 Task: Create a detailed and fully articulated model of a famous robot (eg, R2-D2).
Action: Mouse moved to (177, 131)
Screenshot: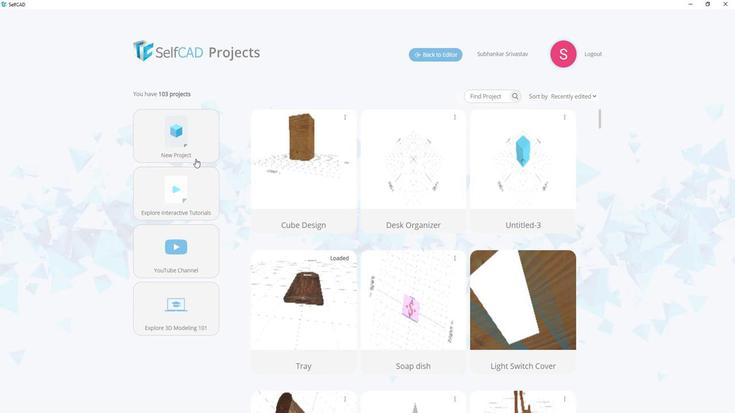 
Action: Mouse pressed left at (177, 131)
Screenshot: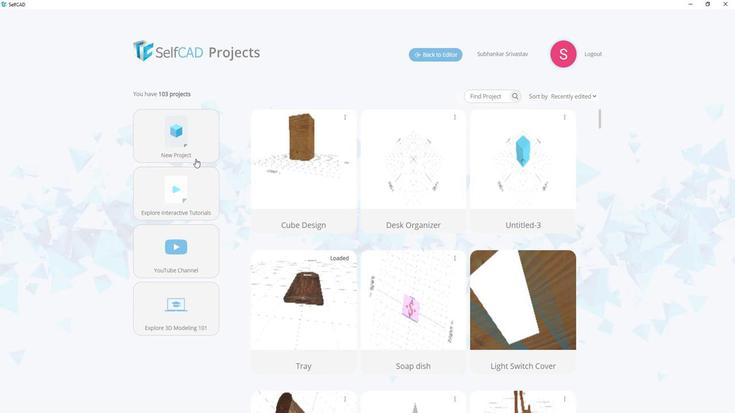 
Action: Mouse moved to (381, 169)
Screenshot: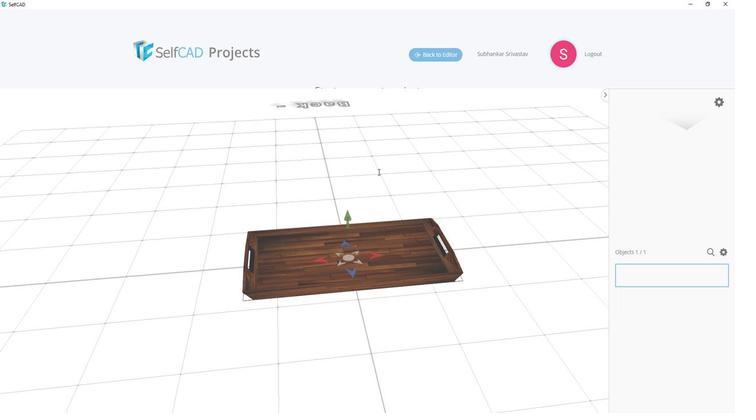 
Action: Mouse pressed left at (381, 169)
Screenshot: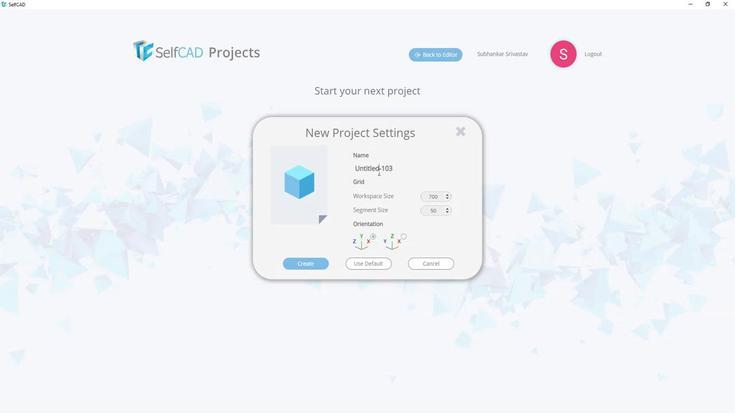 
Action: Mouse pressed left at (381, 169)
Screenshot: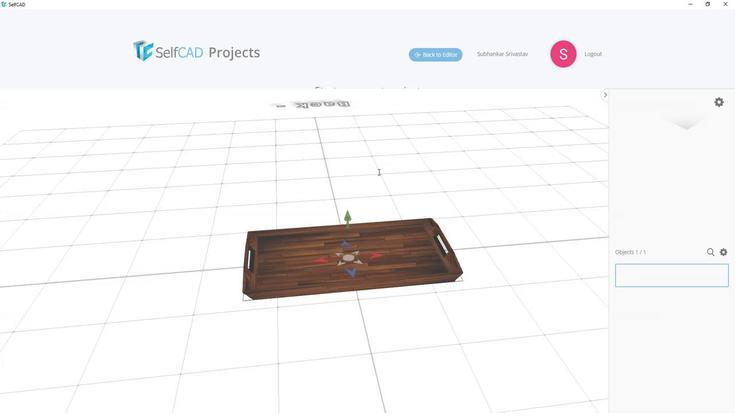 
Action: Key pressed <Key.shift>FAmous<Key.space><Key.shift>Robat
Screenshot: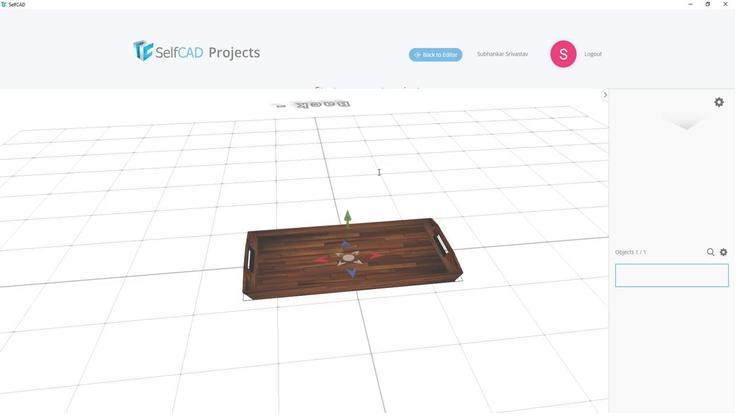 
Action: Mouse moved to (365, 166)
Screenshot: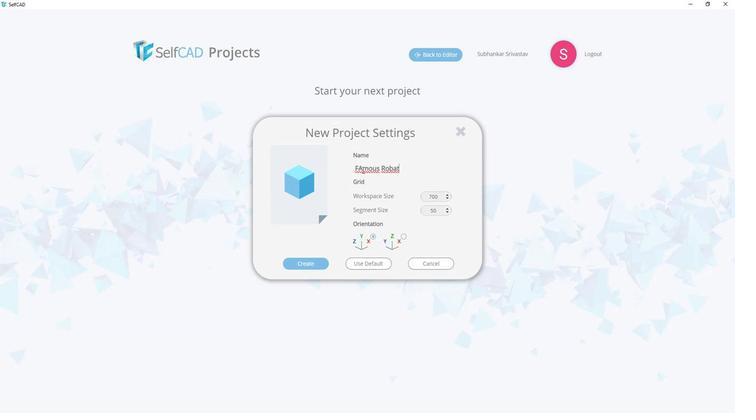 
Action: Mouse pressed left at (365, 166)
Screenshot: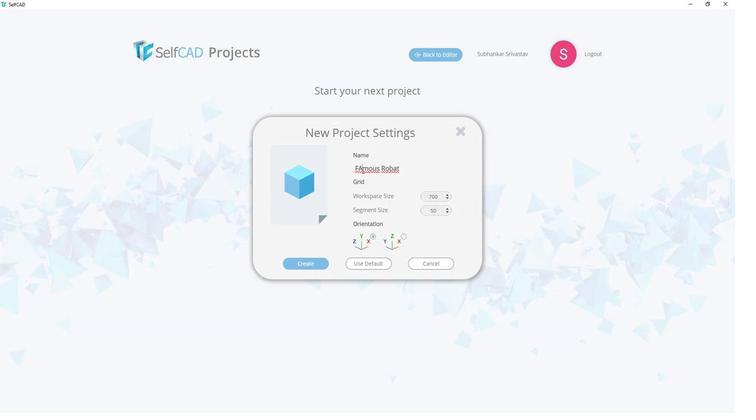 
Action: Mouse moved to (365, 166)
Screenshot: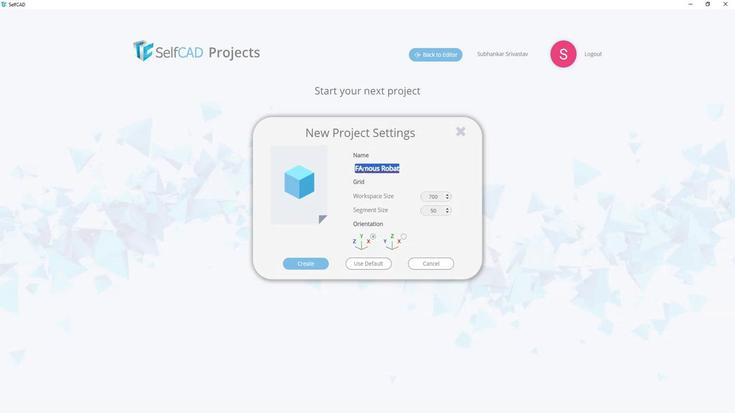 
Action: Mouse pressed left at (365, 166)
Screenshot: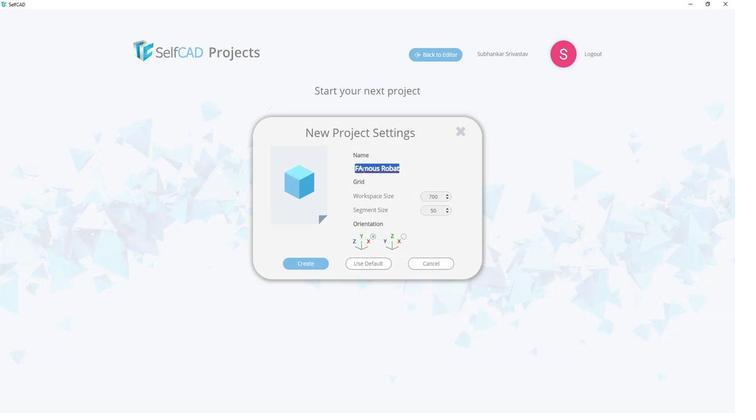 
Action: Key pressed <Key.backspace>a
Screenshot: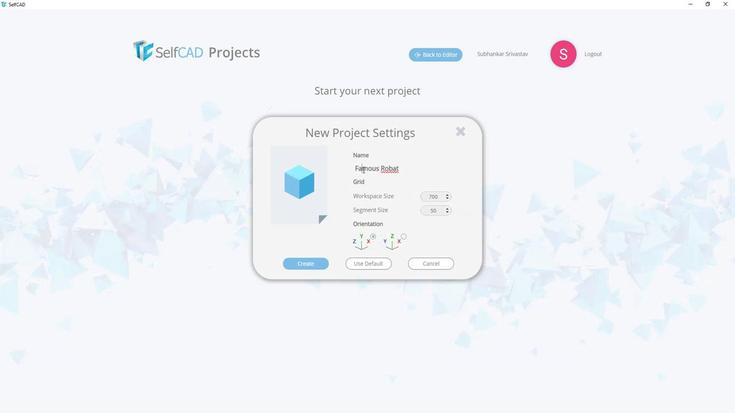 
Action: Mouse moved to (411, 166)
Screenshot: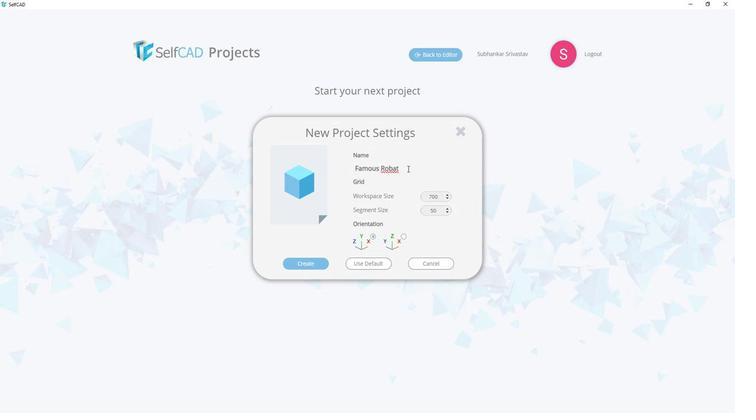 
Action: Mouse pressed left at (411, 166)
Screenshot: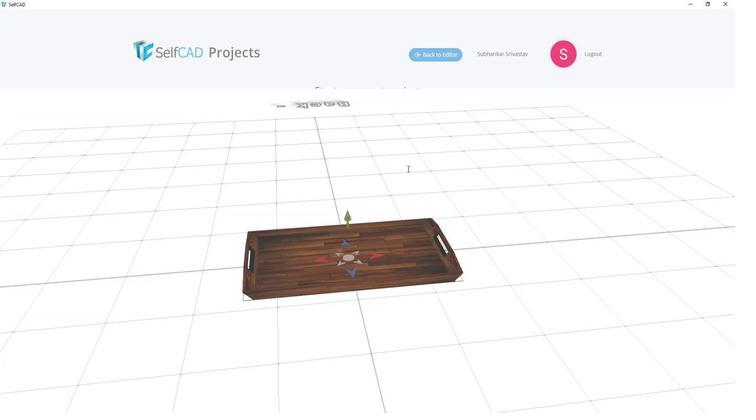 
Action: Mouse pressed left at (411, 166)
Screenshot: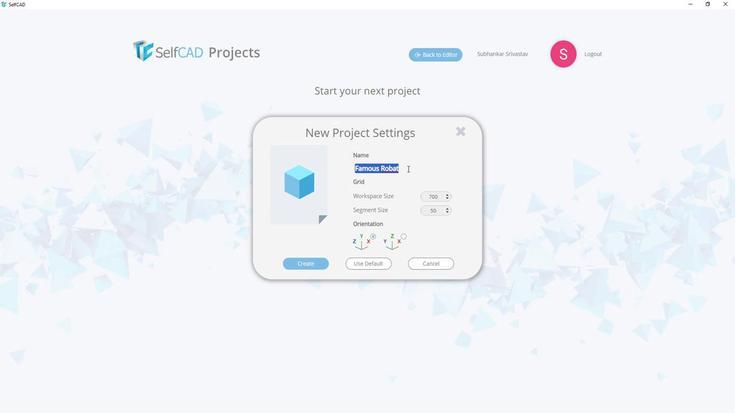 
Action: Key pressed <Key.backspace><Key.backspace>ot
Screenshot: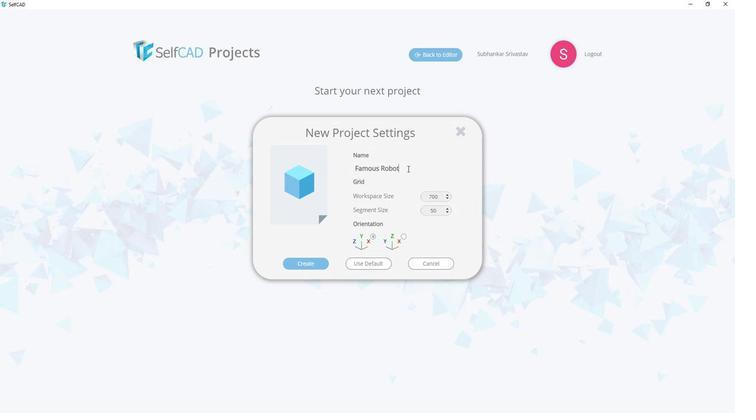 
Action: Mouse moved to (319, 255)
Screenshot: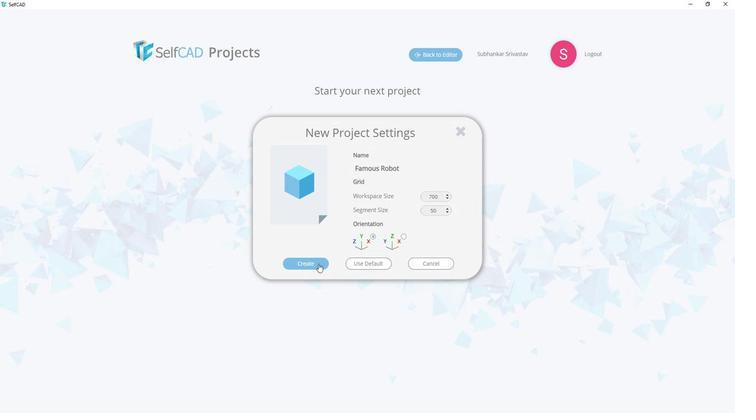 
Action: Mouse pressed left at (319, 255)
Screenshot: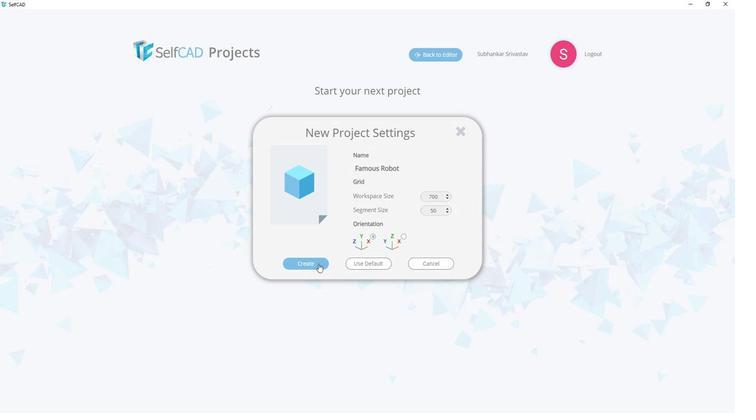 
Action: Mouse moved to (25, 75)
Screenshot: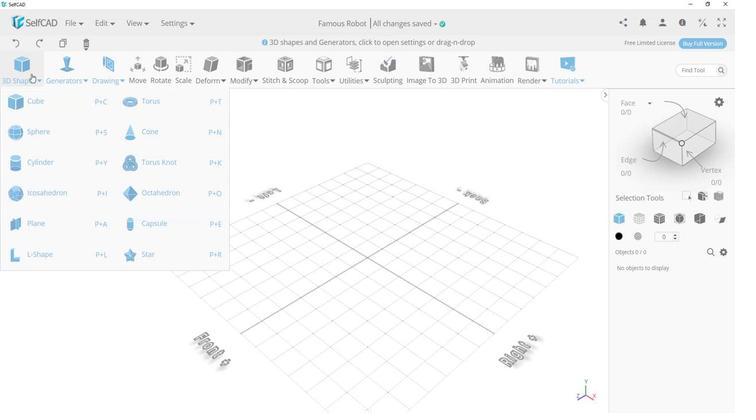 
Action: Mouse pressed left at (25, 75)
Screenshot: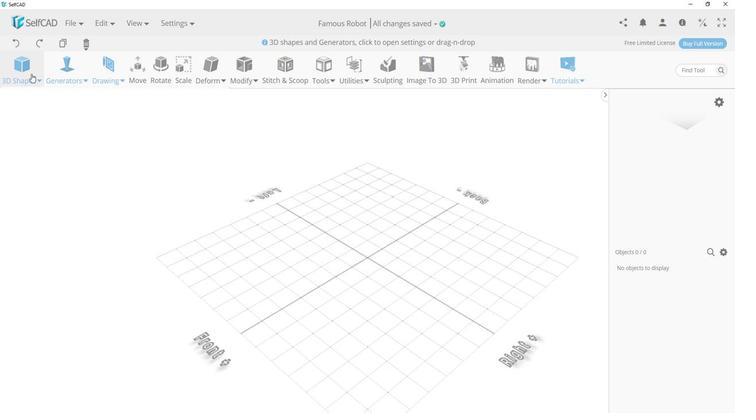 
Action: Mouse moved to (32, 162)
Screenshot: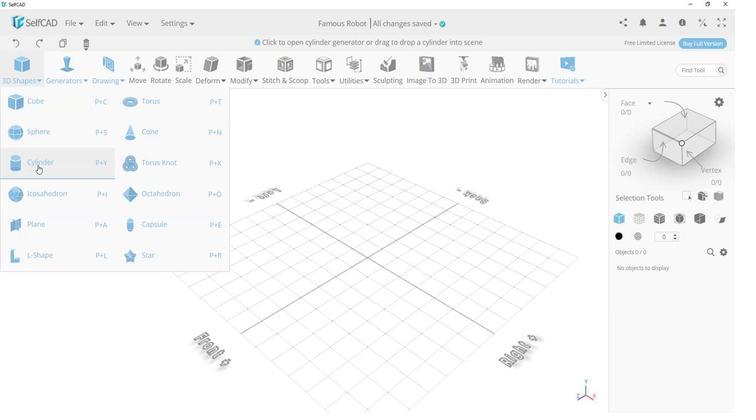 
Action: Mouse pressed left at (32, 162)
Screenshot: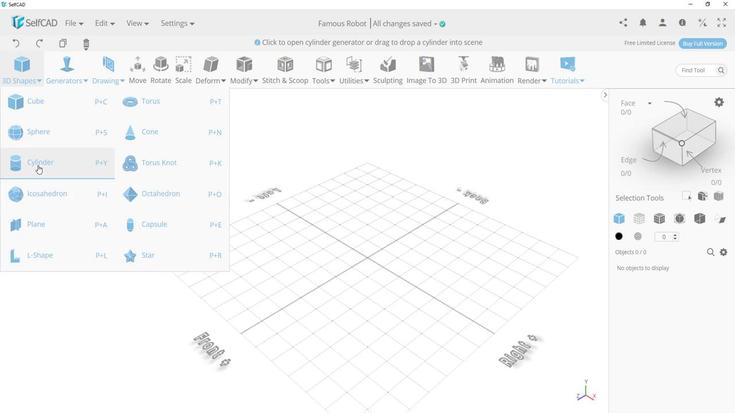 
Action: Mouse moved to (42, 272)
Screenshot: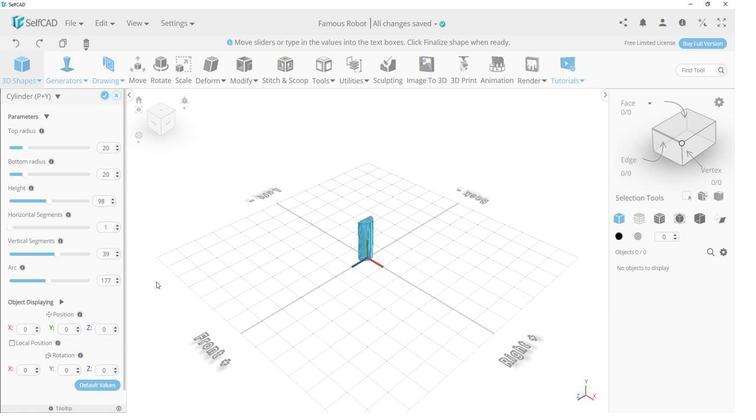 
Action: Mouse pressed left at (42, 272)
Screenshot: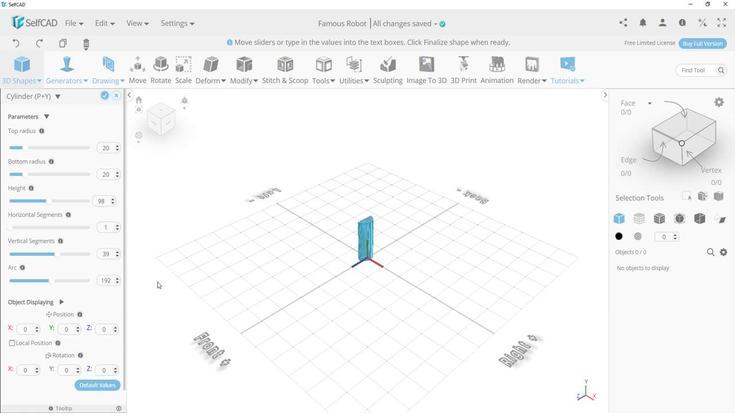 
Action: Mouse moved to (108, 274)
Screenshot: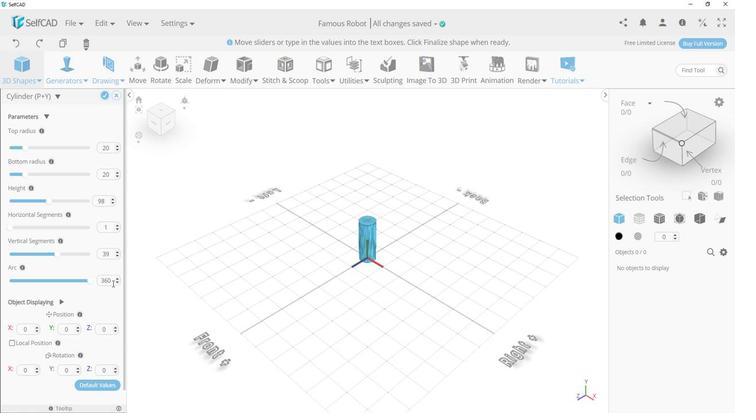
Action: Mouse pressed left at (108, 274)
Screenshot: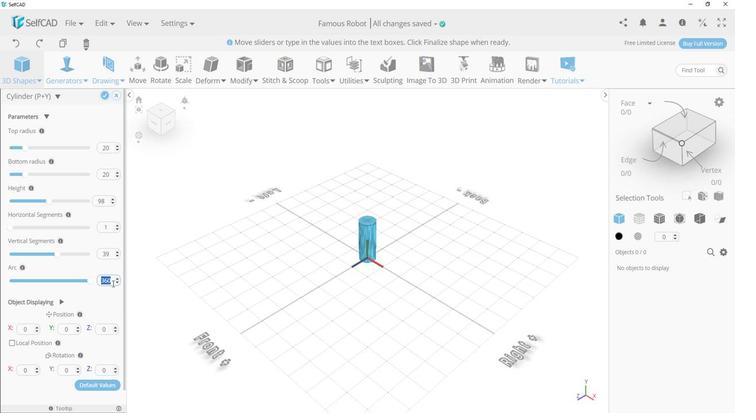 
Action: Mouse moved to (100, 297)
Screenshot: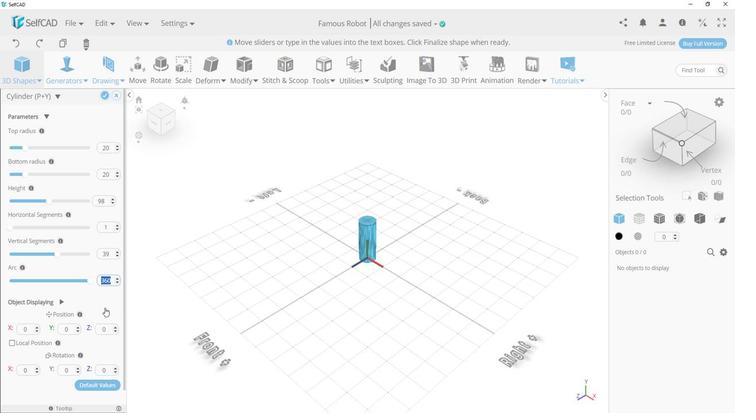 
Action: Mouse pressed left at (100, 297)
Screenshot: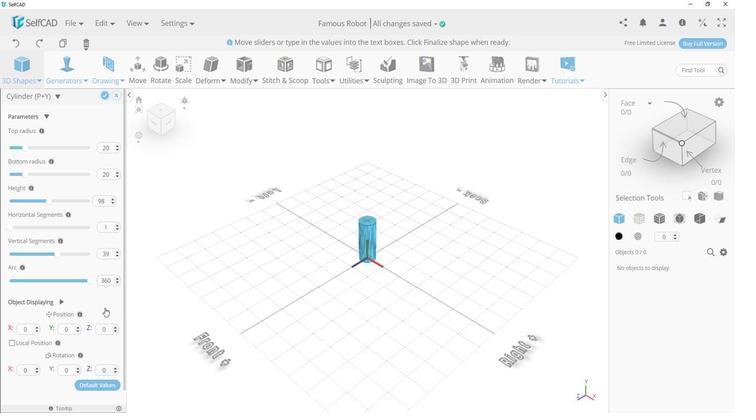 
Action: Mouse moved to (115, 147)
Screenshot: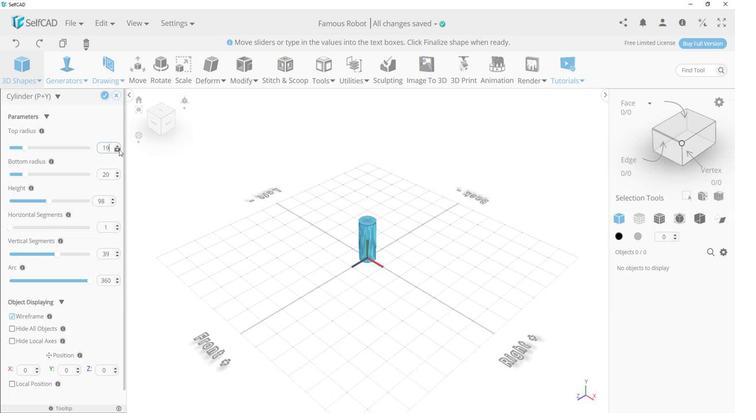 
Action: Mouse pressed left at (115, 147)
Screenshot: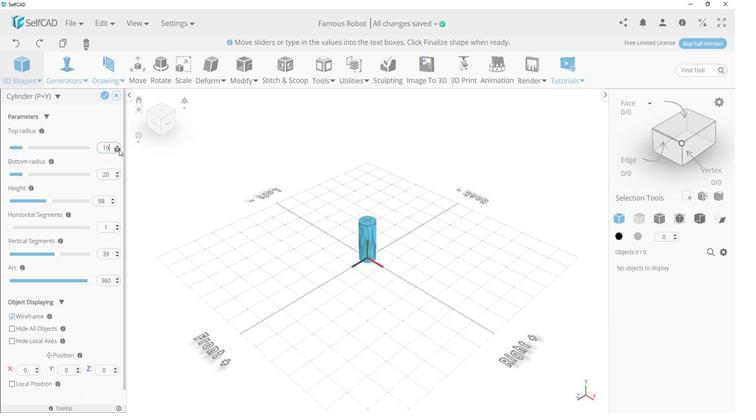 
Action: Mouse pressed left at (115, 147)
Screenshot: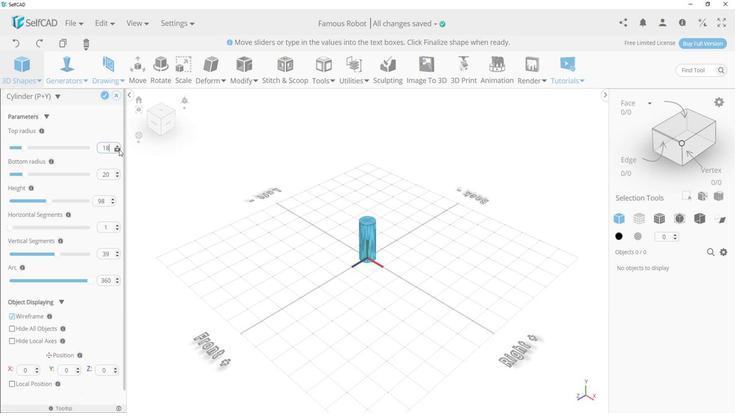 
Action: Mouse pressed left at (115, 147)
Screenshot: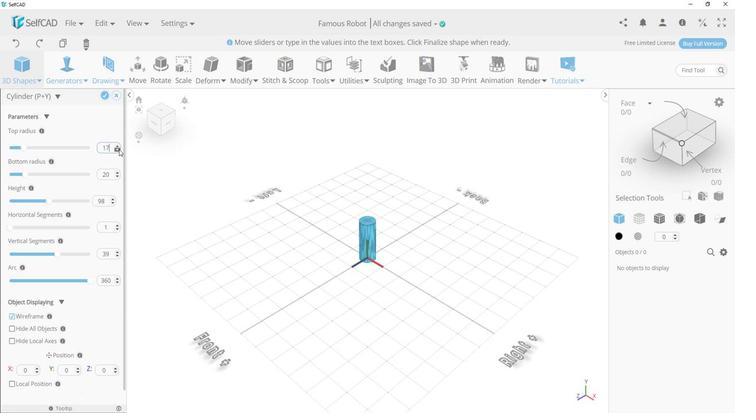 
Action: Mouse pressed left at (115, 147)
Screenshot: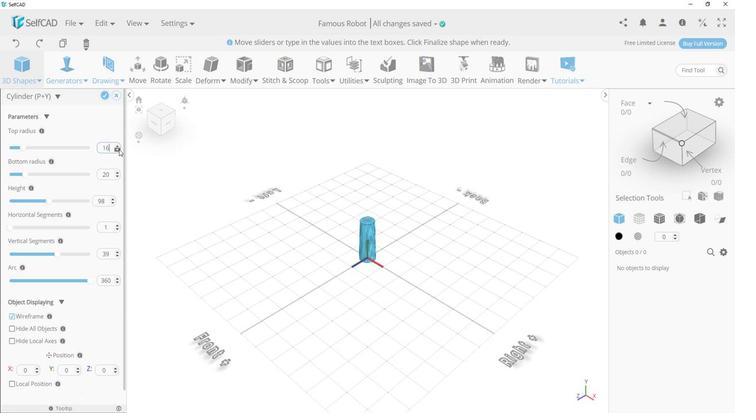 
Action: Mouse moved to (112, 144)
Screenshot: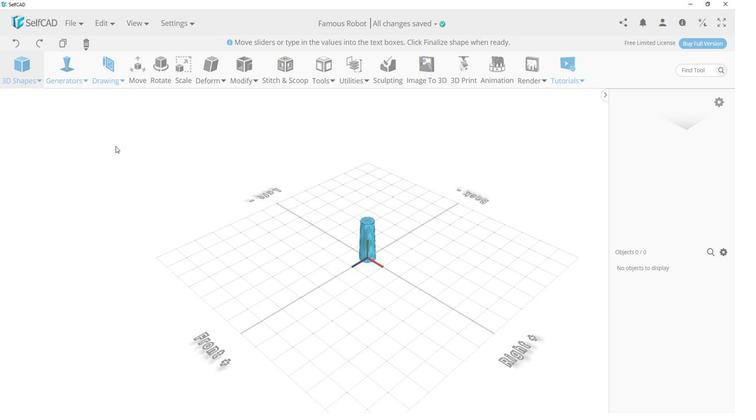 
Action: Mouse pressed left at (112, 144)
Screenshot: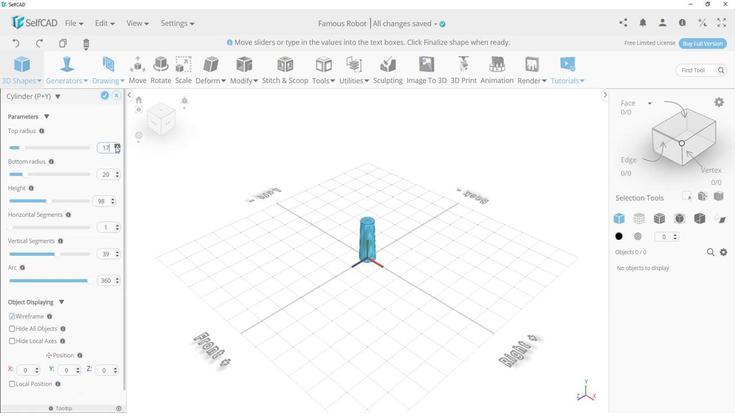 
Action: Mouse moved to (112, 147)
Screenshot: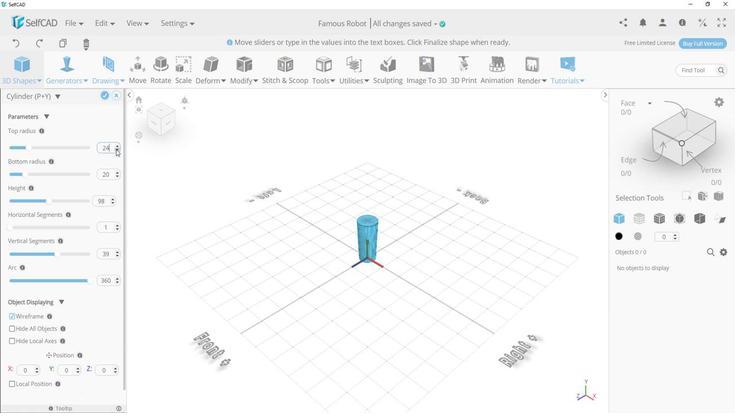 
Action: Mouse pressed left at (112, 147)
Screenshot: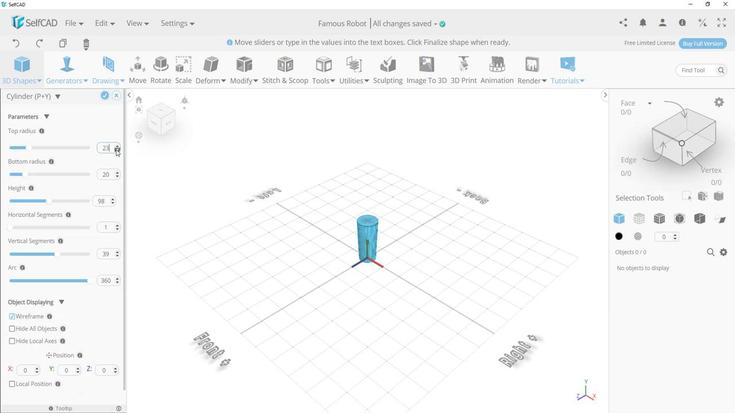 
Action: Mouse moved to (113, 147)
Screenshot: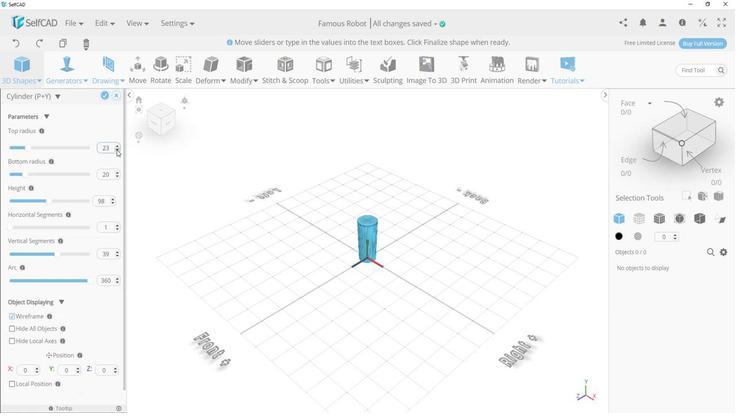 
Action: Mouse pressed left at (113, 147)
Screenshot: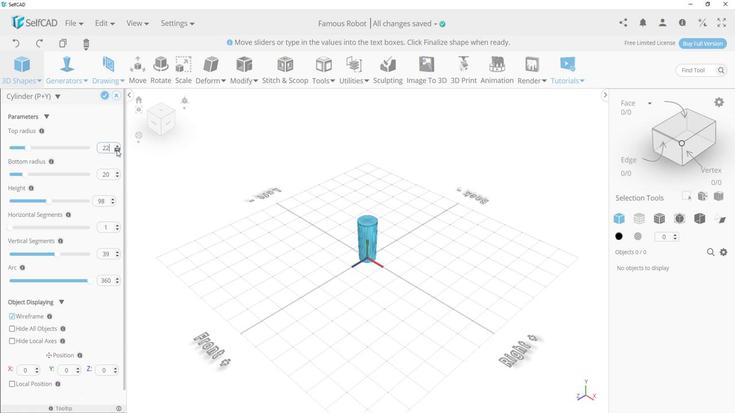 
Action: Mouse pressed left at (113, 147)
Screenshot: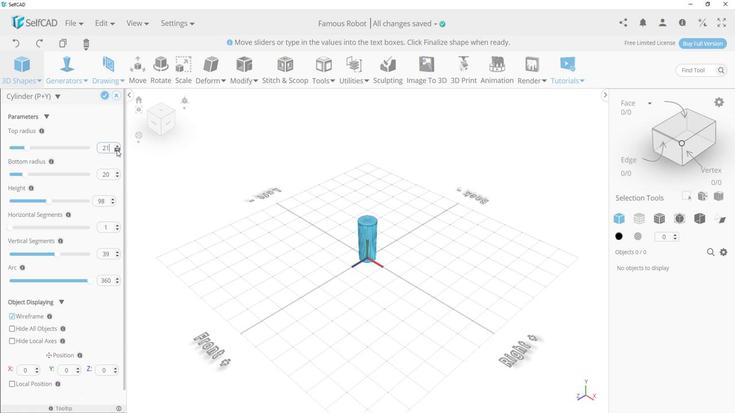 
Action: Mouse pressed left at (113, 147)
Screenshot: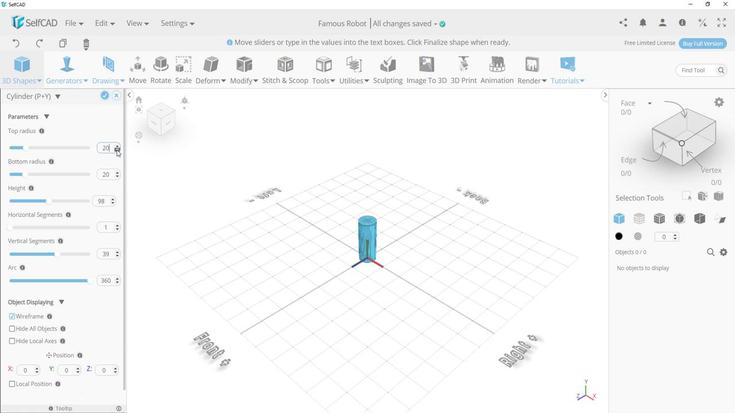 
Action: Mouse moved to (41, 197)
Screenshot: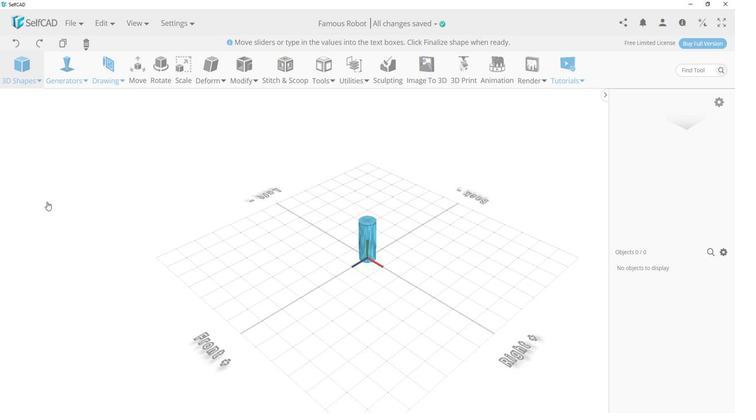 
Action: Mouse pressed left at (41, 197)
Screenshot: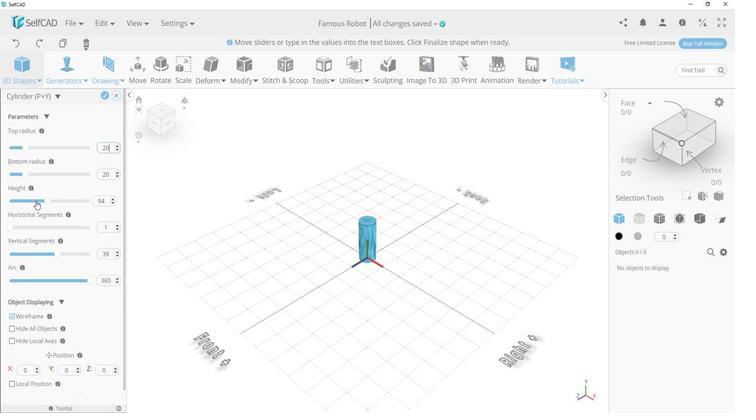 
Action: Mouse moved to (108, 198)
Screenshot: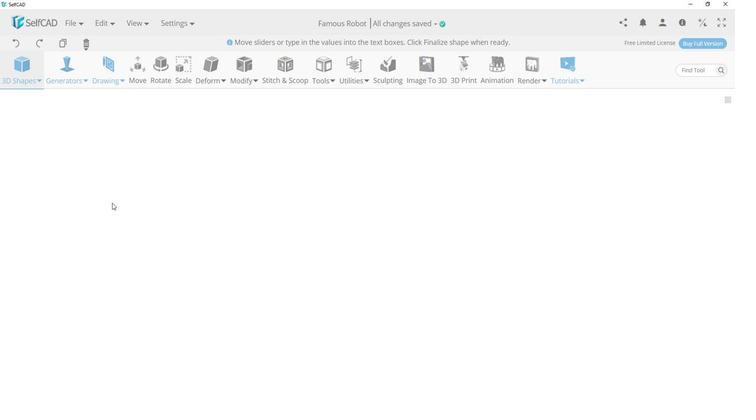 
Action: Mouse pressed left at (108, 198)
Screenshot: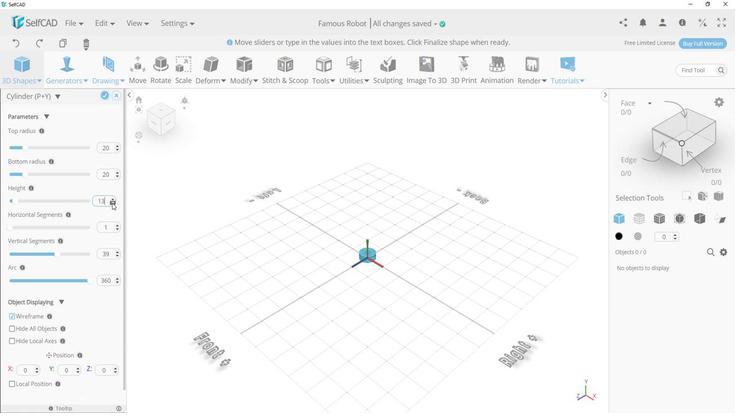 
Action: Mouse pressed left at (108, 198)
Screenshot: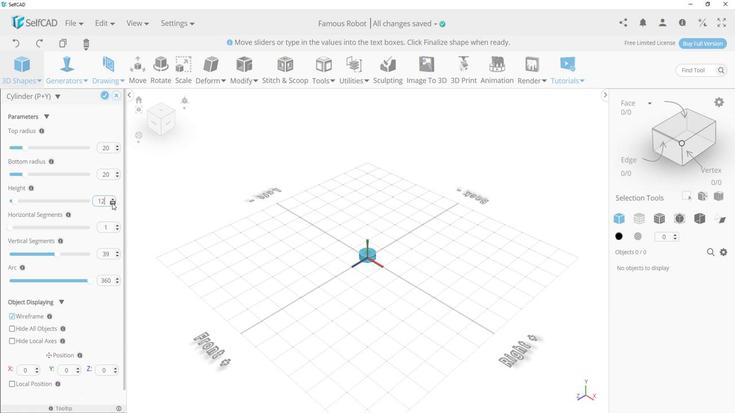 
Action: Mouse pressed left at (108, 198)
Screenshot: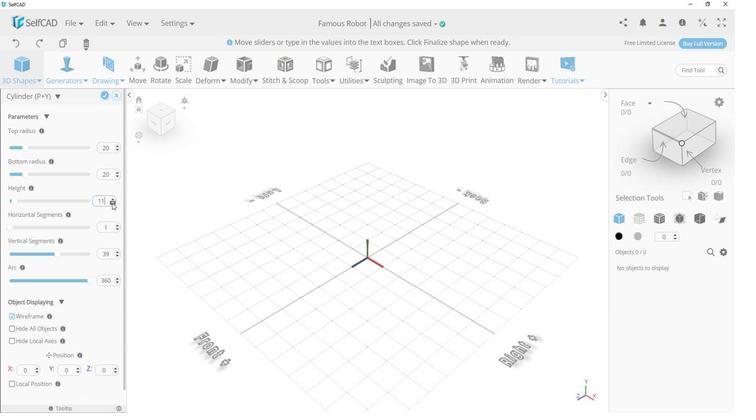 
Action: Mouse pressed left at (108, 198)
Screenshot: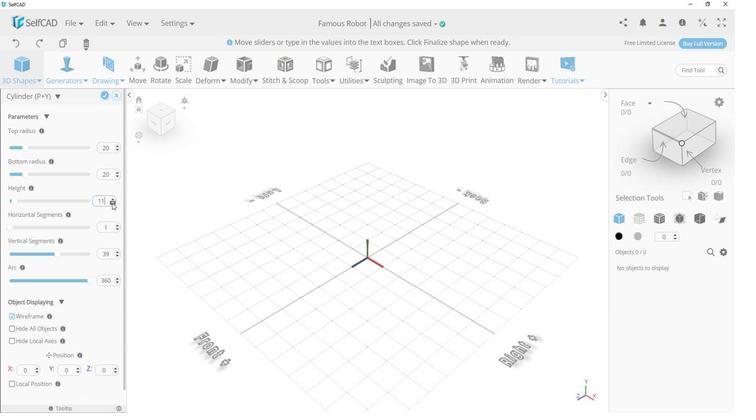 
Action: Mouse pressed left at (108, 198)
Screenshot: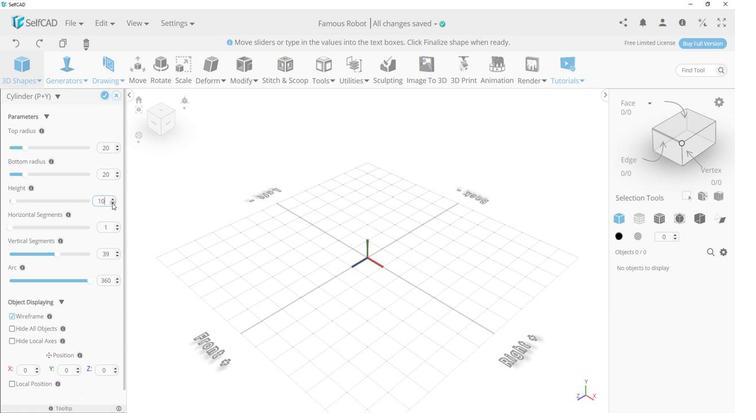 
Action: Mouse pressed left at (108, 198)
Screenshot: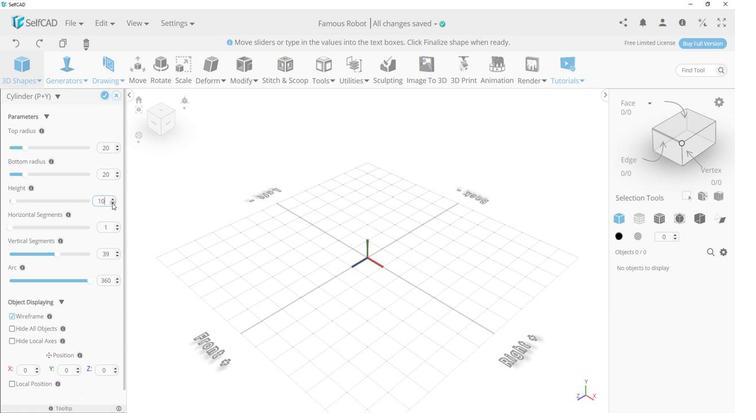
Action: Mouse pressed left at (108, 198)
Screenshot: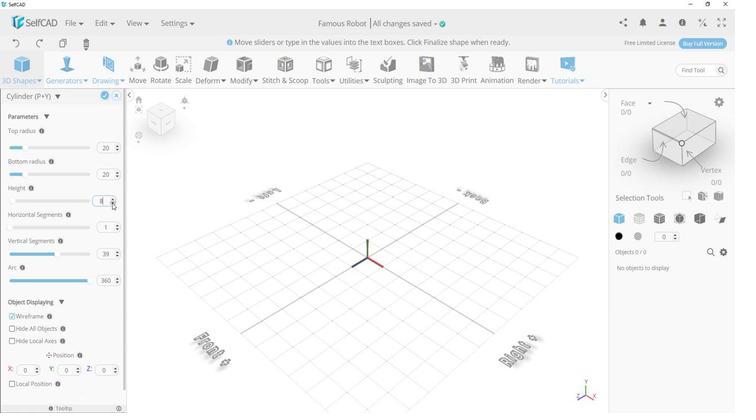 
Action: Mouse pressed left at (108, 198)
Screenshot: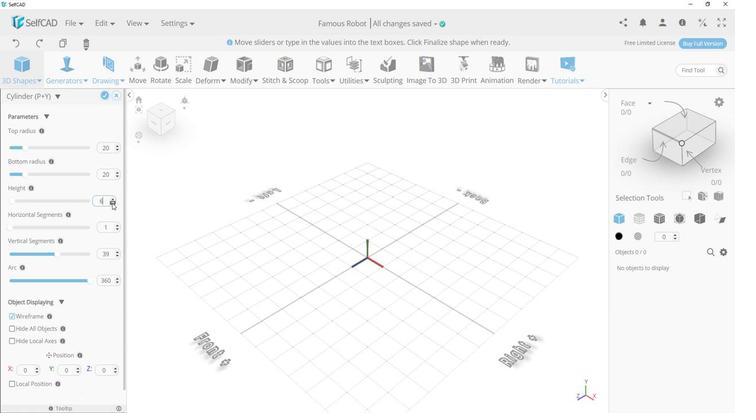 
Action: Mouse pressed left at (108, 198)
Screenshot: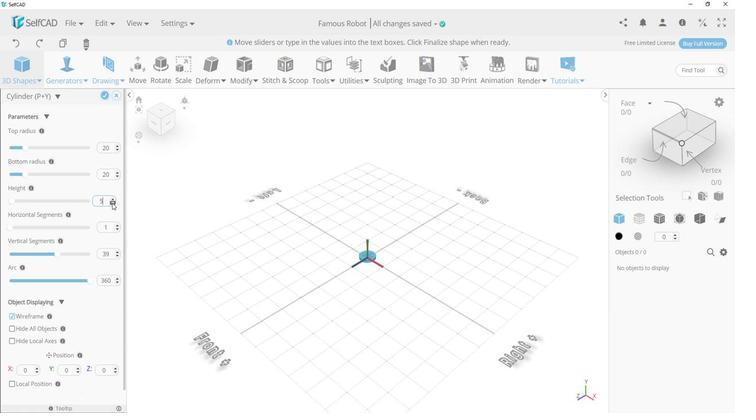 
Action: Mouse moved to (293, 251)
Screenshot: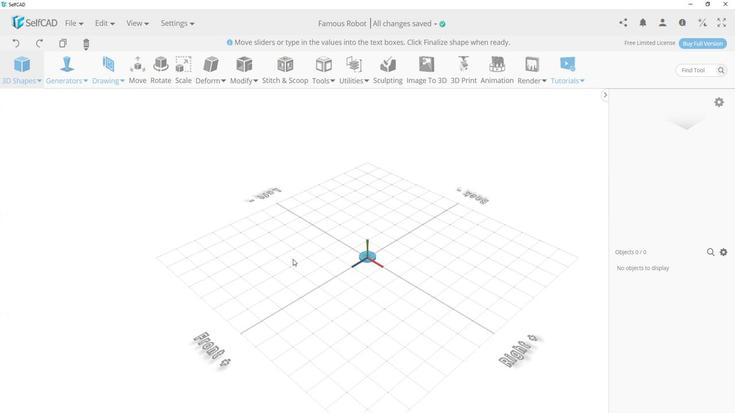
Action: Mouse scrolled (293, 251) with delta (0, 0)
Screenshot: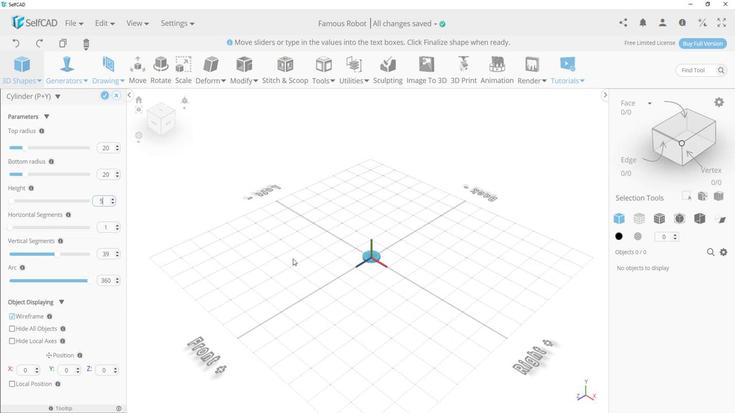 
Action: Mouse moved to (293, 250)
Screenshot: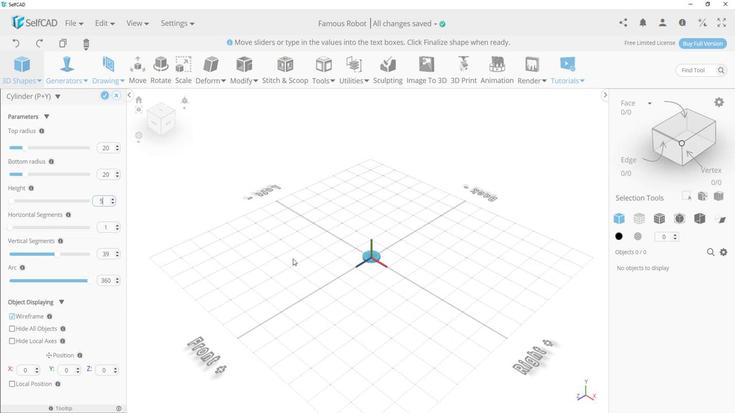 
Action: Mouse scrolled (293, 251) with delta (0, 0)
Screenshot: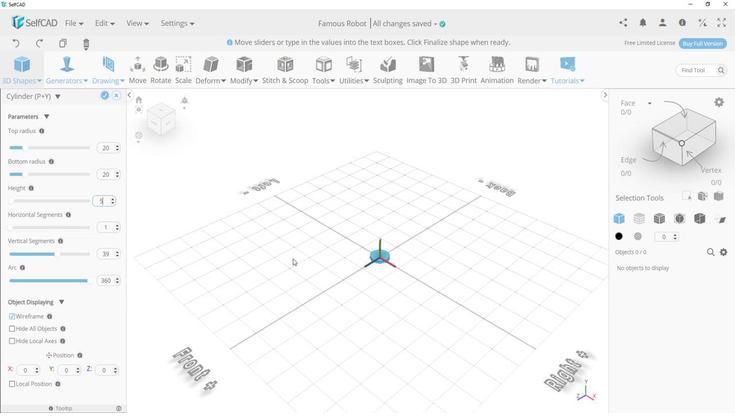 
Action: Mouse scrolled (293, 251) with delta (0, 0)
Screenshot: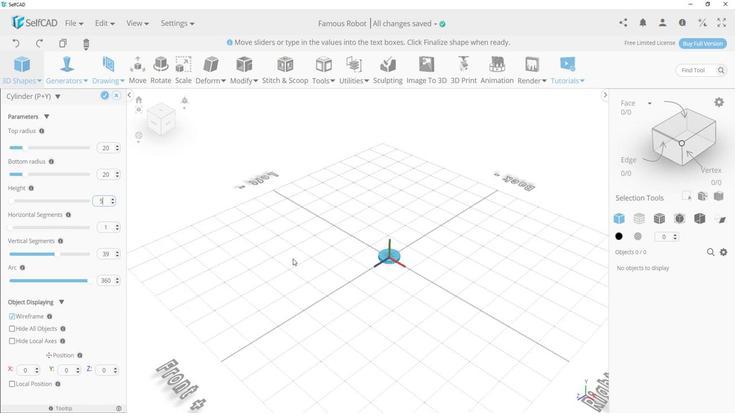 
Action: Mouse scrolled (293, 251) with delta (0, 0)
Screenshot: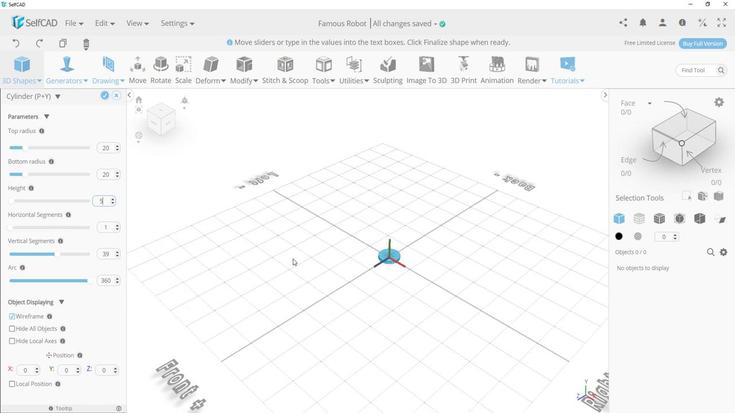 
Action: Mouse scrolled (293, 251) with delta (0, 0)
Screenshot: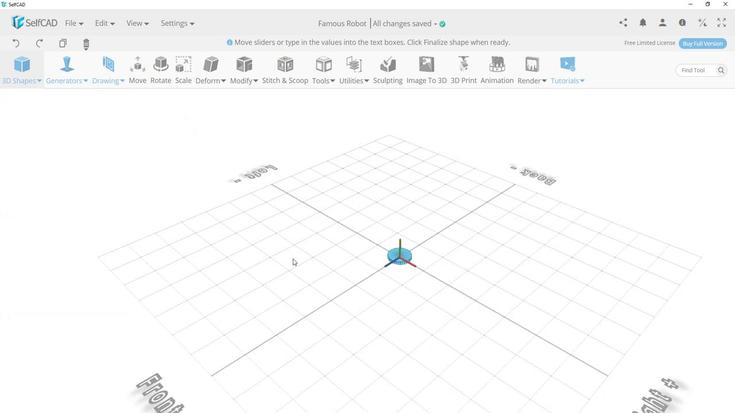
Action: Mouse scrolled (293, 251) with delta (0, 0)
Screenshot: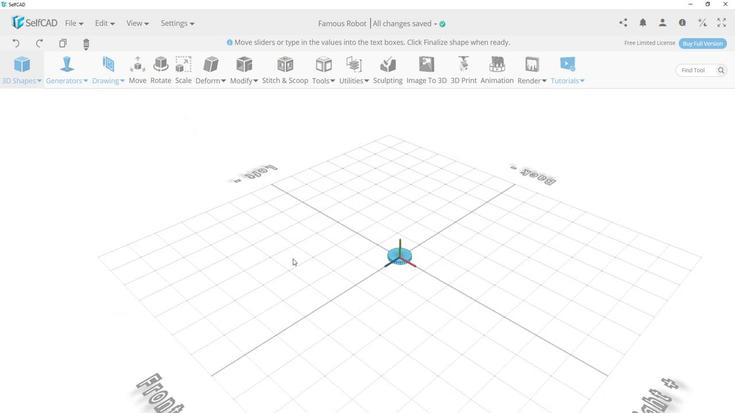 
Action: Mouse scrolled (293, 251) with delta (0, 0)
Screenshot: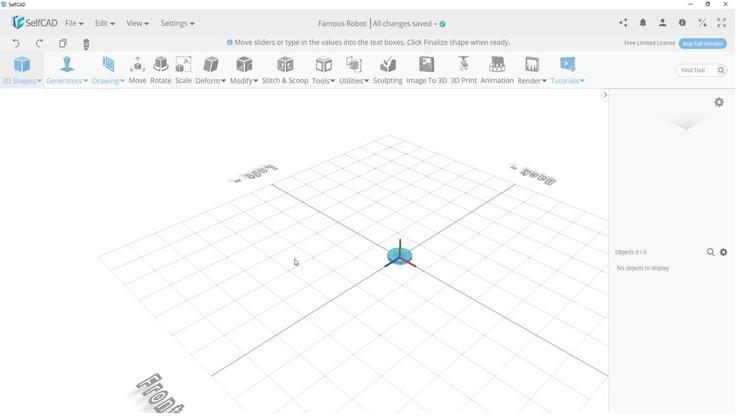 
Action: Mouse moved to (315, 260)
Screenshot: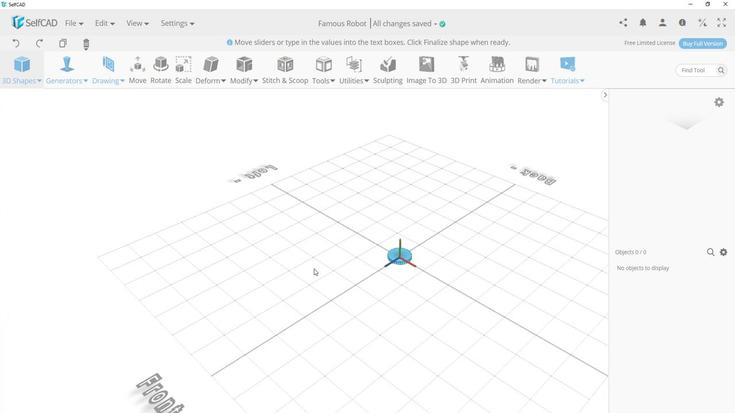 
Action: Mouse scrolled (315, 260) with delta (0, 0)
Screenshot: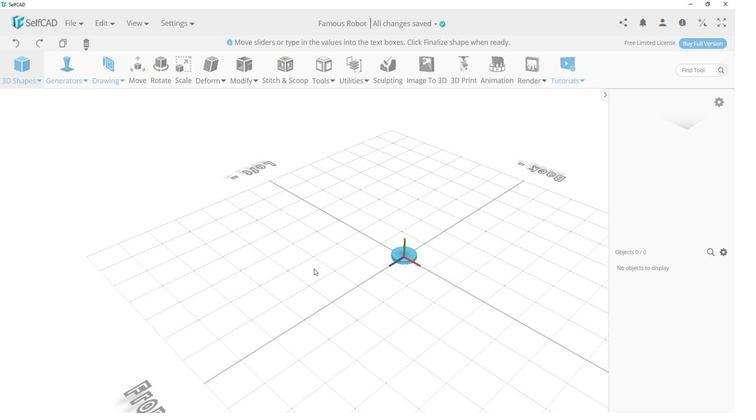 
Action: Mouse scrolled (315, 260) with delta (0, 0)
Screenshot: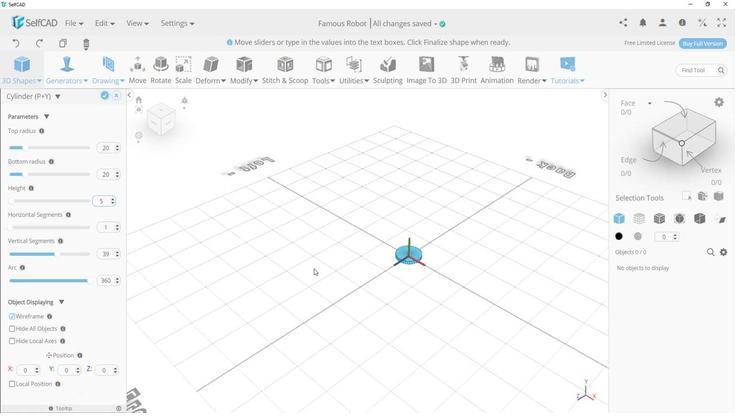 
Action: Mouse scrolled (315, 260) with delta (0, 0)
Screenshot: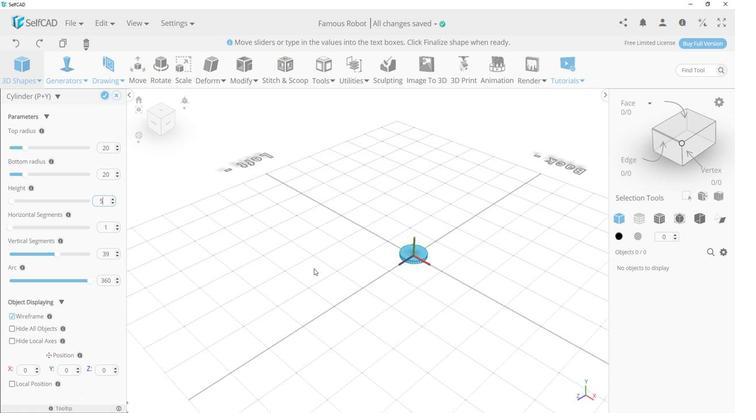 
Action: Mouse moved to (51, 245)
Screenshot: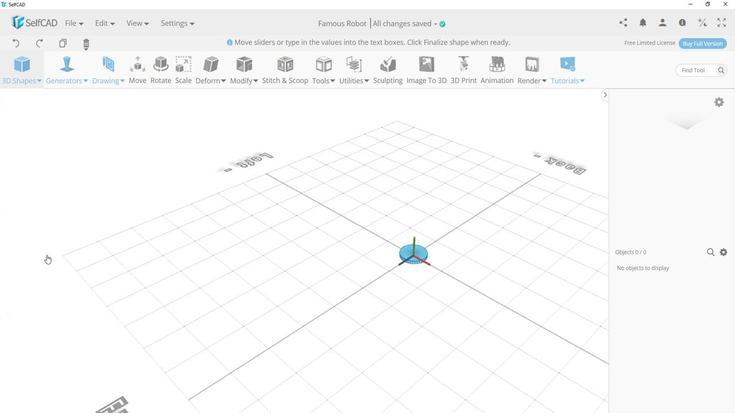 
Action: Mouse pressed left at (51, 245)
Screenshot: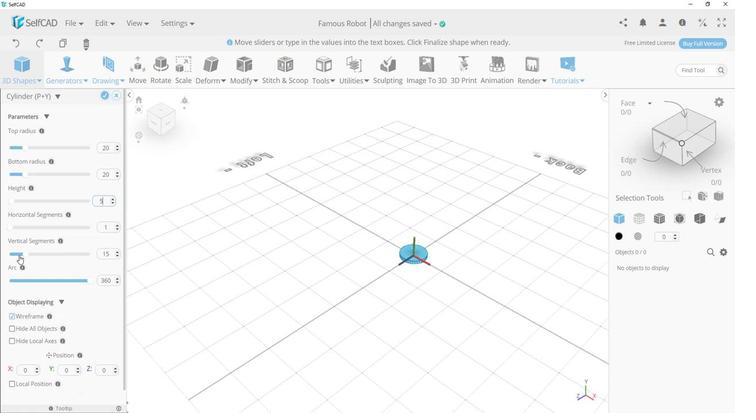 
Action: Mouse moved to (100, 96)
Screenshot: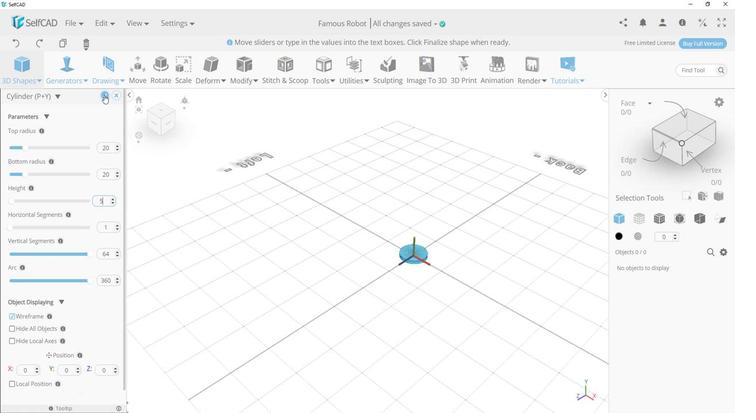 
Action: Mouse pressed left at (100, 96)
Screenshot: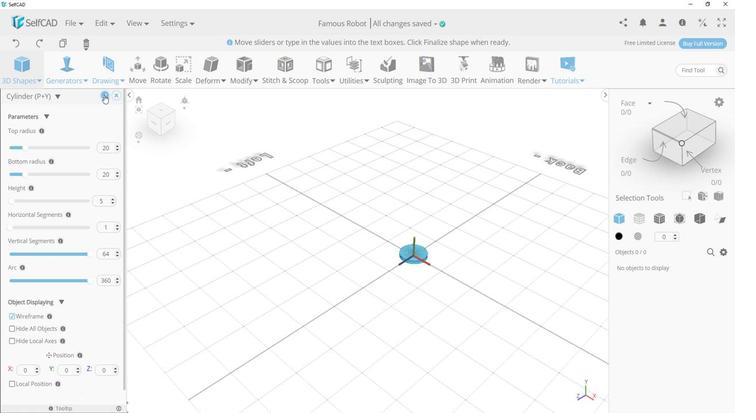 
Action: Mouse moved to (669, 214)
Screenshot: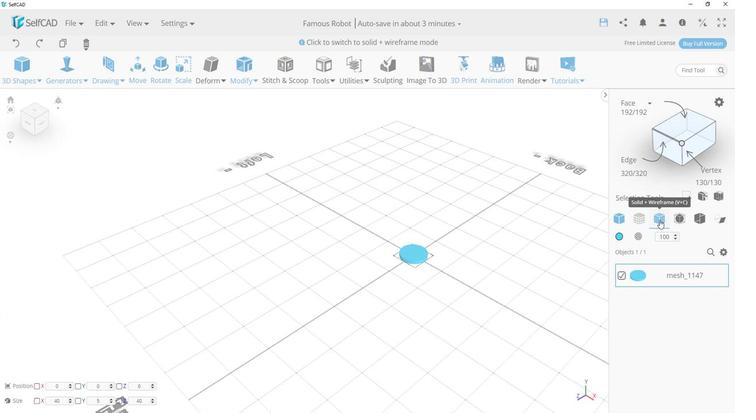 
Action: Mouse pressed left at (669, 214)
Screenshot: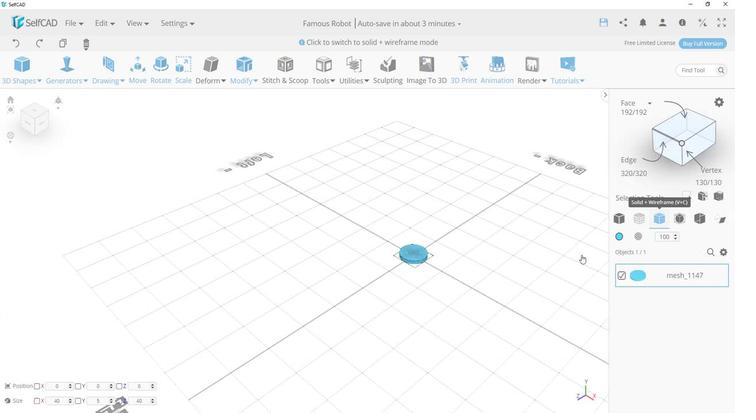 
Action: Mouse moved to (369, 280)
Screenshot: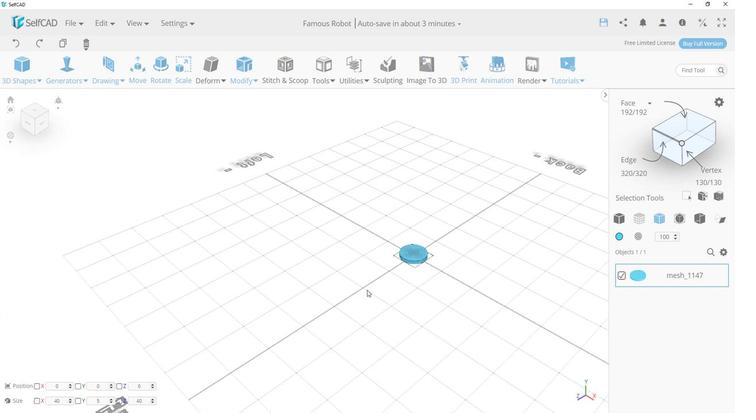 
Action: Mouse scrolled (369, 281) with delta (0, 0)
Screenshot: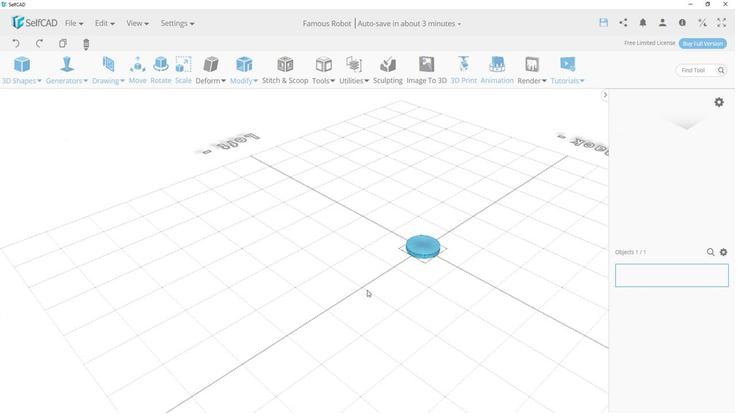 
Action: Mouse scrolled (369, 281) with delta (0, 0)
Screenshot: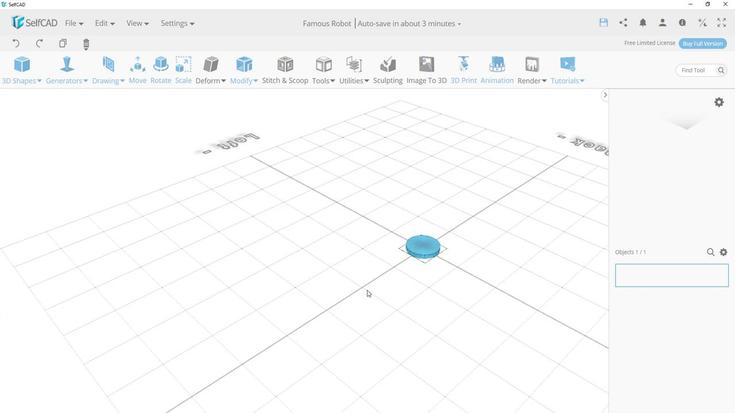 
Action: Mouse scrolled (369, 281) with delta (0, 0)
Screenshot: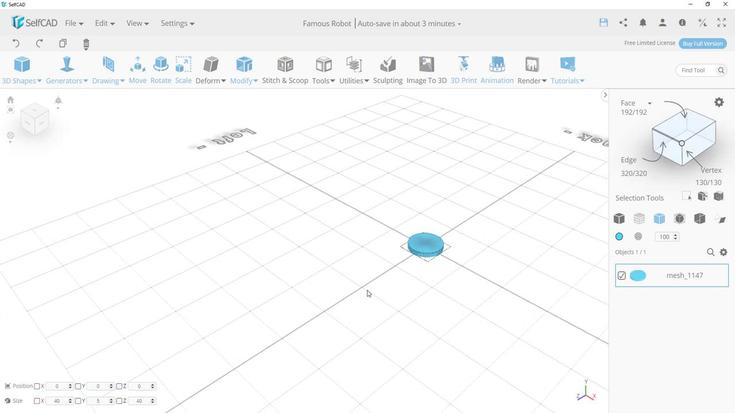 
Action: Mouse scrolled (369, 281) with delta (0, 0)
Screenshot: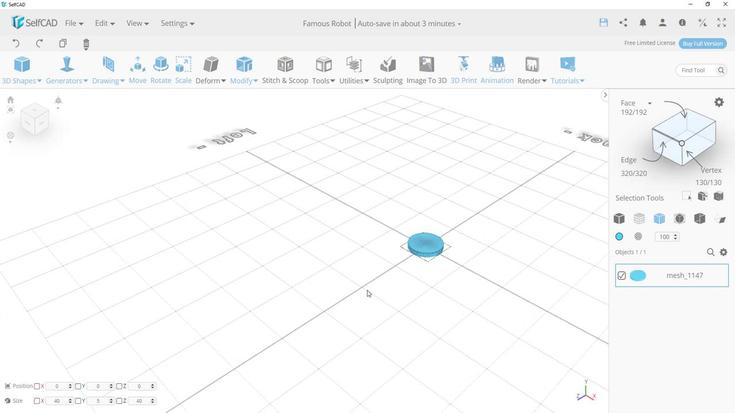 
Action: Mouse scrolled (369, 281) with delta (0, 0)
Screenshot: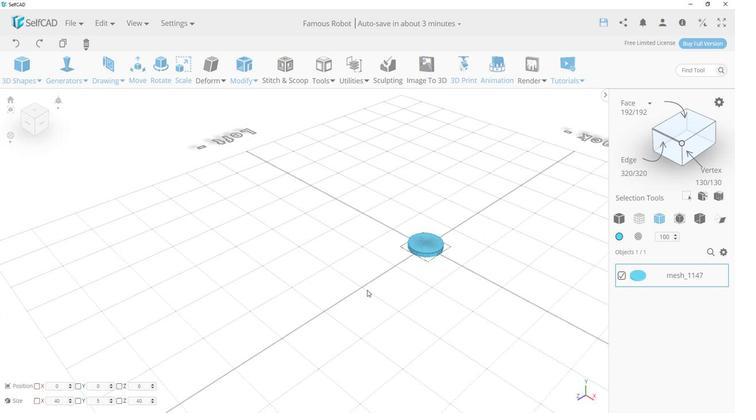 
Action: Mouse moved to (381, 278)
Screenshot: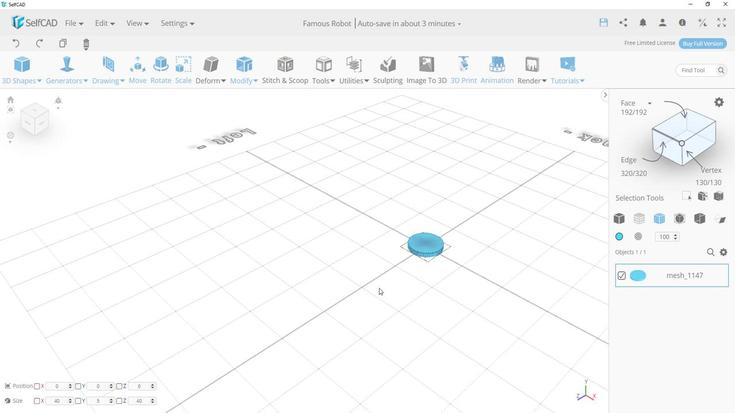 
Action: Mouse scrolled (381, 278) with delta (0, 0)
Screenshot: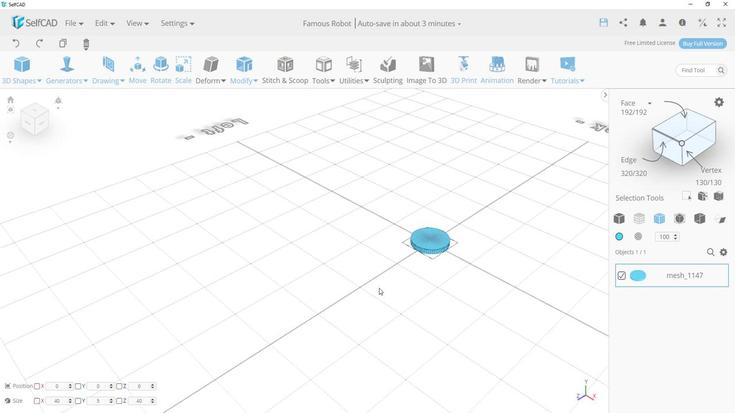 
Action: Mouse scrolled (381, 278) with delta (0, 0)
Screenshot: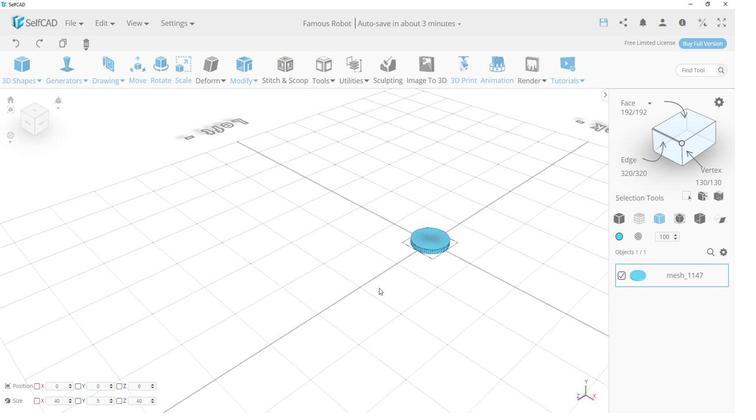 
Action: Mouse scrolled (381, 278) with delta (0, 0)
Screenshot: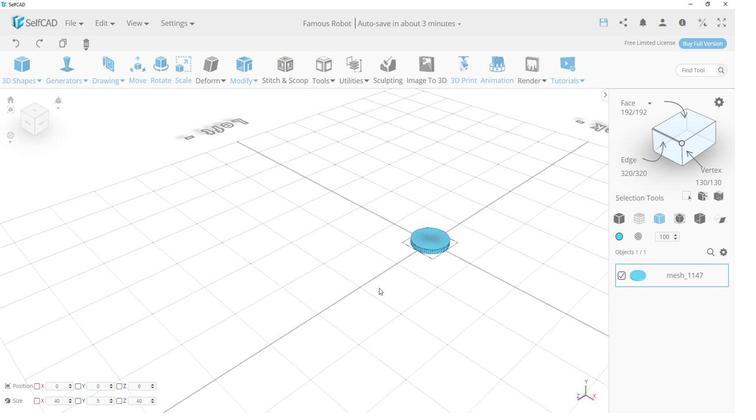 
Action: Mouse scrolled (381, 278) with delta (0, 0)
Screenshot: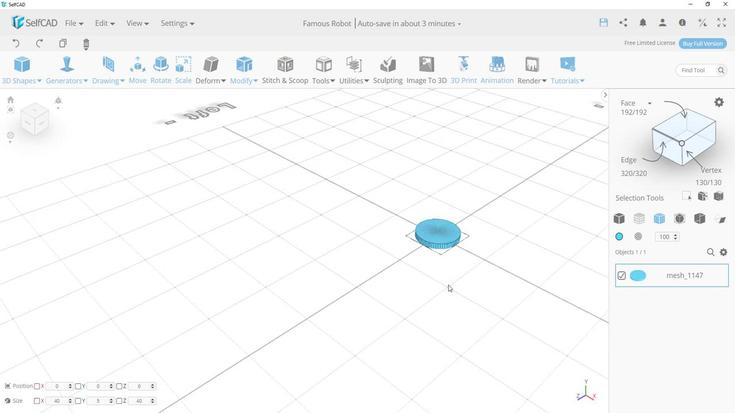 
Action: Mouse scrolled (381, 278) with delta (0, 0)
Screenshot: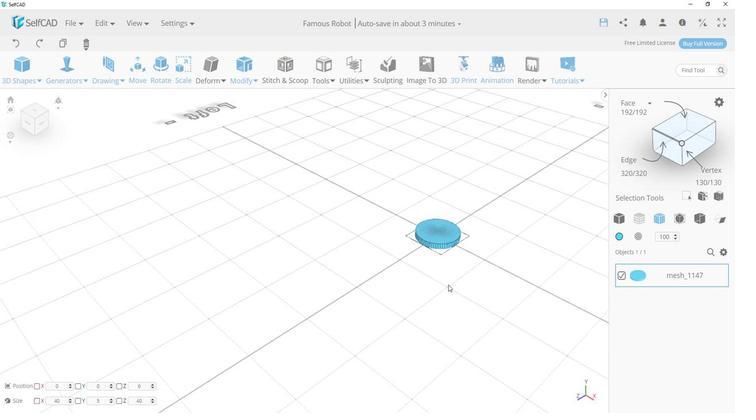 
Action: Mouse moved to (469, 276)
Screenshot: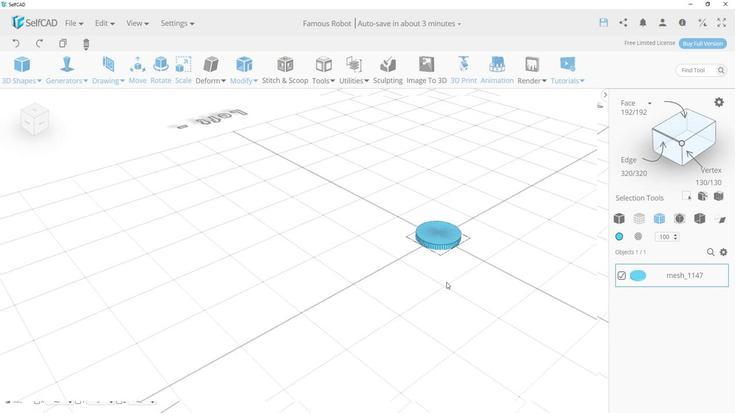 
Action: Mouse pressed left at (469, 276)
Screenshot: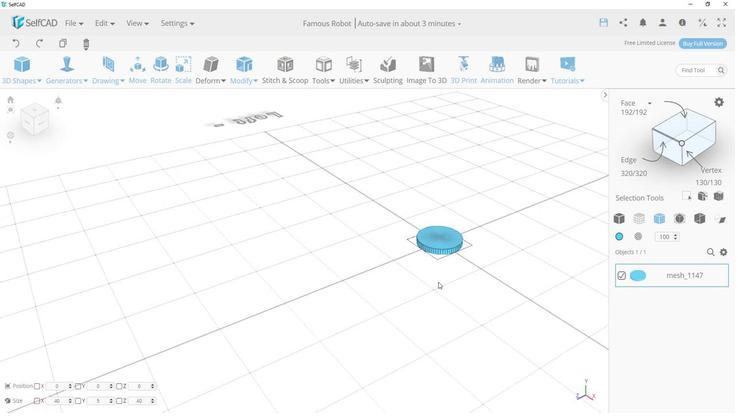 
Action: Mouse moved to (457, 277)
Screenshot: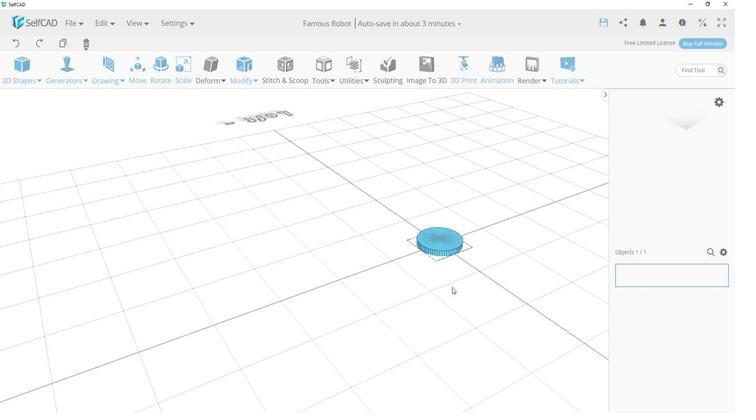 
Action: Mouse scrolled (457, 278) with delta (0, 0)
Screenshot: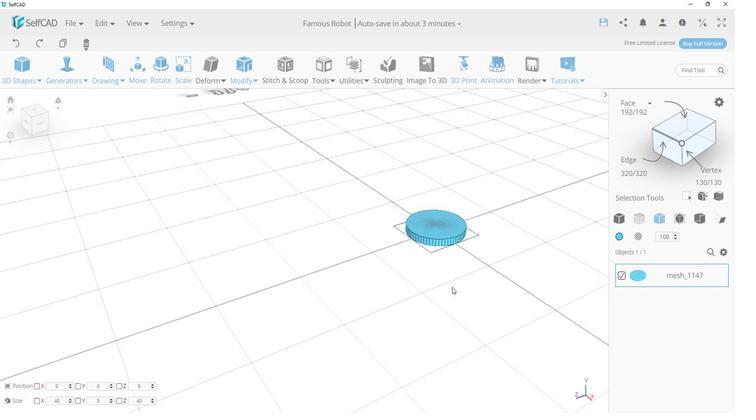 
Action: Mouse scrolled (457, 278) with delta (0, 0)
Screenshot: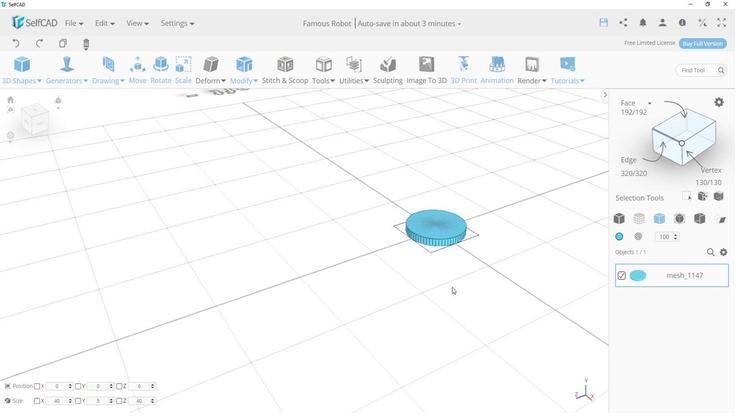 
Action: Mouse scrolled (457, 278) with delta (0, 0)
Screenshot: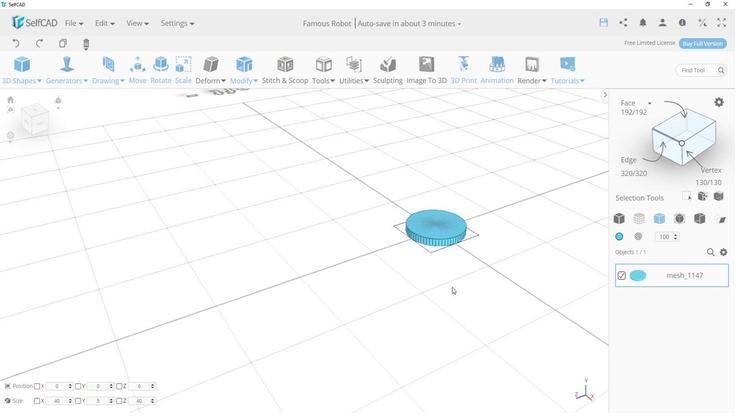 
Action: Mouse scrolled (457, 278) with delta (0, 0)
Screenshot: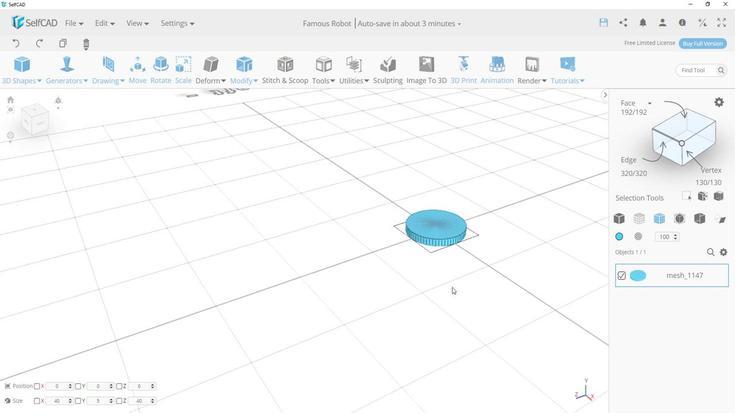 
Action: Mouse scrolled (457, 278) with delta (0, 0)
Screenshot: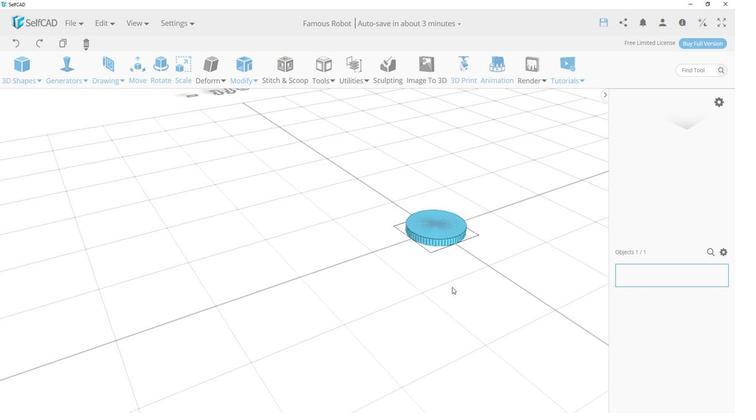 
Action: Mouse scrolled (457, 278) with delta (0, 0)
Screenshot: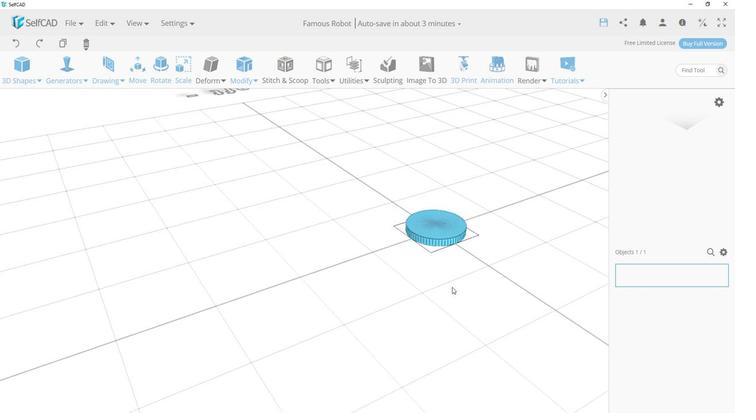 
Action: Mouse scrolled (457, 278) with delta (0, 0)
Screenshot: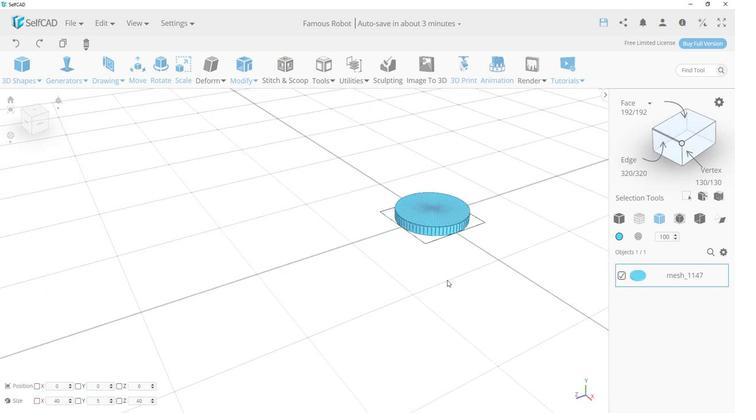 
Action: Mouse scrolled (457, 278) with delta (0, 0)
Screenshot: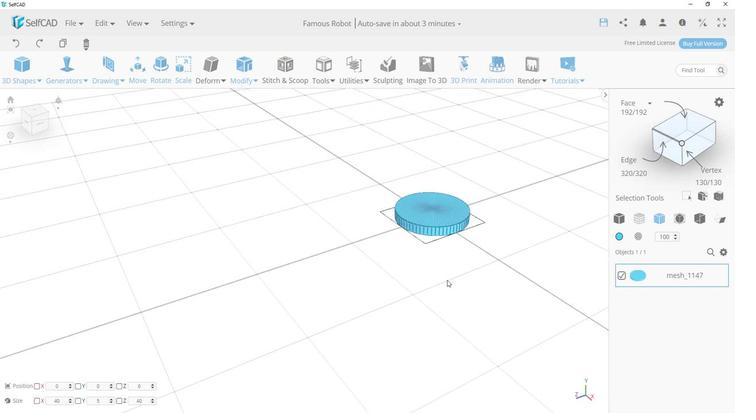 
Action: Mouse scrolled (457, 278) with delta (0, 0)
Screenshot: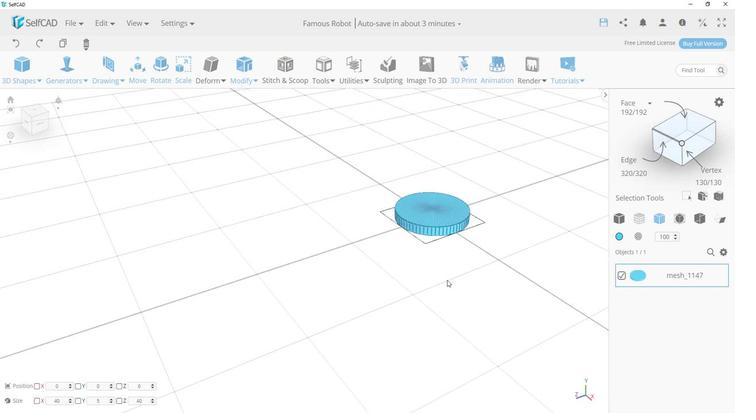 
Action: Mouse scrolled (457, 278) with delta (0, 0)
Screenshot: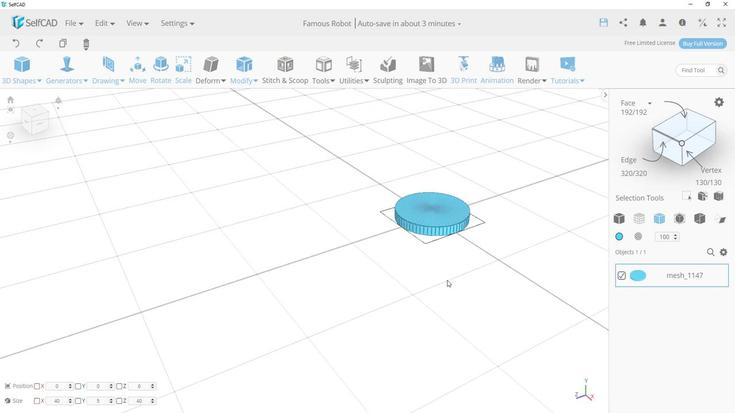 
Action: Mouse scrolled (457, 278) with delta (0, 0)
Screenshot: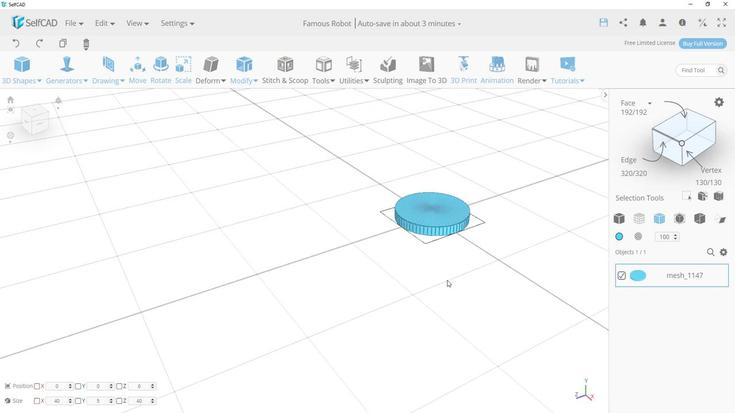 
Action: Mouse moved to (700, 125)
Screenshot: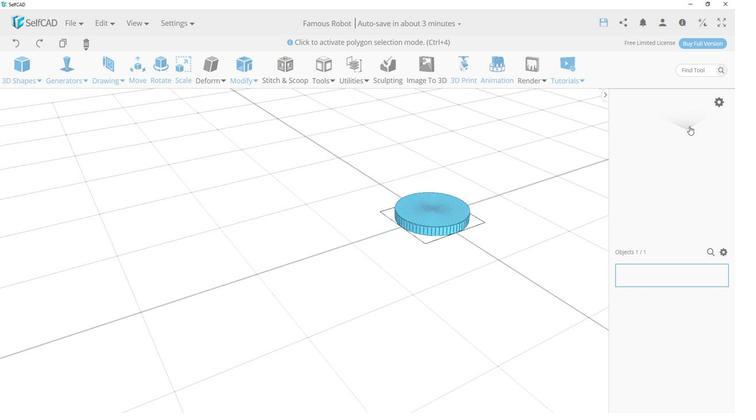 
Action: Mouse pressed left at (700, 125)
Screenshot: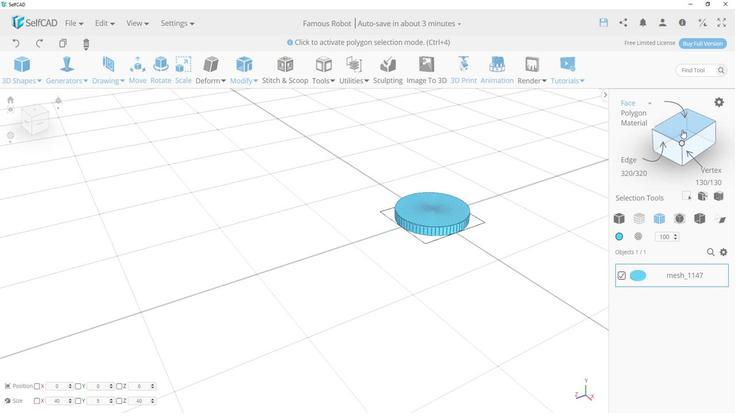 
Action: Mouse moved to (648, 112)
Screenshot: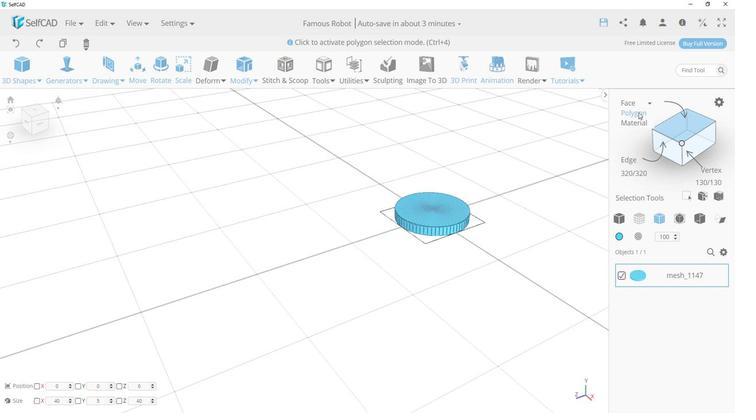 
Action: Mouse pressed left at (648, 112)
Screenshot: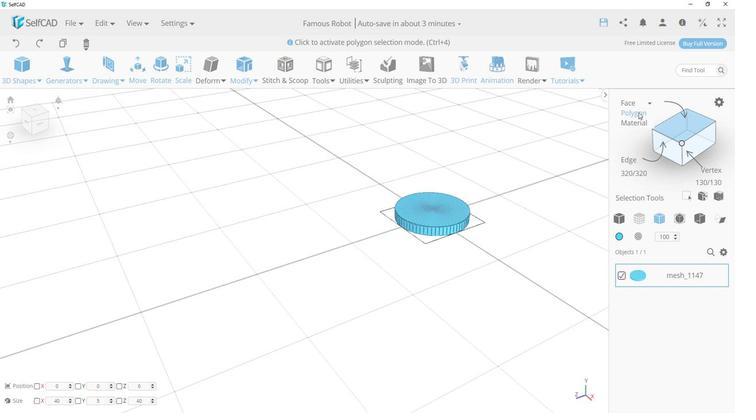 
Action: Mouse moved to (447, 205)
Screenshot: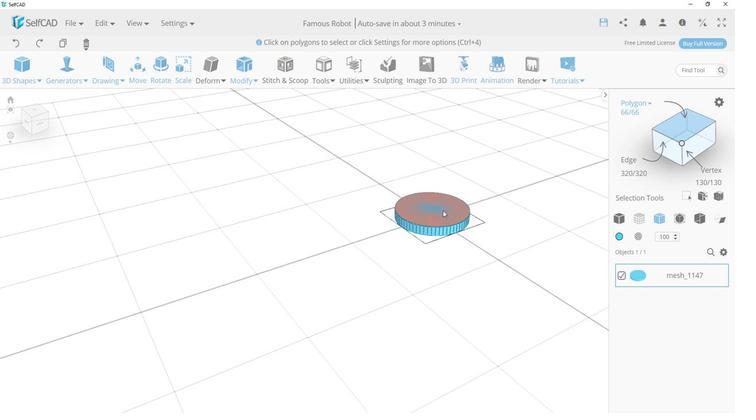 
Action: Mouse pressed left at (447, 205)
Screenshot: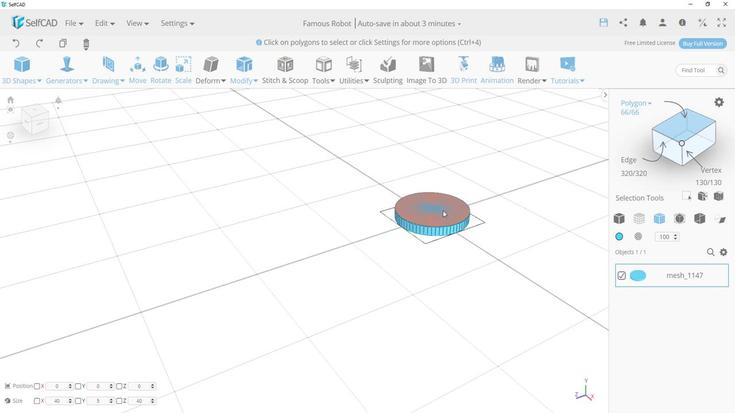 
Action: Mouse moved to (250, 104)
Screenshot: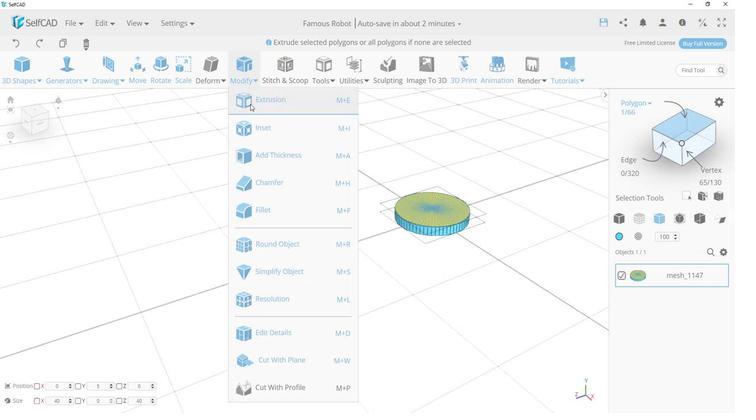 
Action: Mouse pressed left at (250, 104)
Screenshot: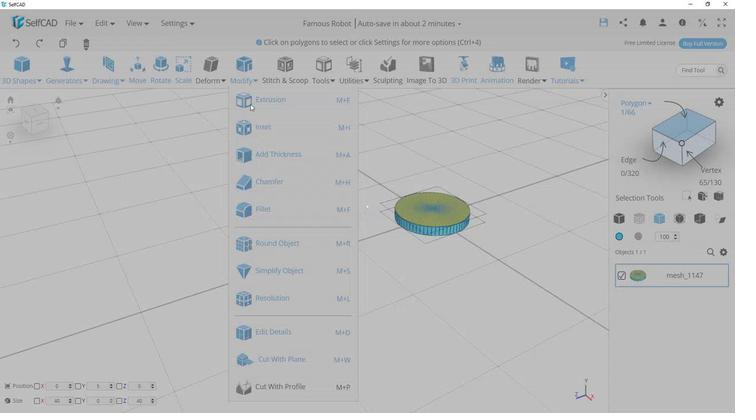 
Action: Mouse moved to (439, 185)
Screenshot: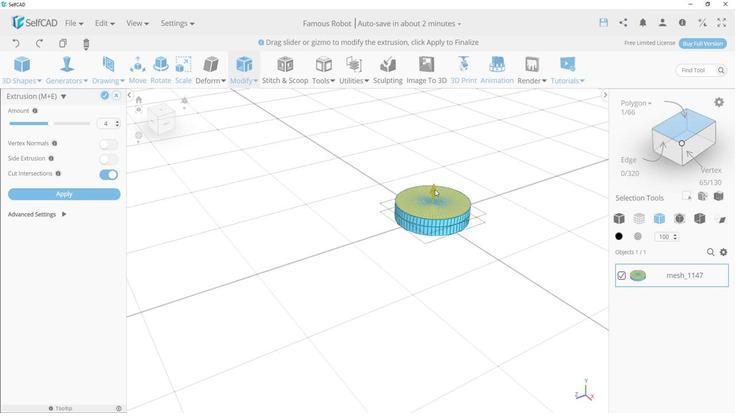 
Action: Mouse pressed left at (439, 185)
Screenshot: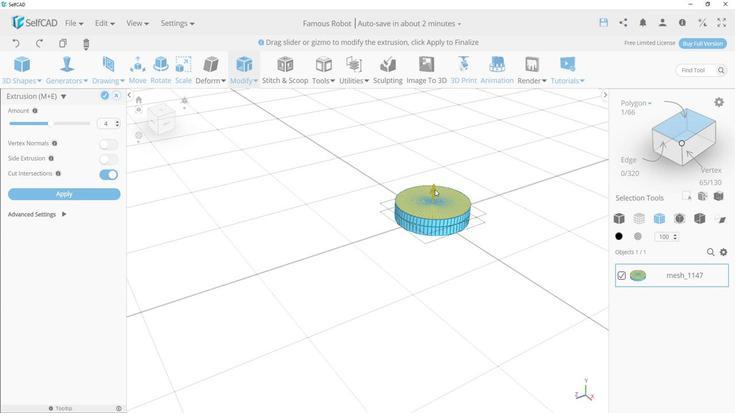 
Action: Mouse moved to (114, 124)
Screenshot: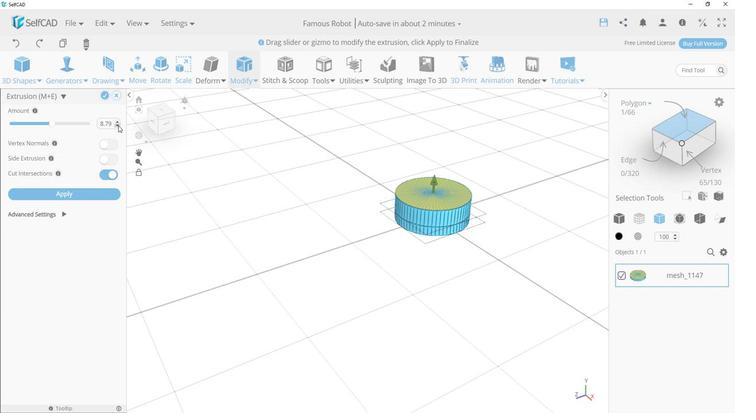
Action: Mouse pressed left at (114, 124)
Screenshot: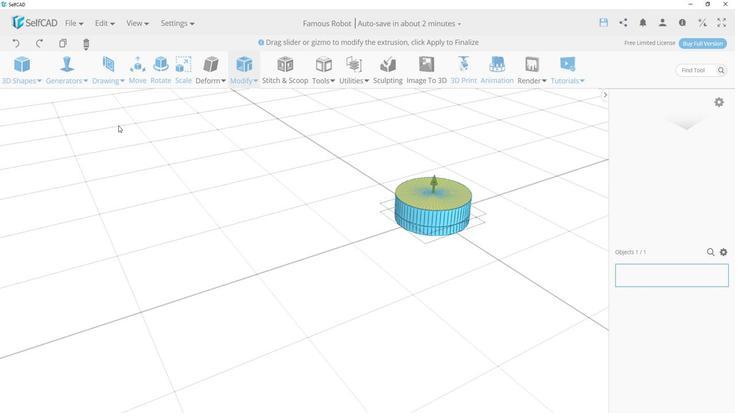 
Action: Mouse moved to (99, 97)
Screenshot: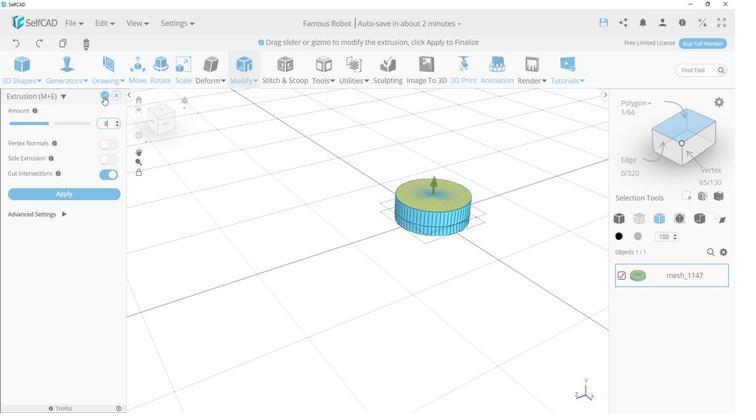 
Action: Mouse pressed left at (99, 97)
Screenshot: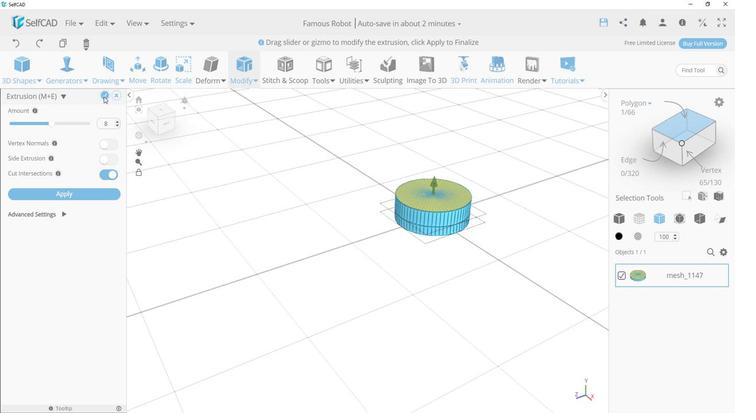 
Action: Mouse moved to (8, 385)
Screenshot: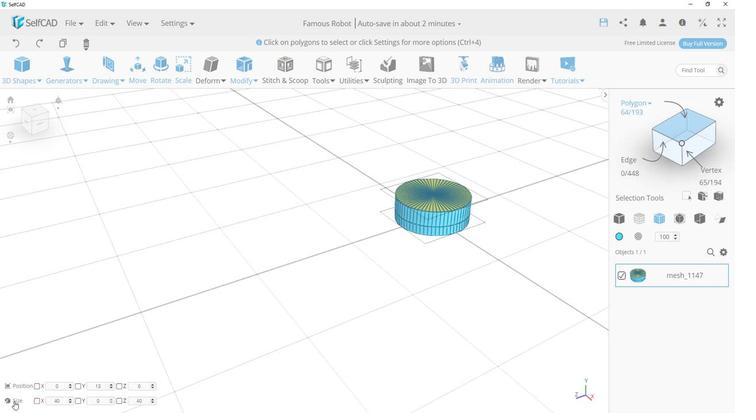 
Action: Mouse pressed left at (8, 385)
Screenshot: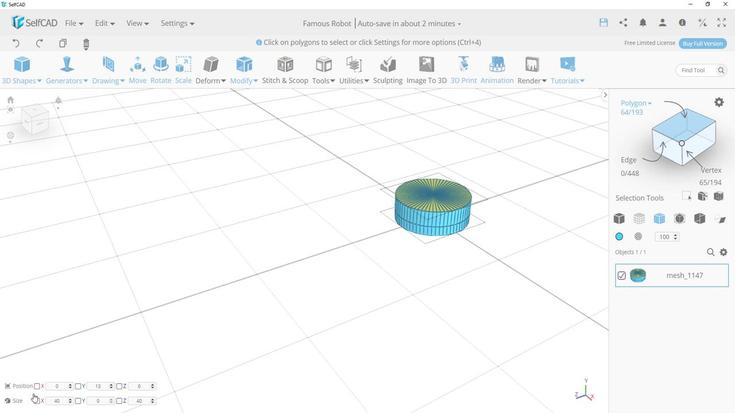 
Action: Mouse moved to (438, 187)
Screenshot: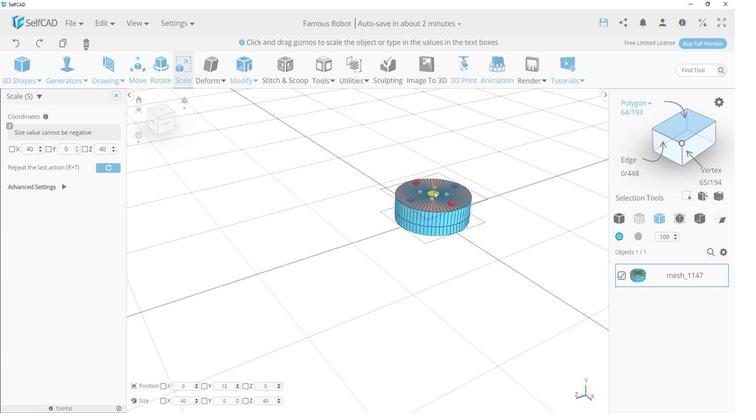 
Action: Mouse pressed left at (438, 187)
Screenshot: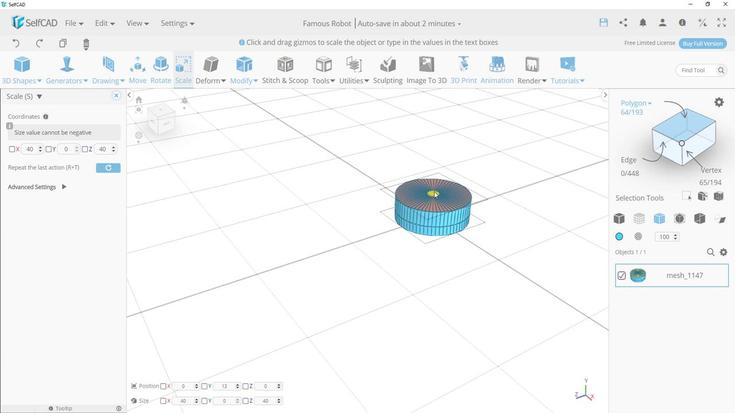
Action: Mouse moved to (416, 243)
Screenshot: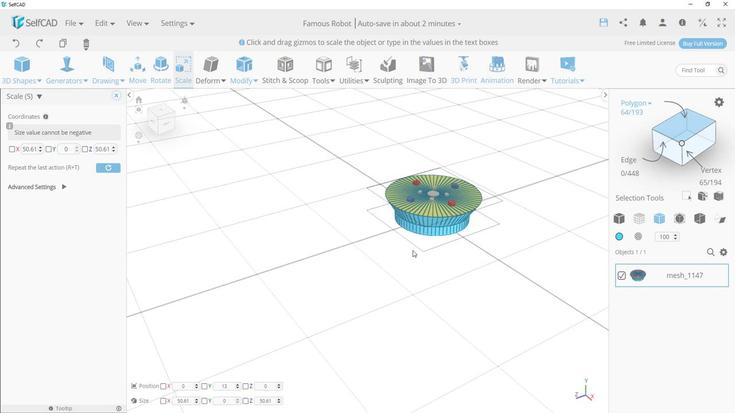 
Action: Mouse pressed left at (416, 243)
Screenshot: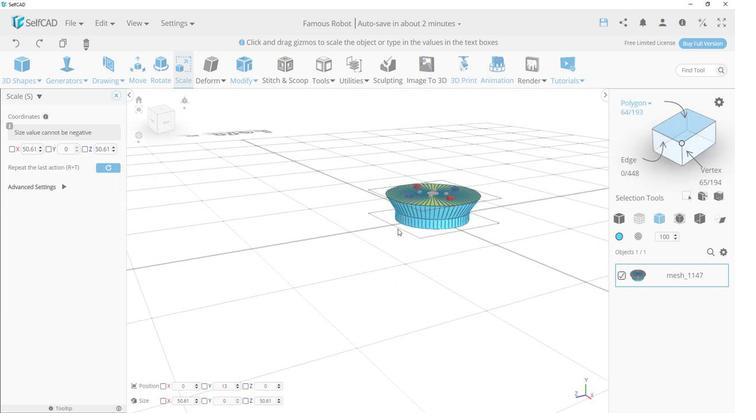 
Action: Mouse moved to (158, 120)
Screenshot: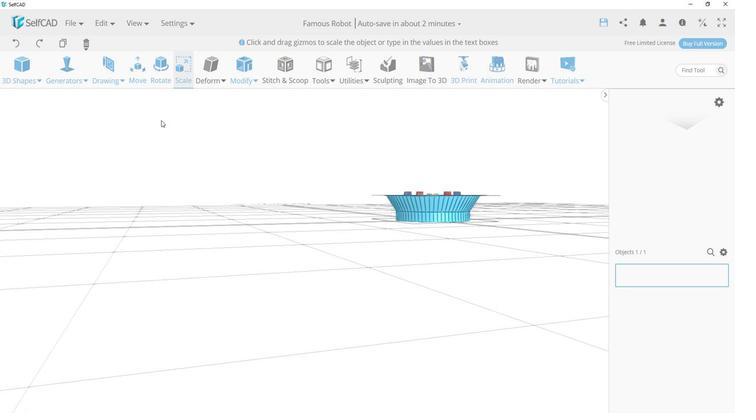 
Action: Mouse pressed left at (158, 120)
Screenshot: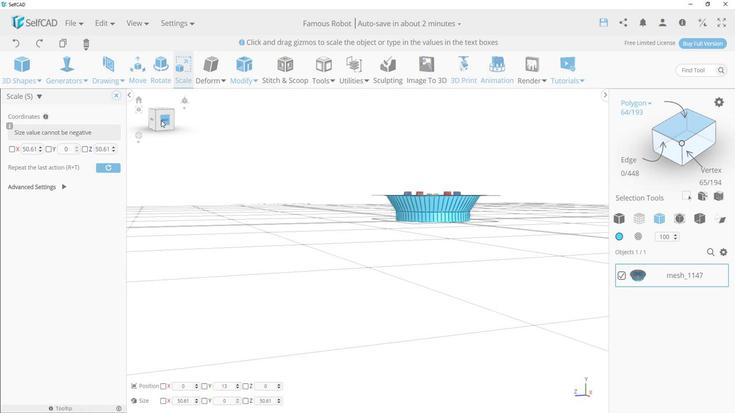 
Action: Mouse moved to (135, 78)
Screenshot: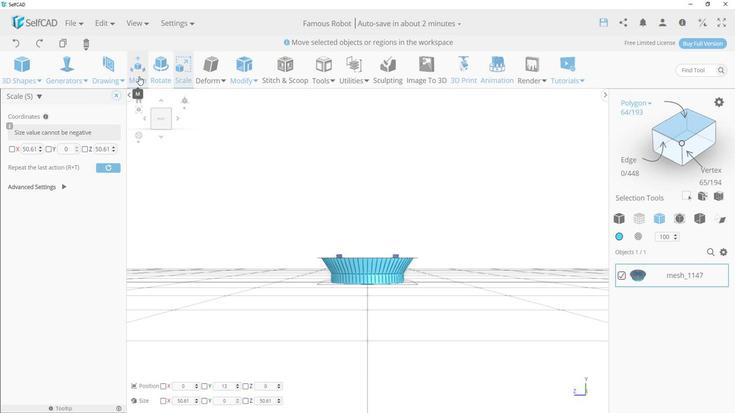 
Action: Mouse pressed left at (135, 78)
Screenshot: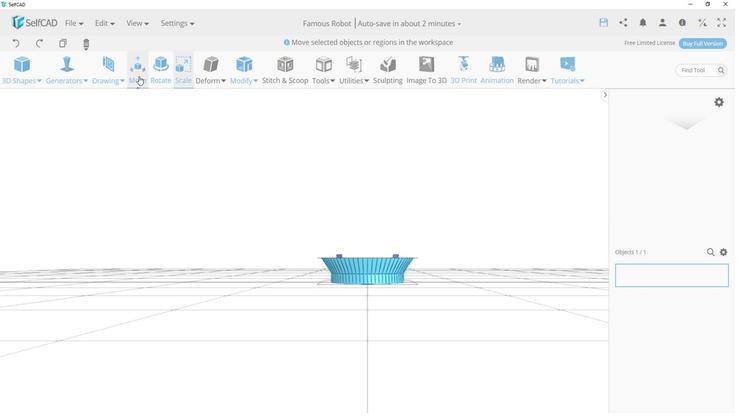 
Action: Mouse moved to (243, 77)
Screenshot: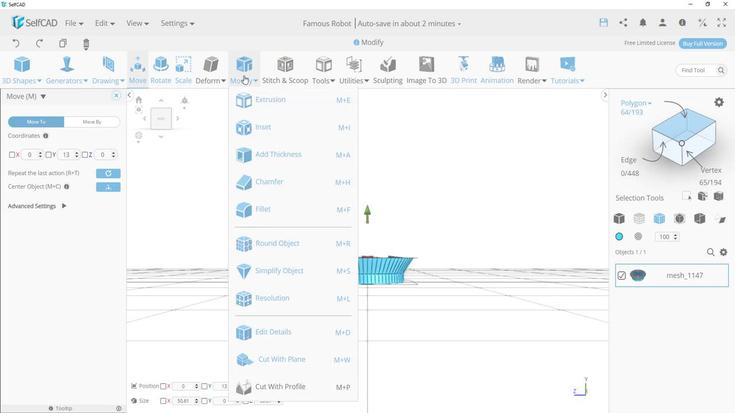 
Action: Mouse pressed left at (243, 77)
Screenshot: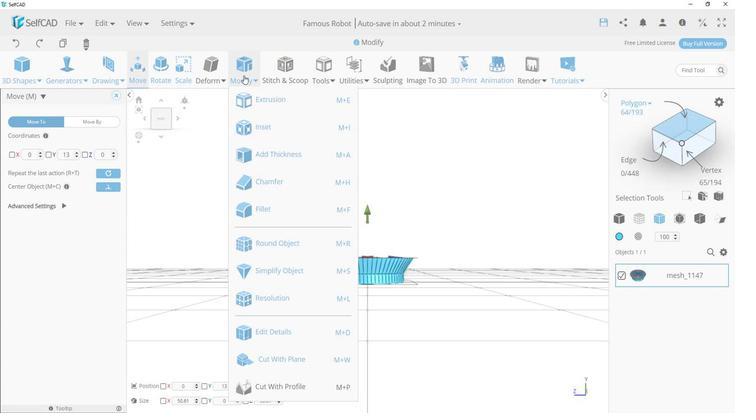 
Action: Mouse moved to (250, 97)
Screenshot: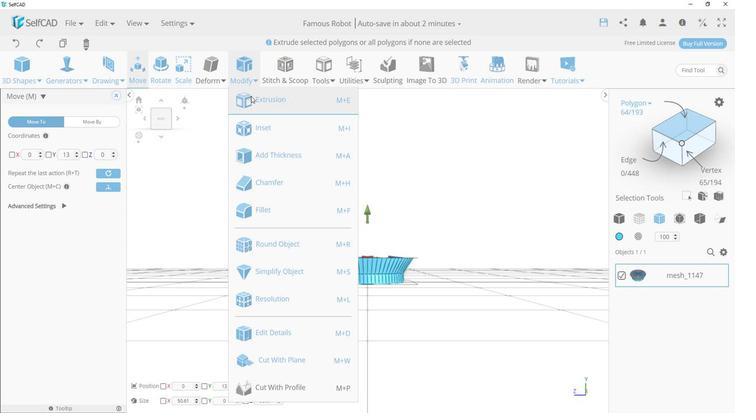 
Action: Mouse pressed left at (250, 97)
Screenshot: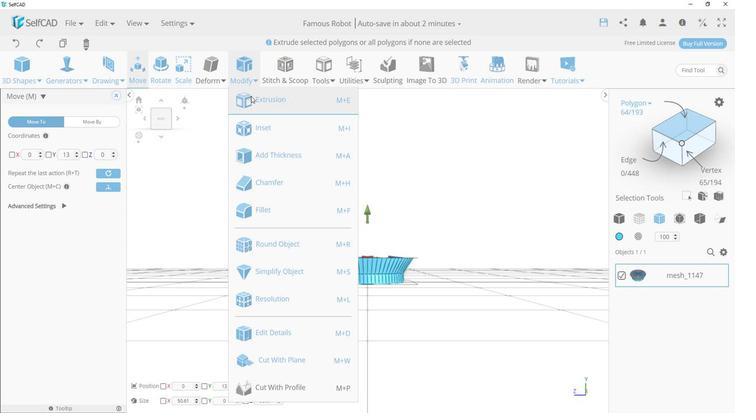 
Action: Mouse moved to (113, 121)
Screenshot: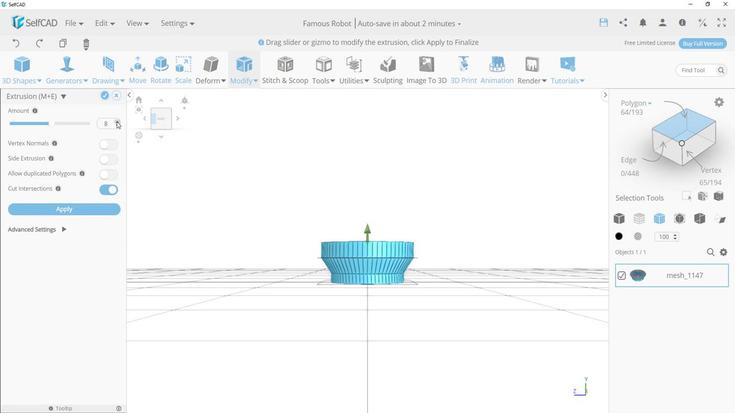 
Action: Mouse pressed left at (113, 121)
Screenshot: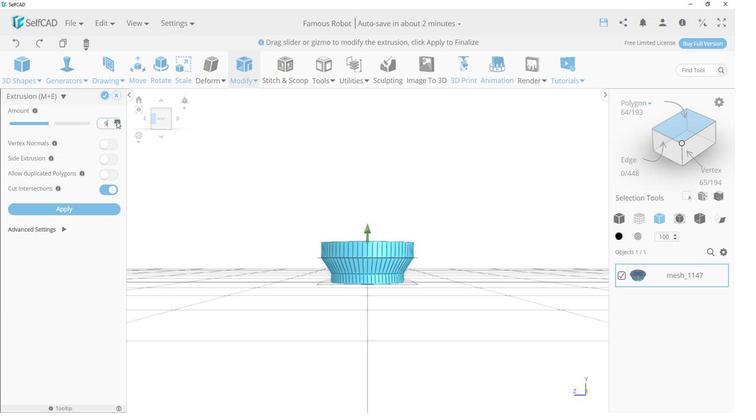 
Action: Mouse pressed left at (113, 121)
Screenshot: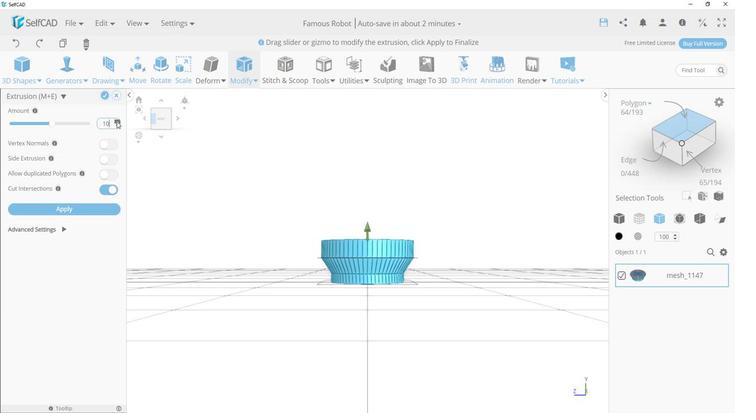 
Action: Mouse pressed left at (113, 121)
Screenshot: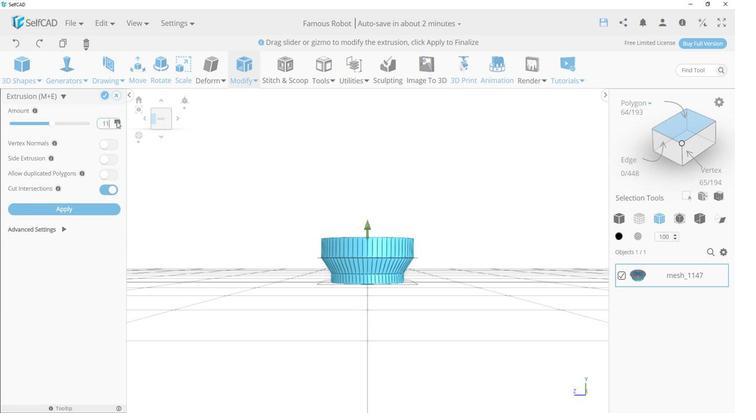 
Action: Mouse pressed left at (113, 121)
Screenshot: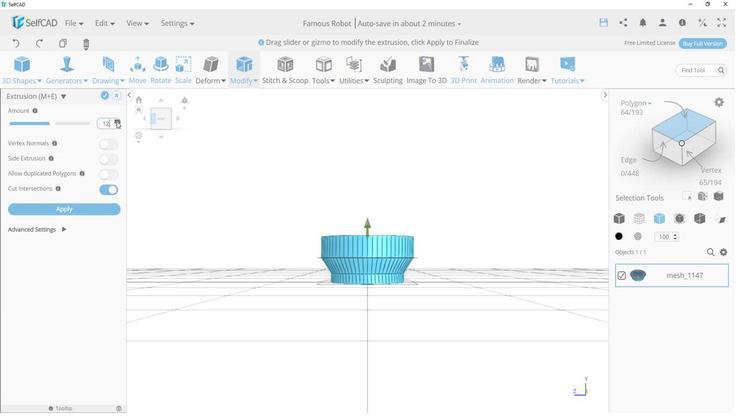 
Action: Mouse pressed left at (113, 121)
Screenshot: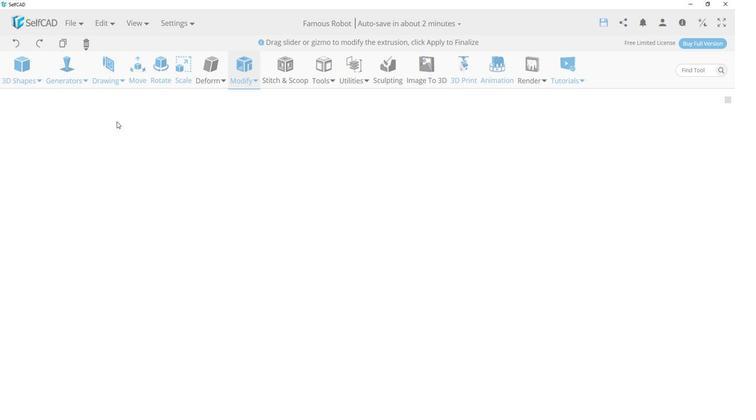 
Action: Mouse pressed left at (113, 121)
Screenshot: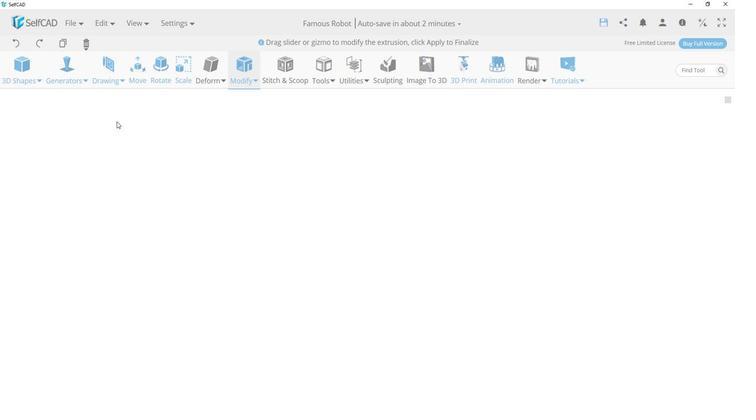 
Action: Mouse pressed left at (113, 121)
Screenshot: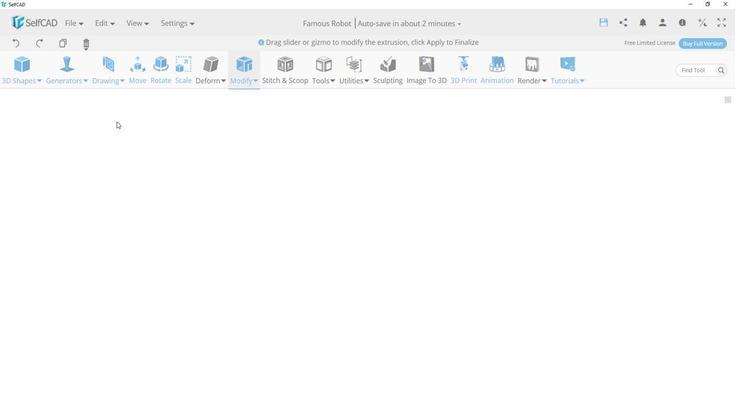 
Action: Mouse pressed left at (113, 121)
Screenshot: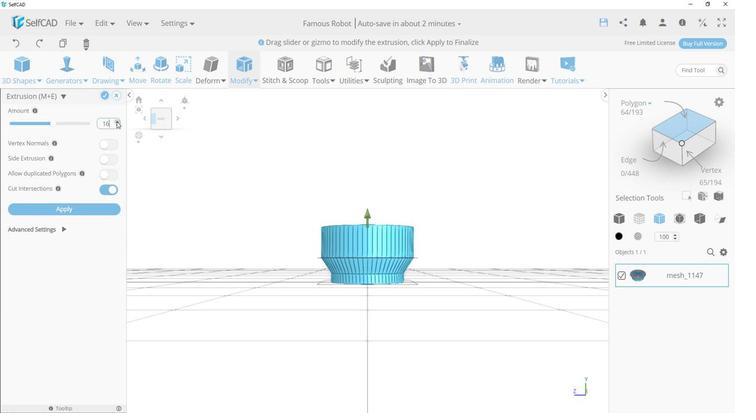 
Action: Mouse pressed left at (113, 121)
Screenshot: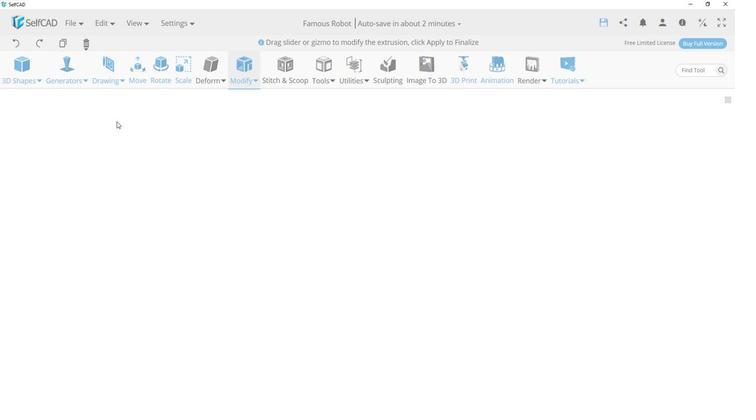
Action: Mouse pressed left at (113, 121)
Screenshot: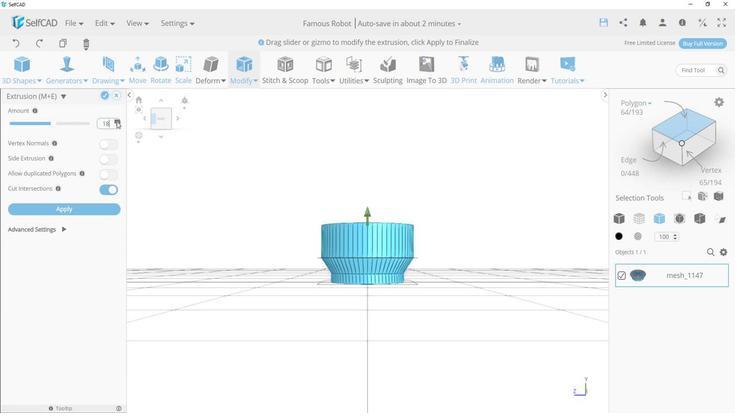 
Action: Mouse pressed left at (113, 121)
Screenshot: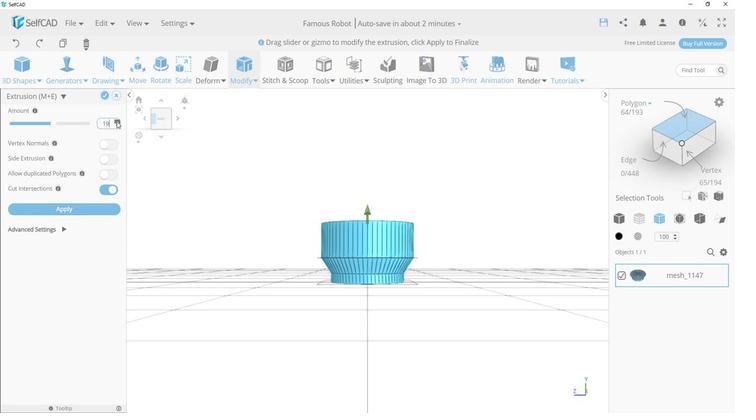 
Action: Mouse pressed left at (113, 121)
Screenshot: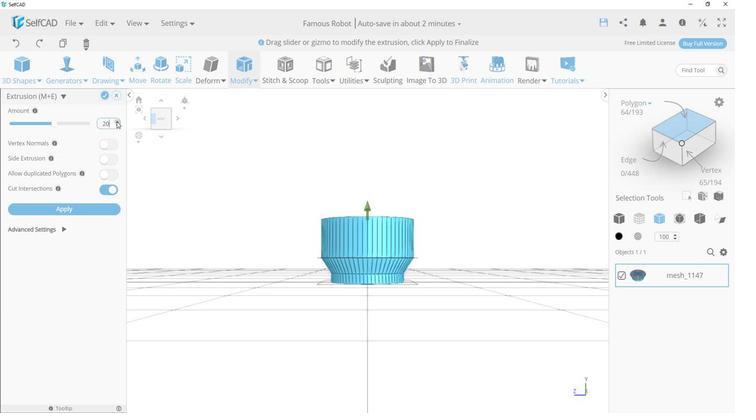 
Action: Mouse pressed left at (113, 121)
Screenshot: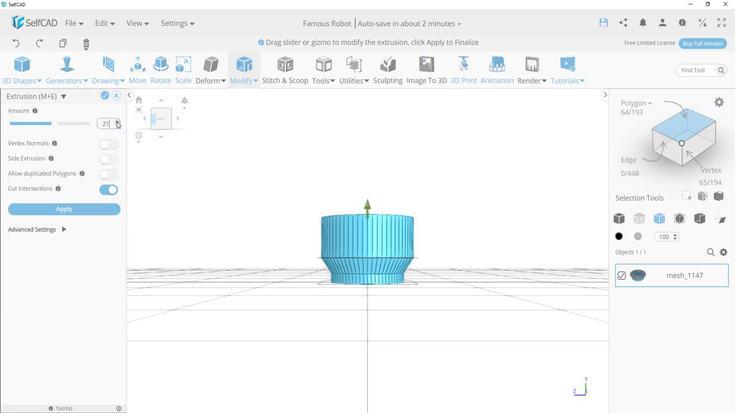 
Action: Mouse pressed left at (113, 121)
Screenshot: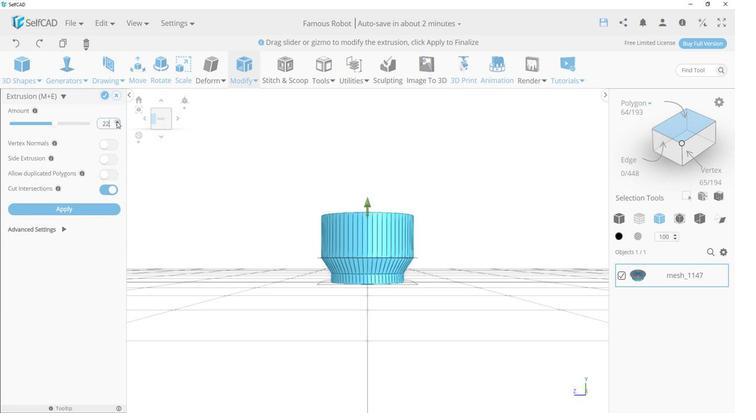 
Action: Mouse pressed left at (113, 121)
Screenshot: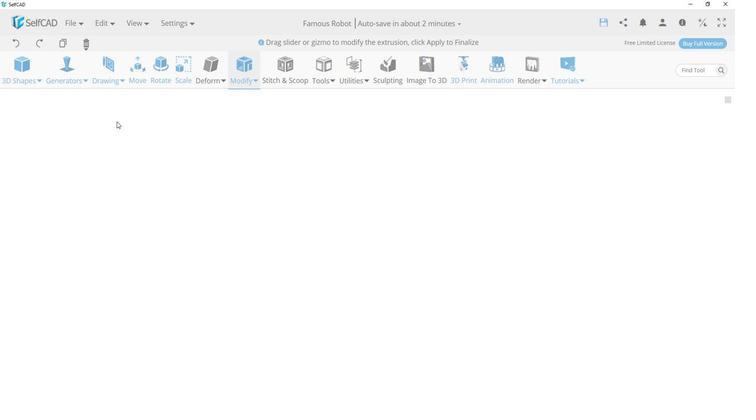 
Action: Mouse pressed left at (113, 121)
Screenshot: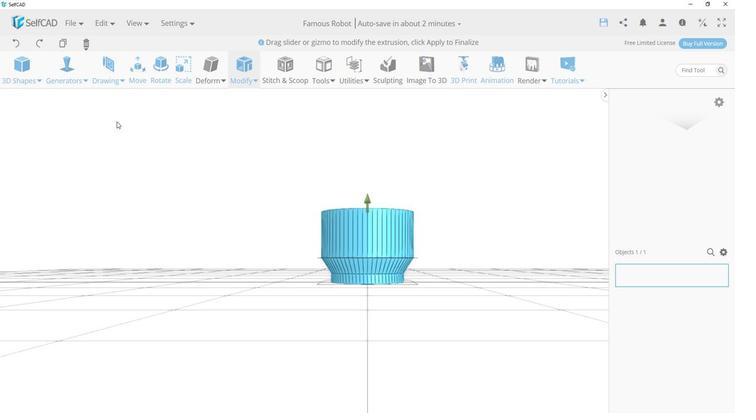 
Action: Mouse pressed left at (113, 121)
Screenshot: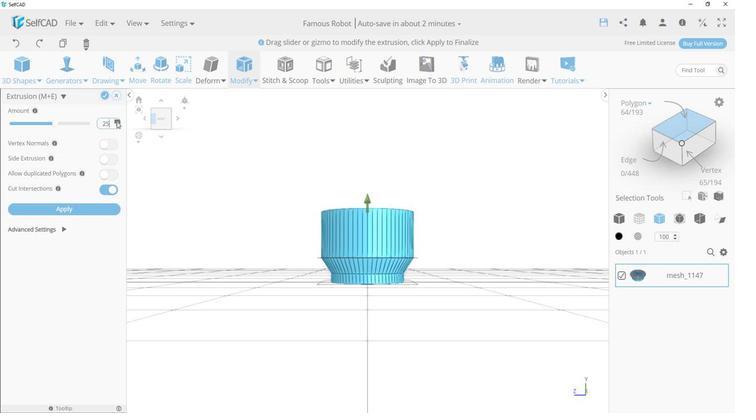 
Action: Mouse pressed left at (113, 121)
Screenshot: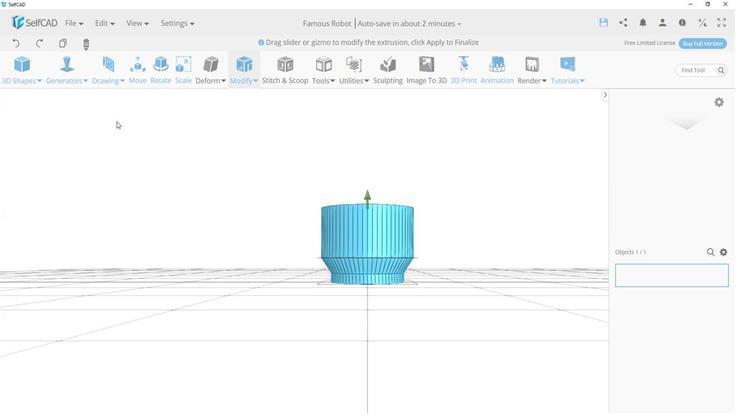 
Action: Mouse pressed left at (113, 121)
Screenshot: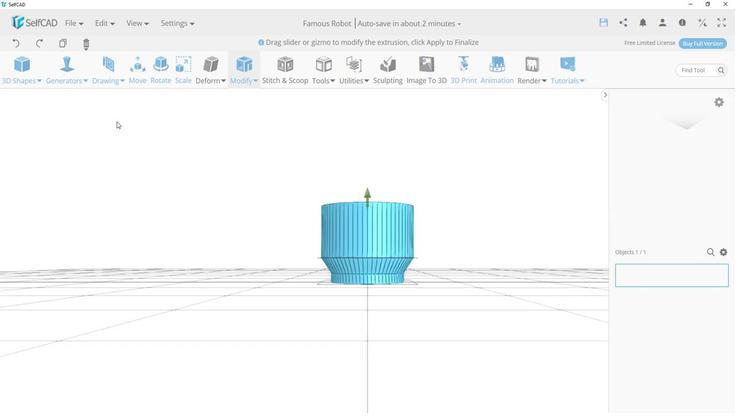 
Action: Mouse pressed left at (113, 121)
Screenshot: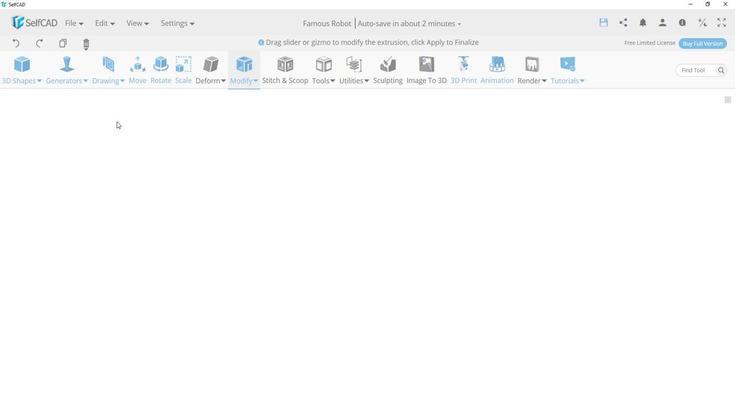 
Action: Mouse pressed left at (113, 121)
Screenshot: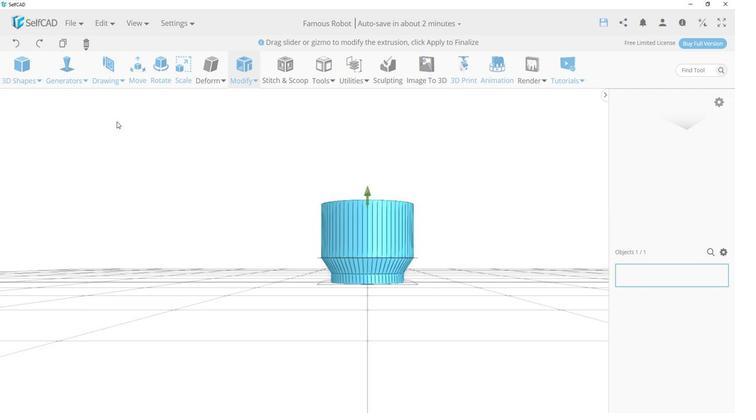 
Action: Mouse pressed left at (113, 121)
Screenshot: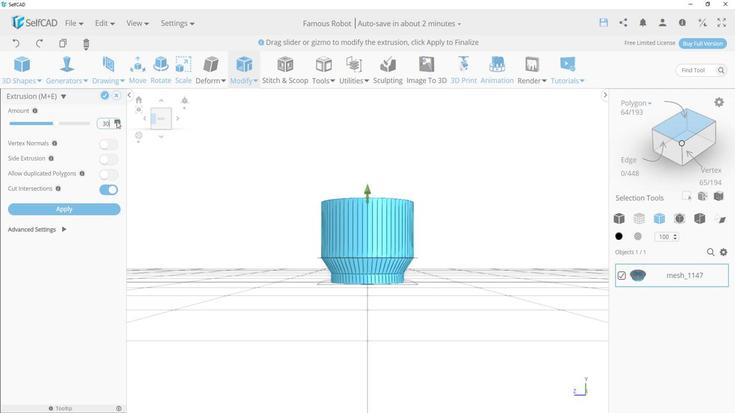 
Action: Mouse pressed left at (113, 121)
Screenshot: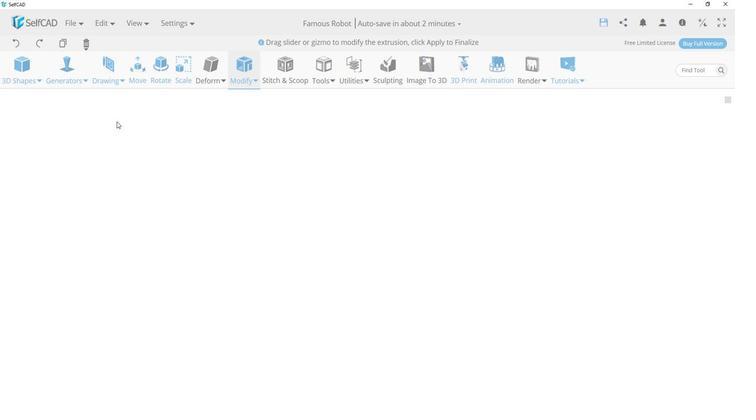 
Action: Mouse pressed left at (113, 121)
Screenshot: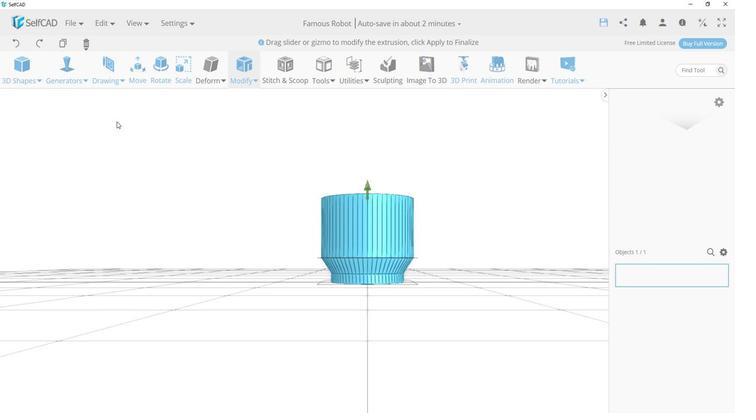 
Action: Mouse pressed left at (113, 121)
Screenshot: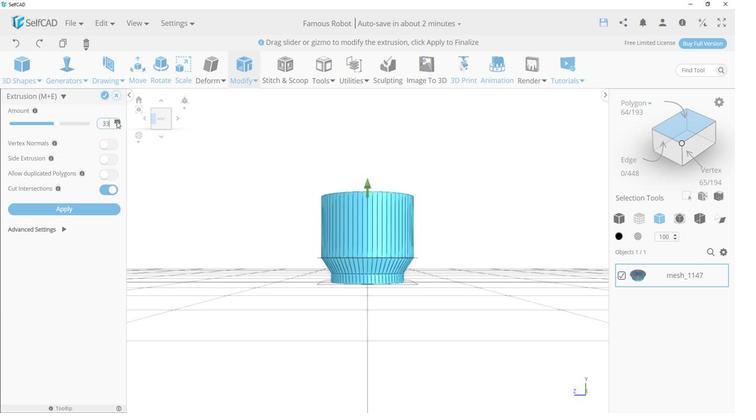 
Action: Mouse pressed left at (113, 121)
Screenshot: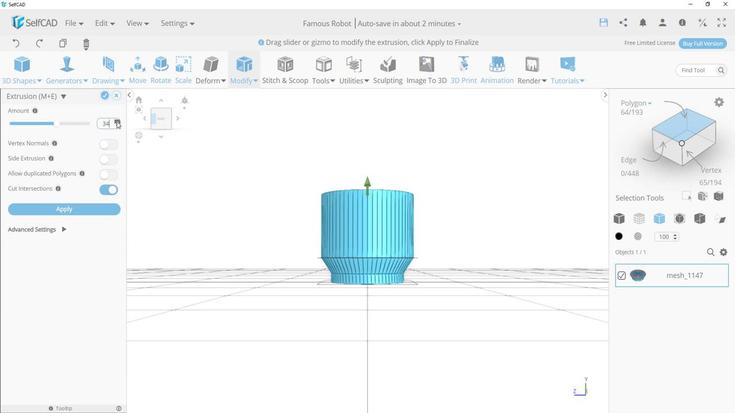 
Action: Mouse pressed left at (113, 121)
Screenshot: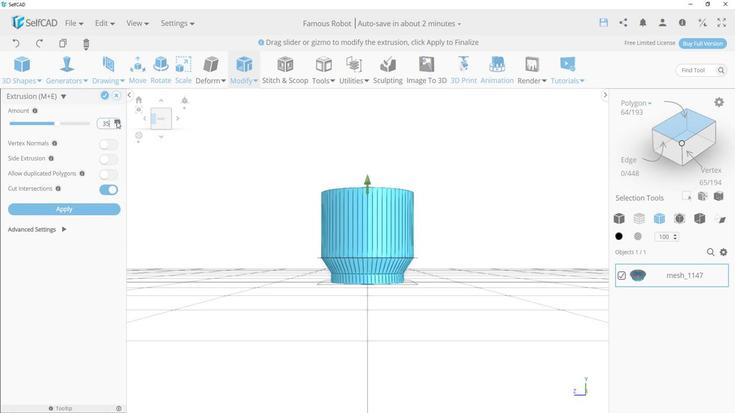 
Action: Mouse pressed left at (113, 121)
Screenshot: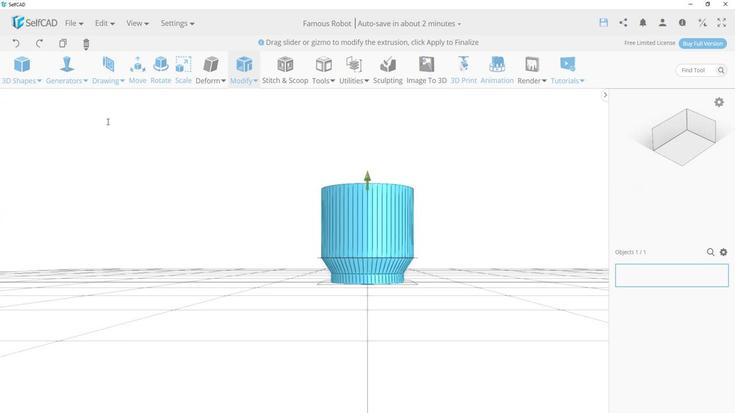 
Action: Mouse moved to (51, 122)
Screenshot: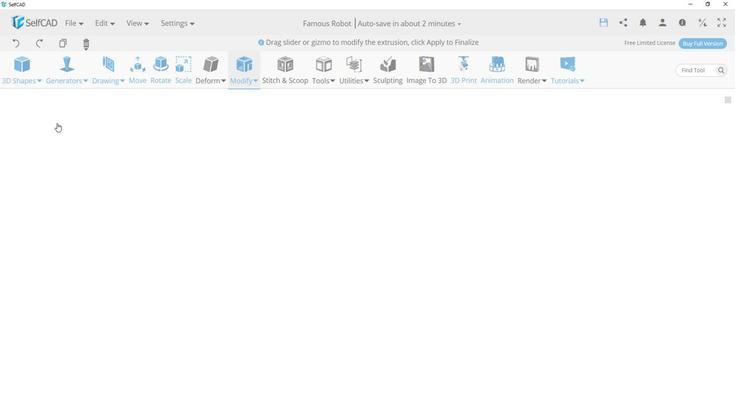 
Action: Mouse pressed left at (51, 122)
Screenshot: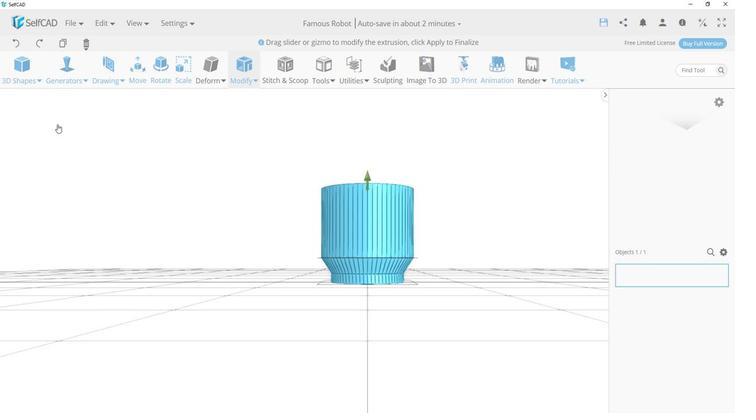 
Action: Mouse moved to (216, 134)
Screenshot: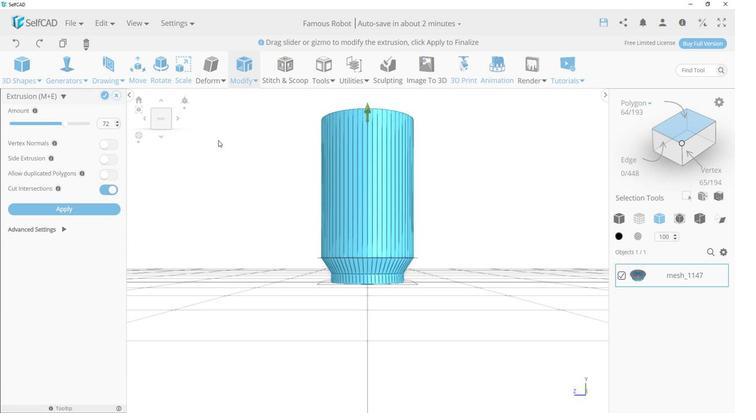
Action: Mouse pressed left at (216, 134)
Screenshot: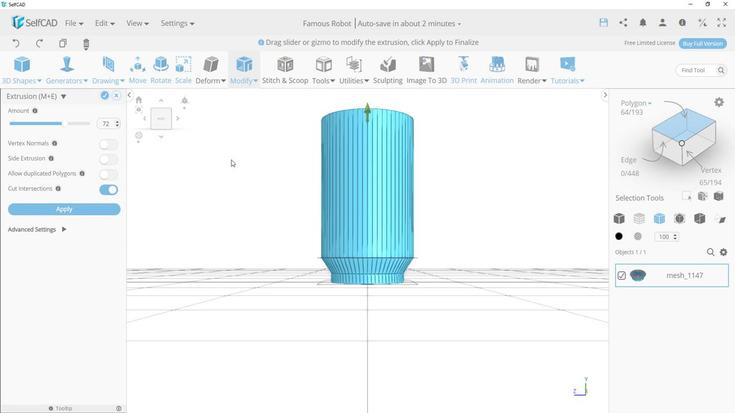 
Action: Mouse moved to (371, 104)
Screenshot: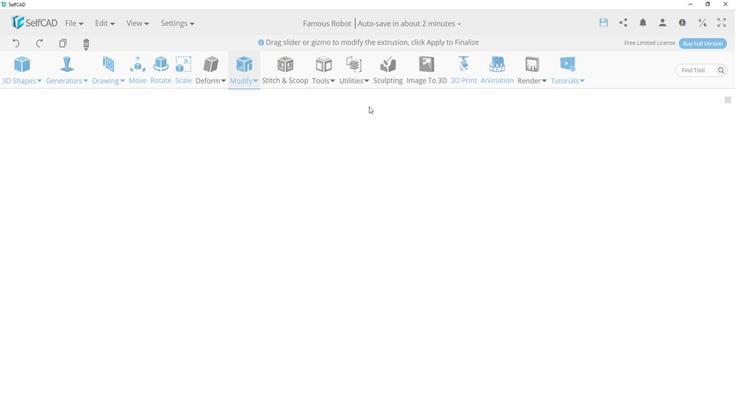 
Action: Mouse pressed left at (371, 104)
Screenshot: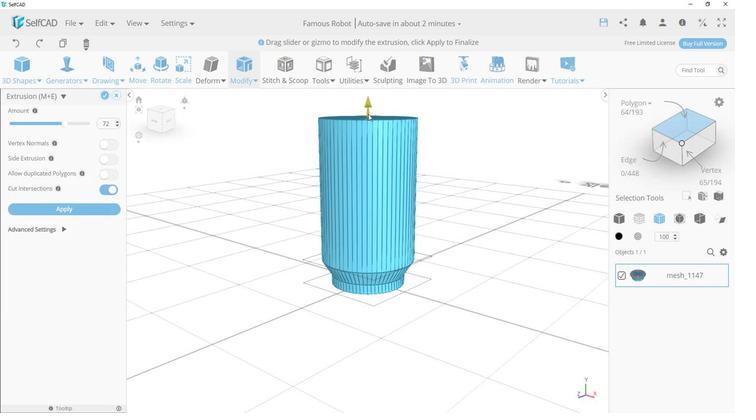 
Action: Mouse moved to (371, 125)
Screenshot: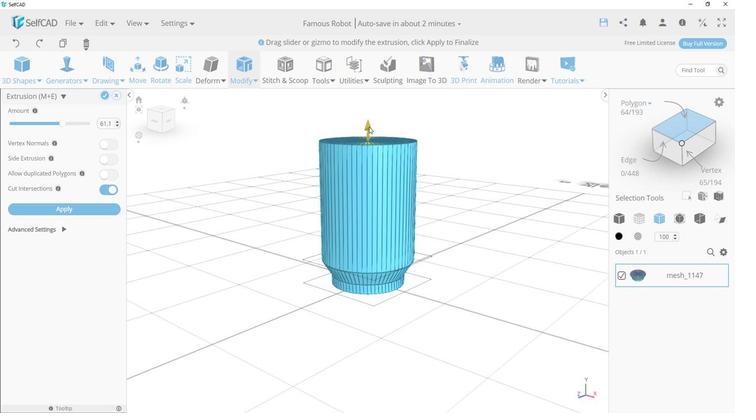 
Action: Mouse pressed left at (371, 125)
Screenshot: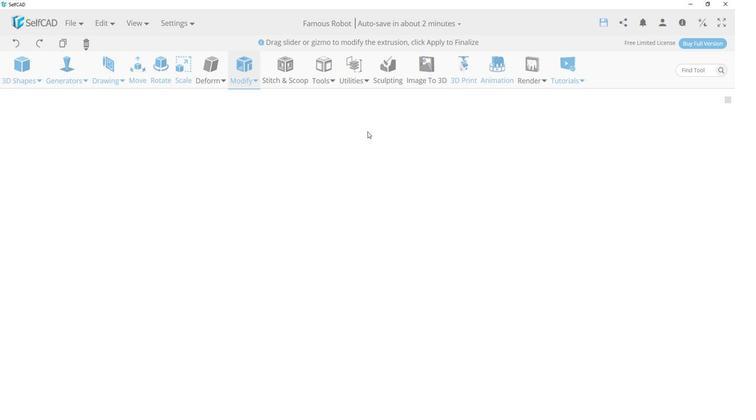 
Action: Mouse moved to (114, 122)
Screenshot: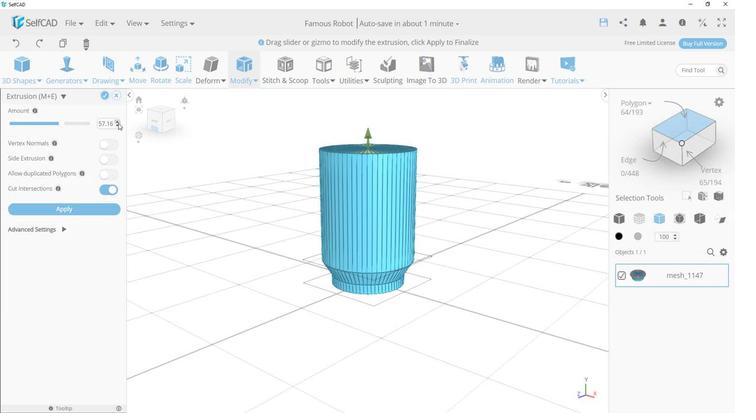 
Action: Mouse pressed left at (114, 122)
Screenshot: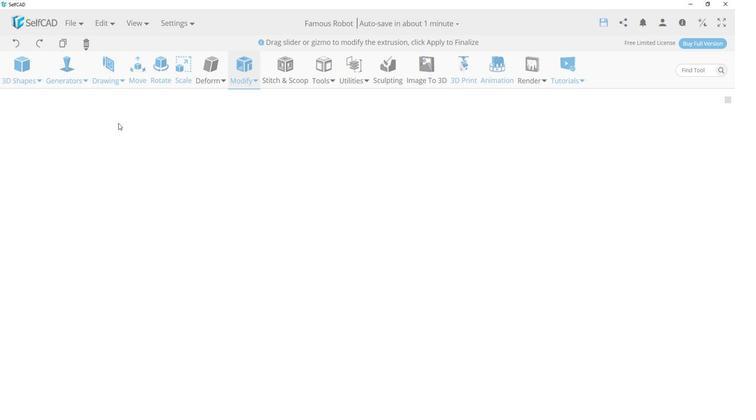 
Action: Mouse moved to (114, 123)
Screenshot: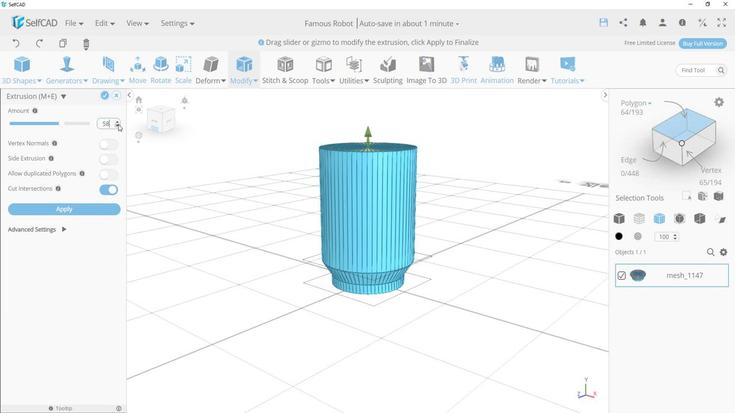 
Action: Mouse pressed left at (114, 123)
Screenshot: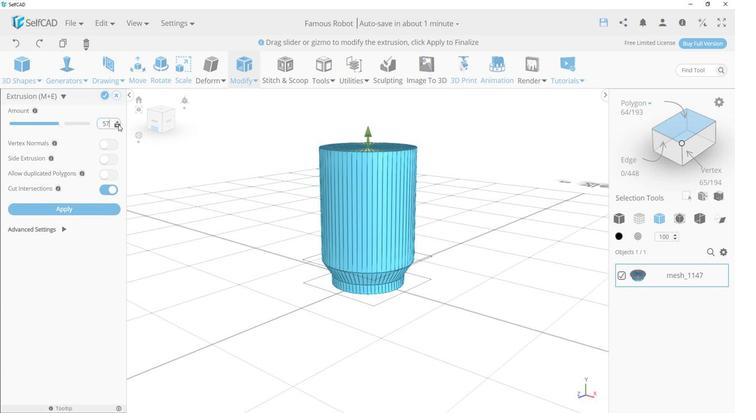 
Action: Mouse pressed left at (114, 123)
Screenshot: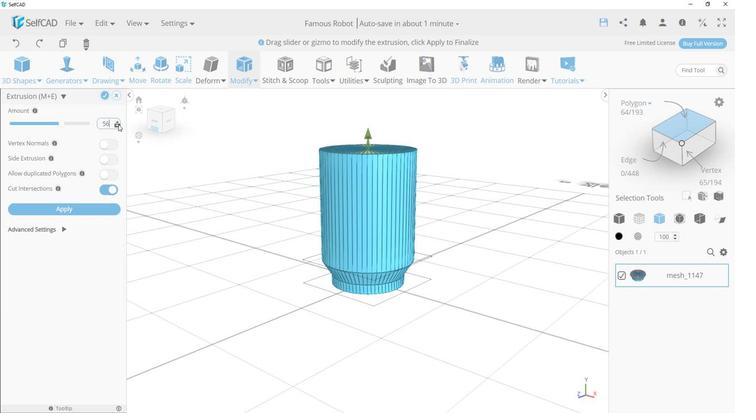 
Action: Mouse pressed left at (114, 123)
Screenshot: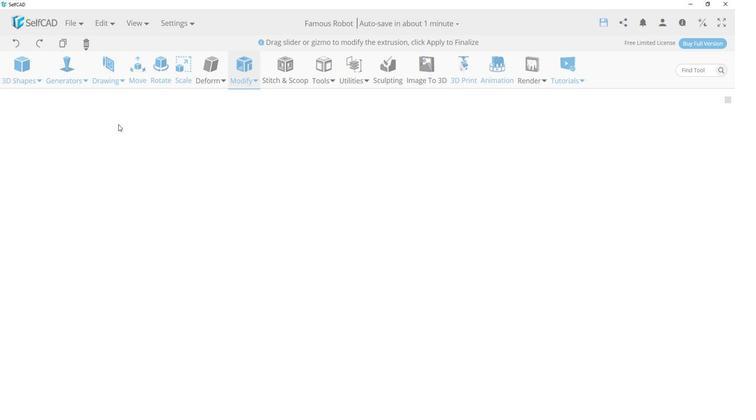 
Action: Mouse moved to (190, 146)
Screenshot: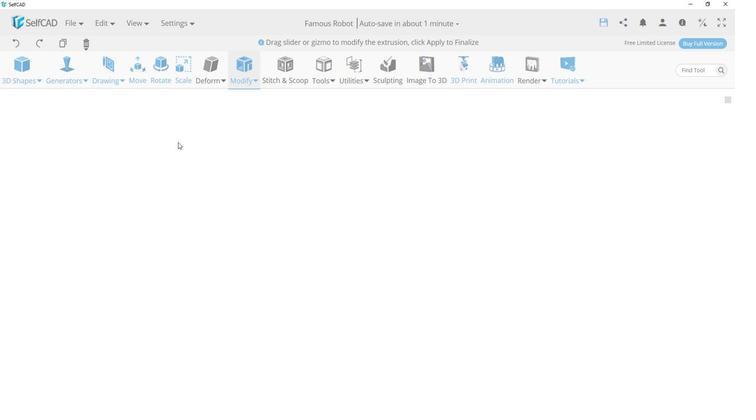 
Action: Mouse pressed left at (190, 146)
Screenshot: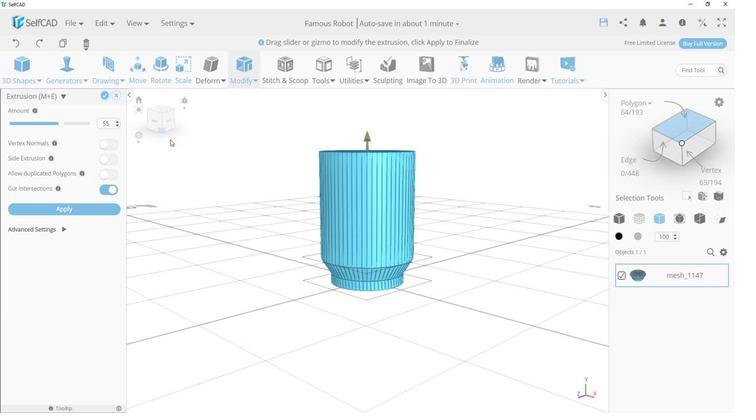 
Action: Mouse moved to (112, 121)
Screenshot: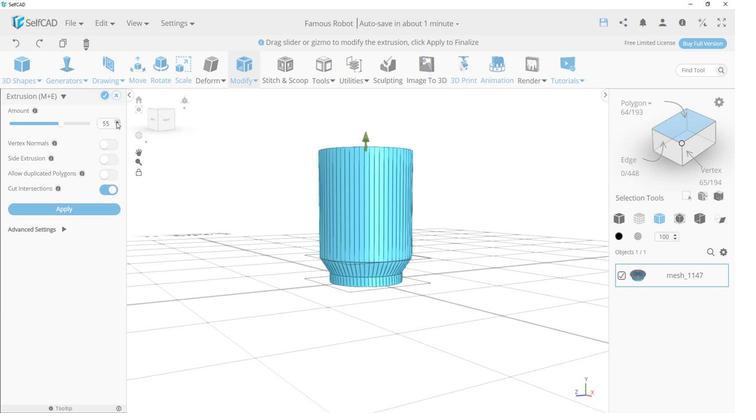 
Action: Mouse pressed left at (112, 121)
Screenshot: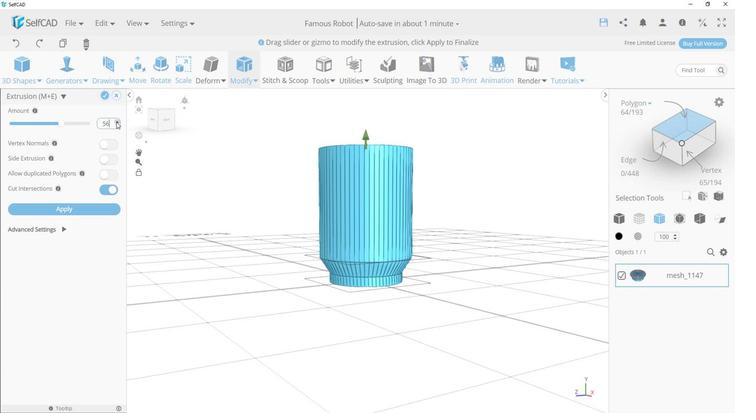 
Action: Mouse pressed left at (112, 121)
Screenshot: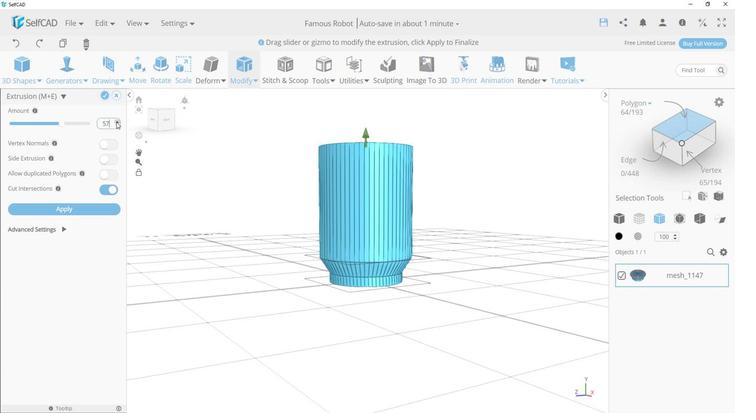 
Action: Mouse pressed left at (112, 121)
Screenshot: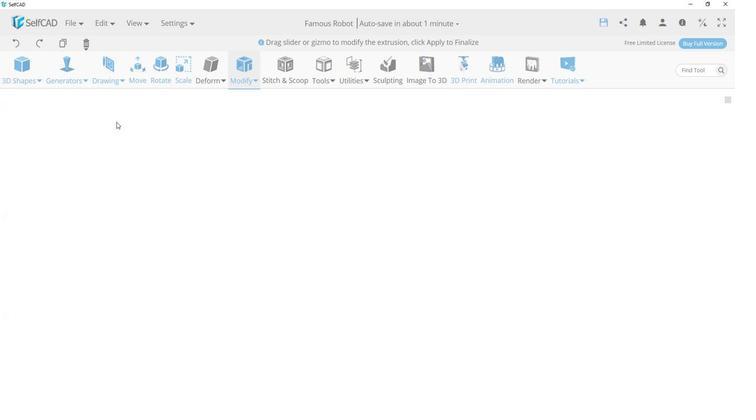 
Action: Mouse pressed left at (112, 121)
Screenshot: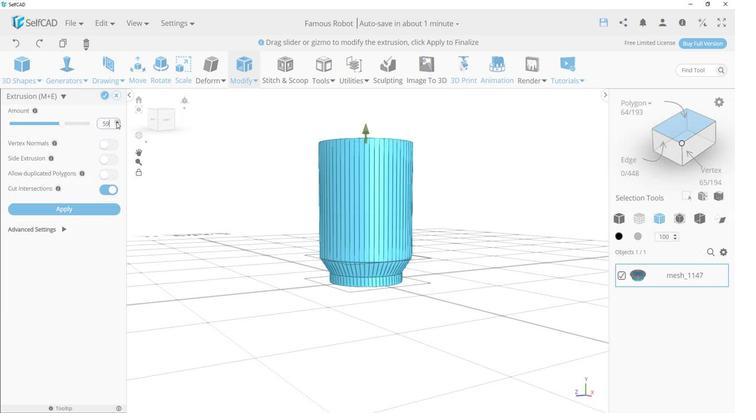 
Action: Mouse pressed left at (112, 121)
Screenshot: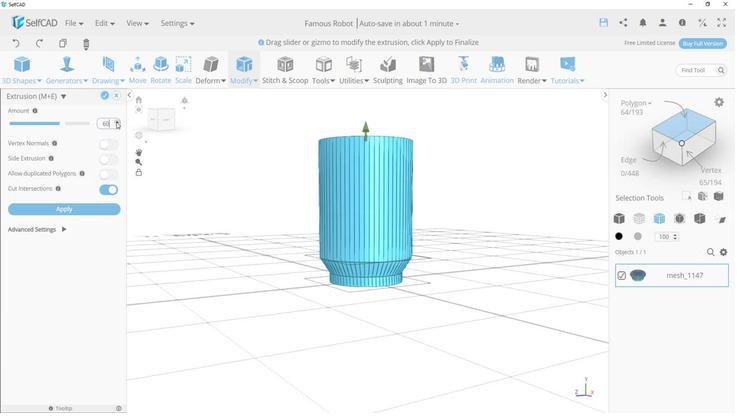 
Action: Mouse pressed left at (112, 121)
Screenshot: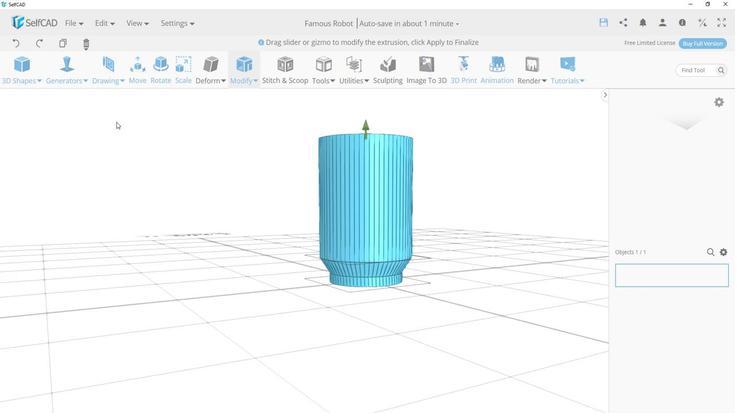 
Action: Mouse moved to (112, 125)
Screenshot: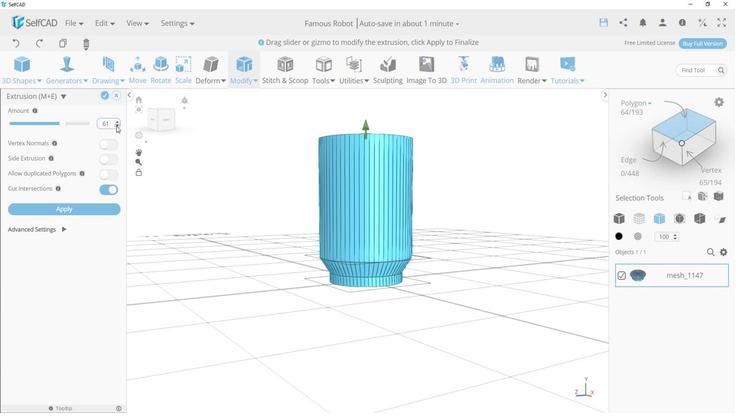
Action: Mouse pressed left at (112, 125)
Screenshot: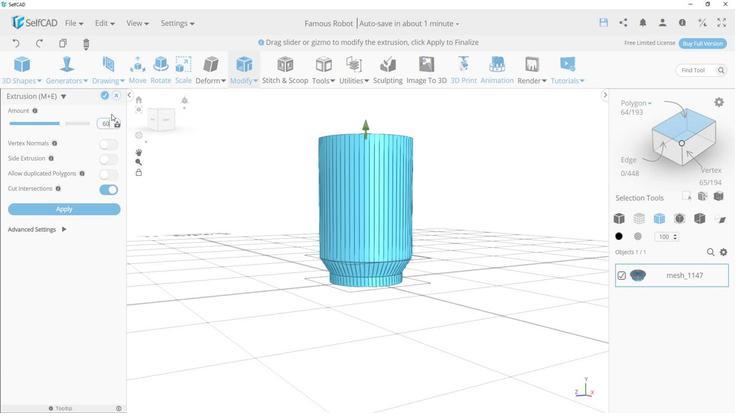 
Action: Mouse moved to (98, 98)
Screenshot: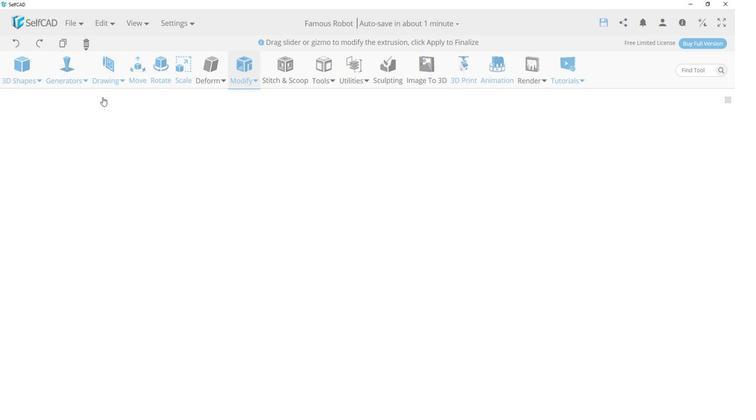 
Action: Mouse pressed left at (98, 98)
Screenshot: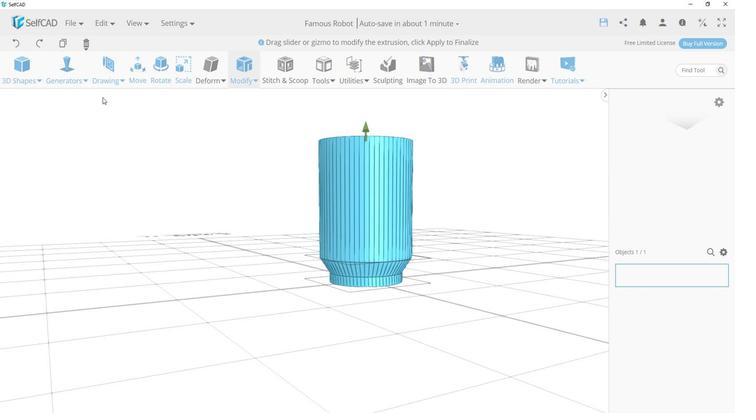 
Action: Mouse moved to (255, 101)
Screenshot: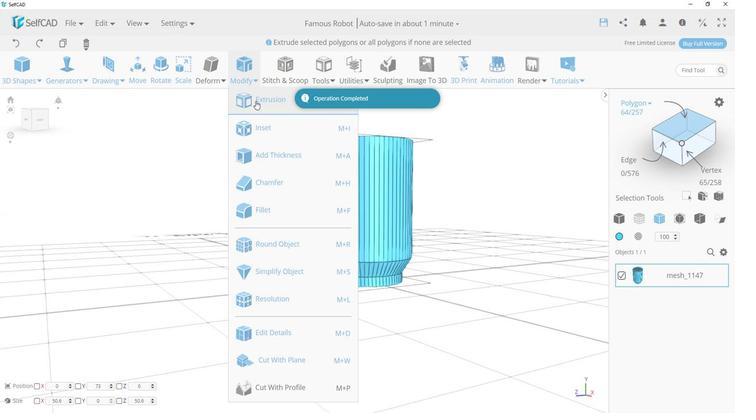 
Action: Mouse pressed left at (255, 101)
Screenshot: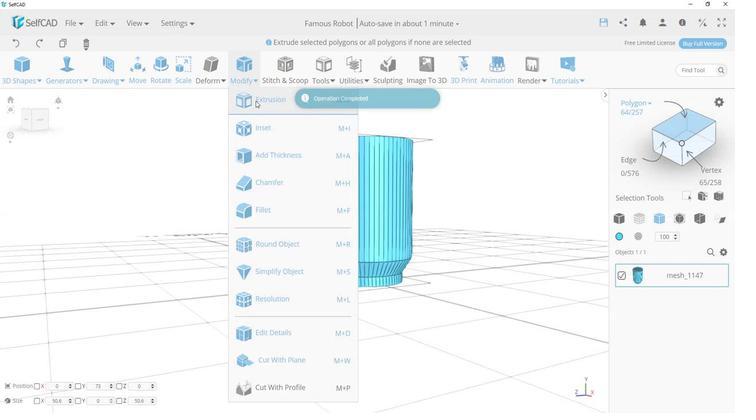 
Action: Mouse moved to (55, 121)
Screenshot: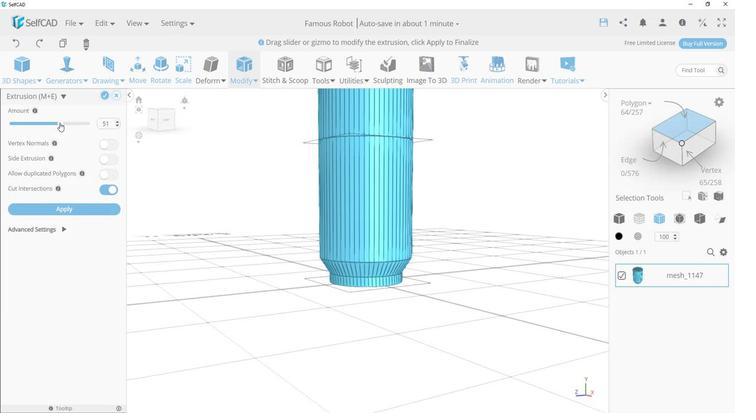 
Action: Mouse pressed left at (55, 121)
Screenshot: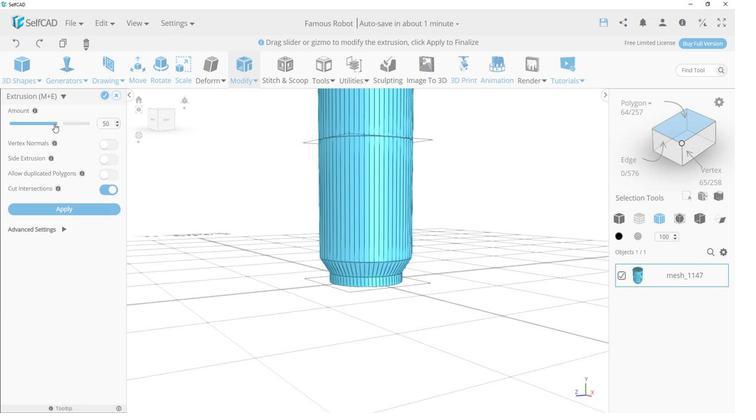 
Action: Mouse moved to (211, 163)
Screenshot: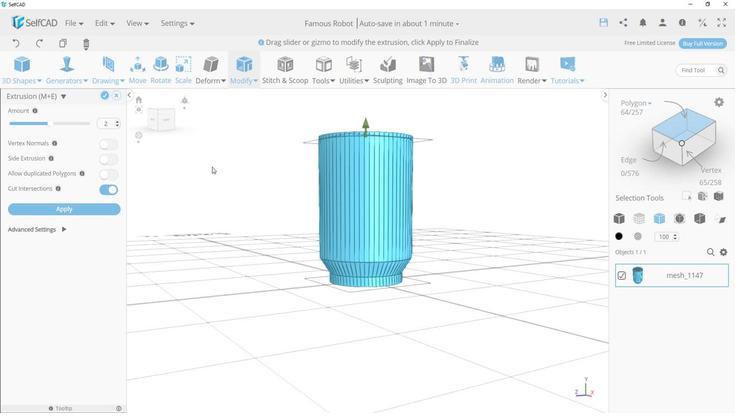 
Action: Mouse pressed left at (211, 163)
Screenshot: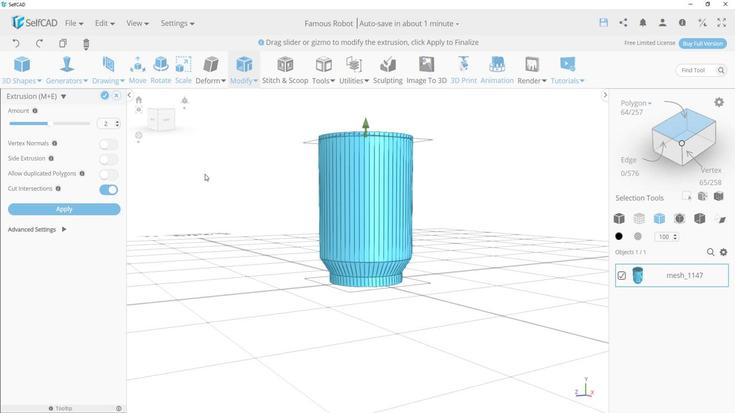 
Action: Mouse moved to (98, 96)
Screenshot: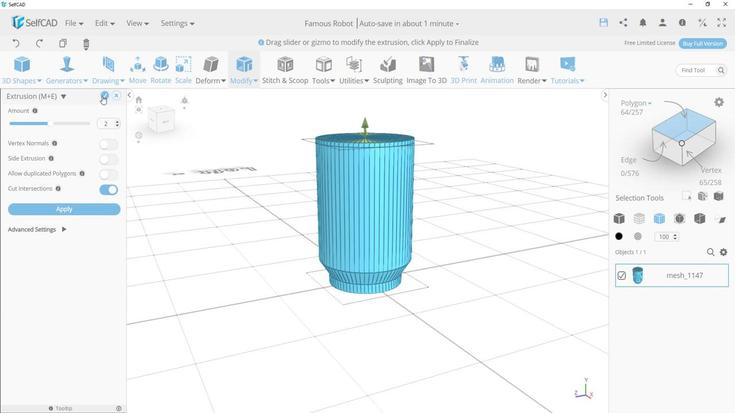 
Action: Mouse pressed left at (98, 96)
Screenshot: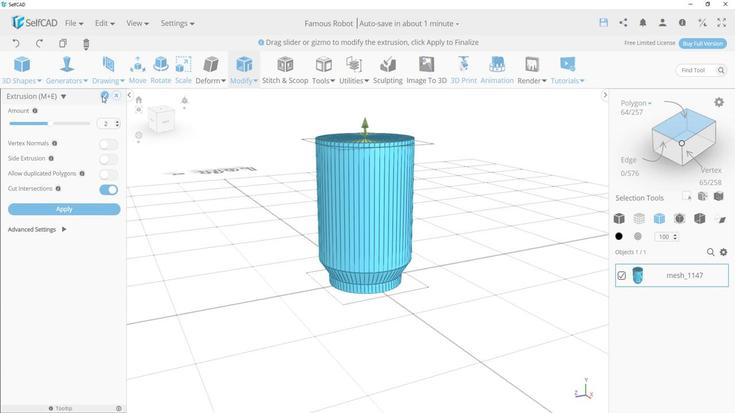
Action: Mouse moved to (139, 74)
Screenshot: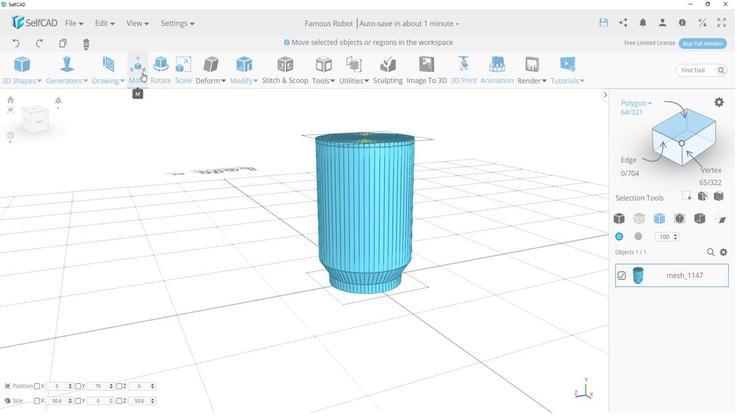 
Action: Mouse pressed left at (139, 74)
Screenshot: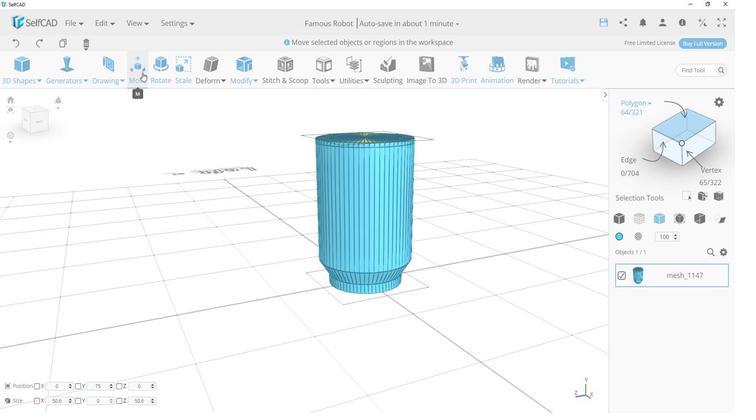 
Action: Mouse moved to (366, 97)
Screenshot: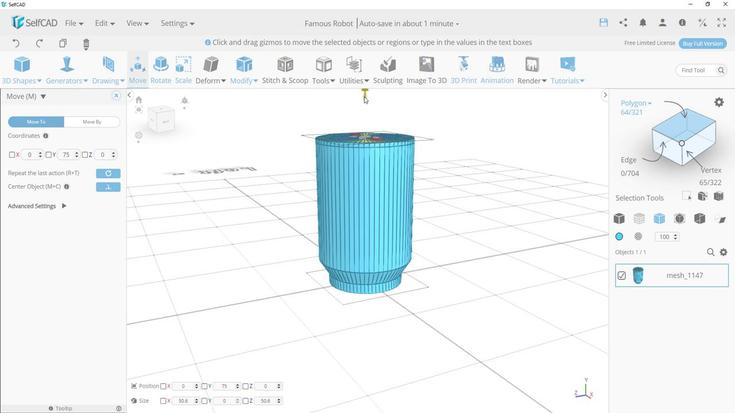 
Action: Mouse pressed left at (366, 97)
Screenshot: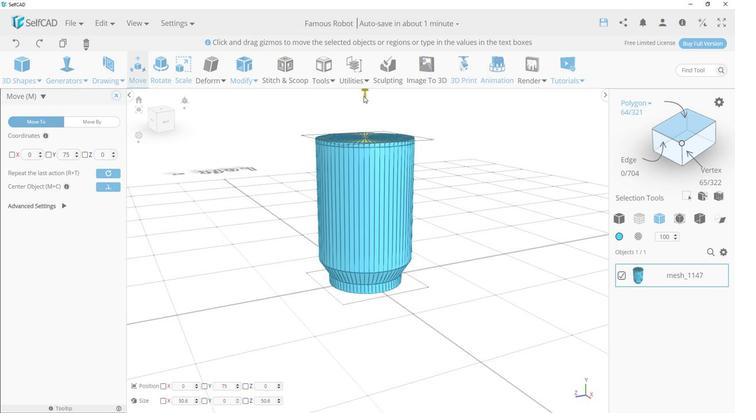 
Action: Mouse moved to (255, 102)
Screenshot: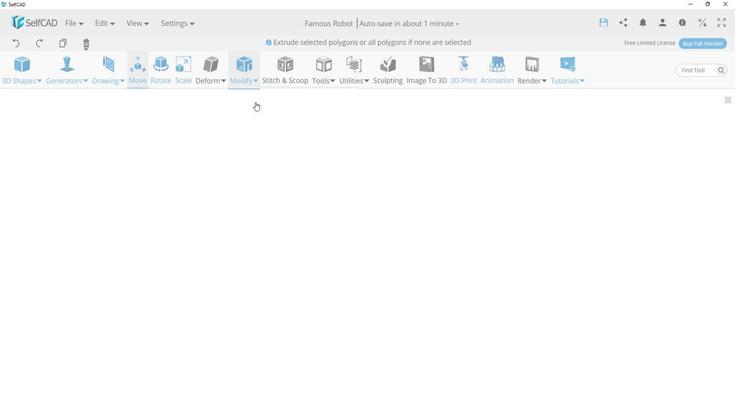 
Action: Mouse pressed left at (255, 102)
Screenshot: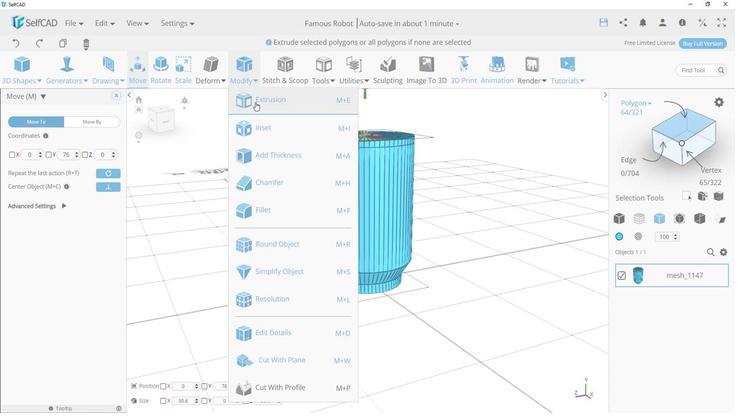 
Action: Mouse moved to (113, 120)
Screenshot: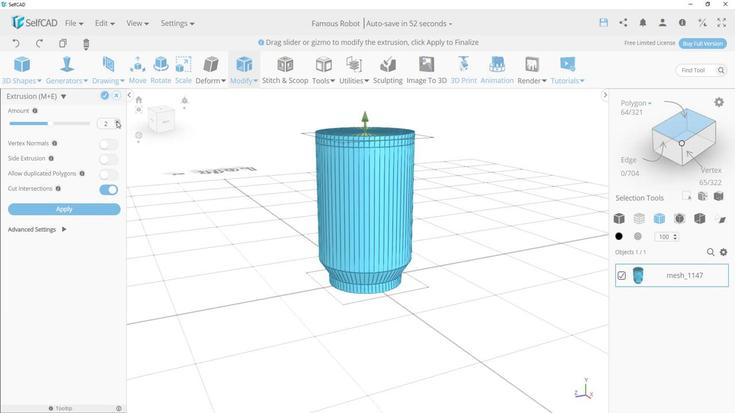 
Action: Mouse pressed left at (113, 120)
Screenshot: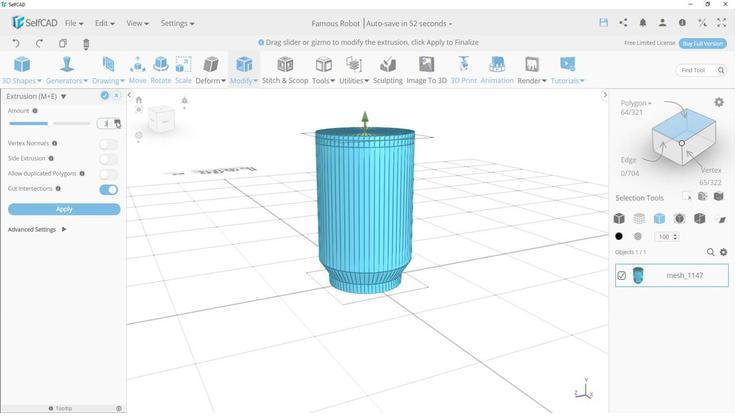 
Action: Mouse moved to (112, 124)
Screenshot: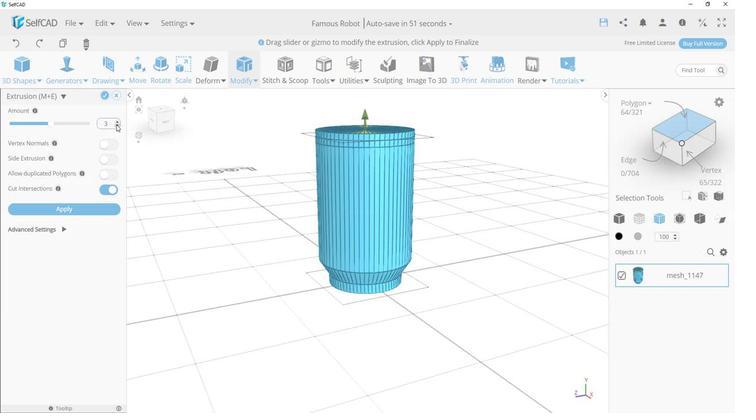 
Action: Mouse pressed left at (112, 124)
Screenshot: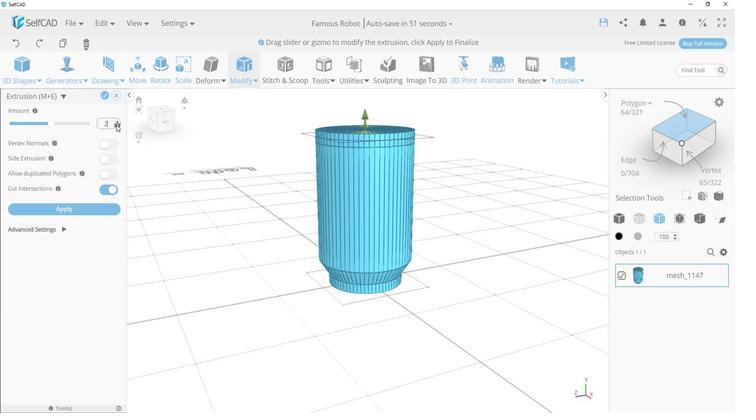 
Action: Mouse pressed left at (112, 124)
Screenshot: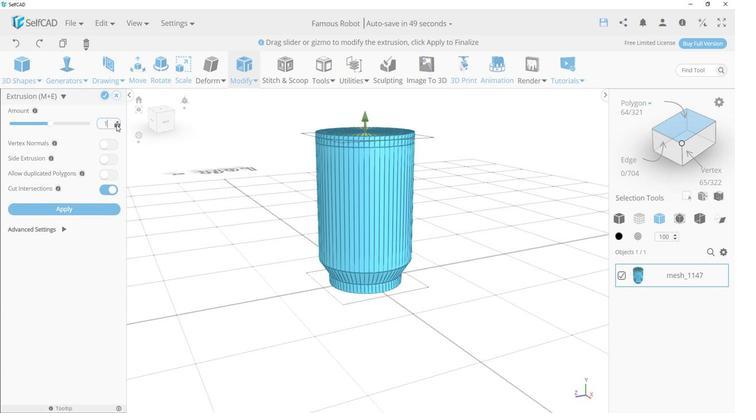 
Action: Mouse moved to (113, 120)
Screenshot: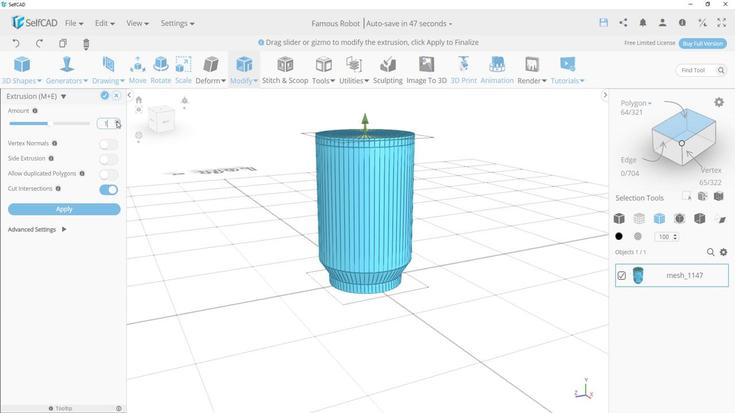 
Action: Mouse pressed left at (113, 120)
Screenshot: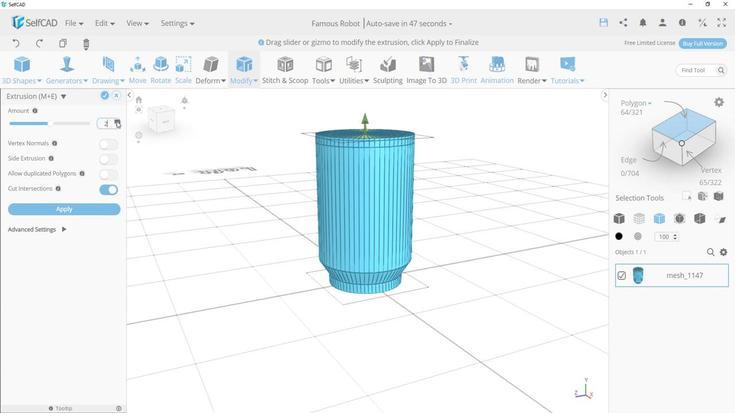 
Action: Mouse moved to (101, 98)
Screenshot: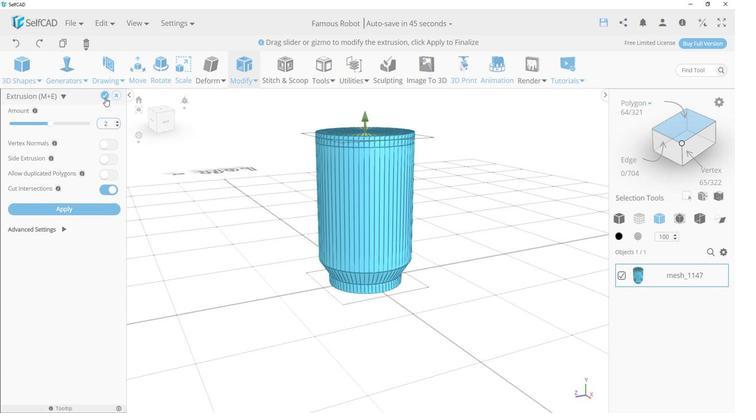 
Action: Mouse pressed left at (101, 98)
Screenshot: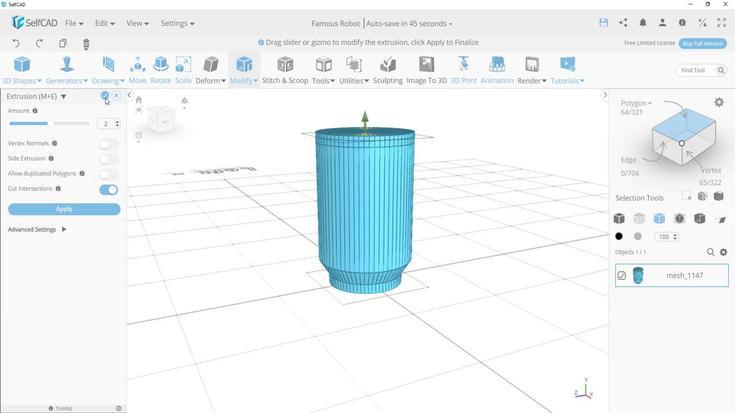 
Action: Mouse moved to (281, 157)
Screenshot: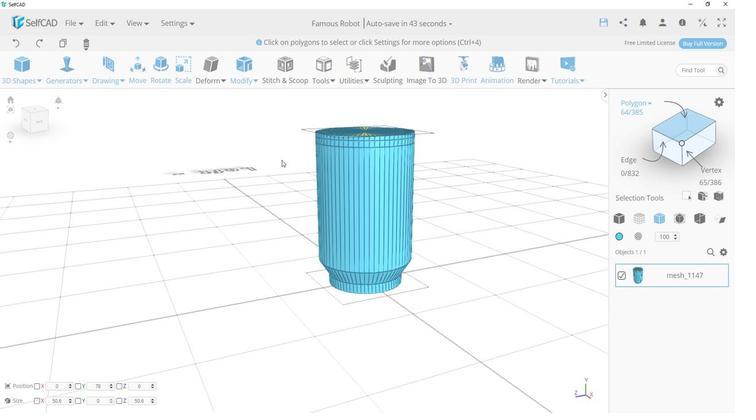 
Action: Mouse pressed left at (281, 157)
Screenshot: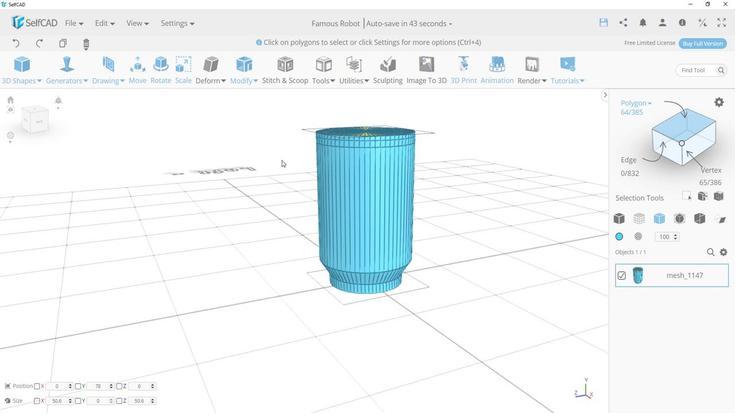 
Action: Mouse moved to (277, 181)
Screenshot: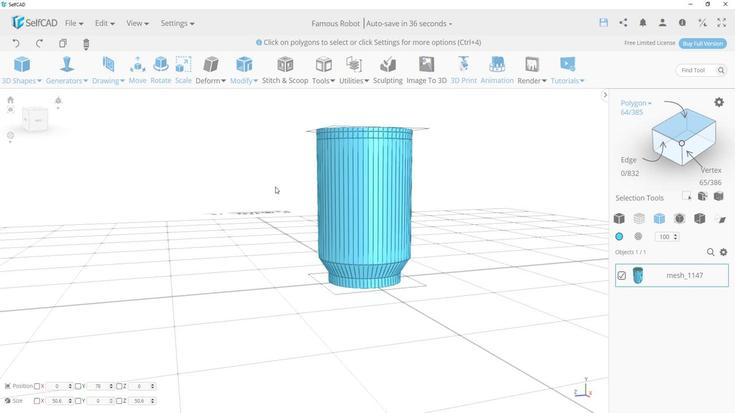 
Action: Mouse pressed left at (277, 181)
Screenshot: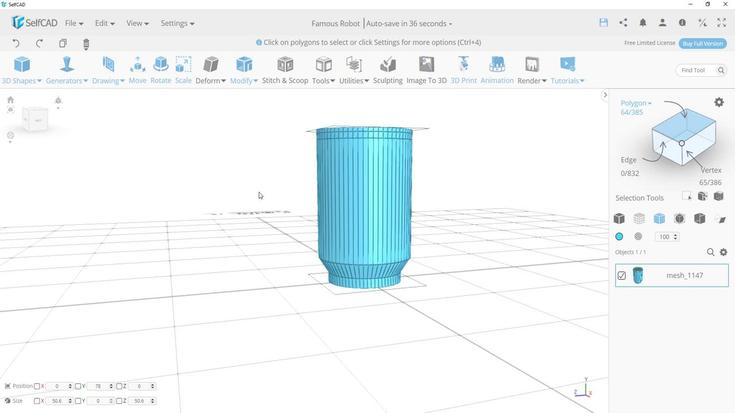 
Action: Mouse moved to (485, 161)
Screenshot: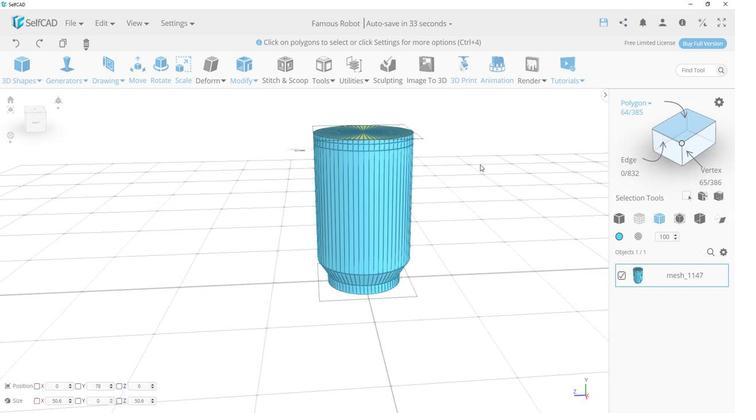 
Action: Mouse pressed left at (485, 161)
Screenshot: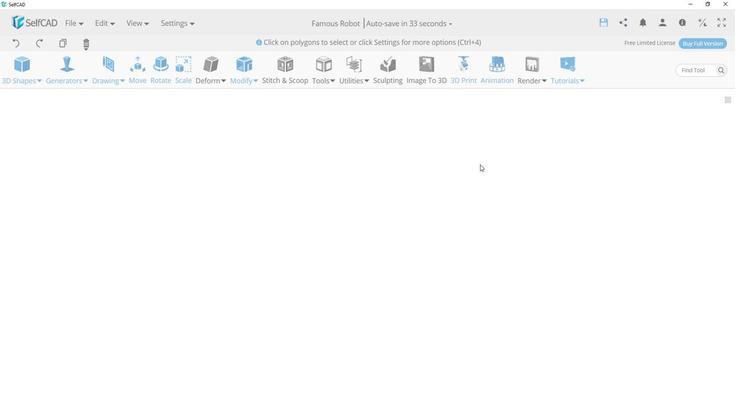 
Action: Mouse scrolled (485, 161) with delta (0, 0)
Screenshot: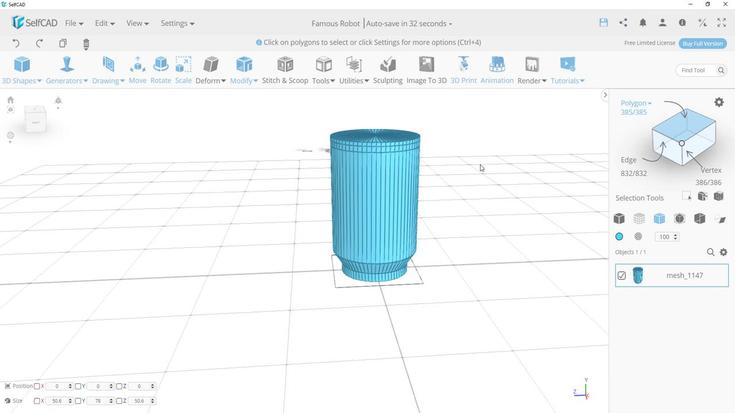 
Action: Mouse scrolled (485, 161) with delta (0, 0)
Screenshot: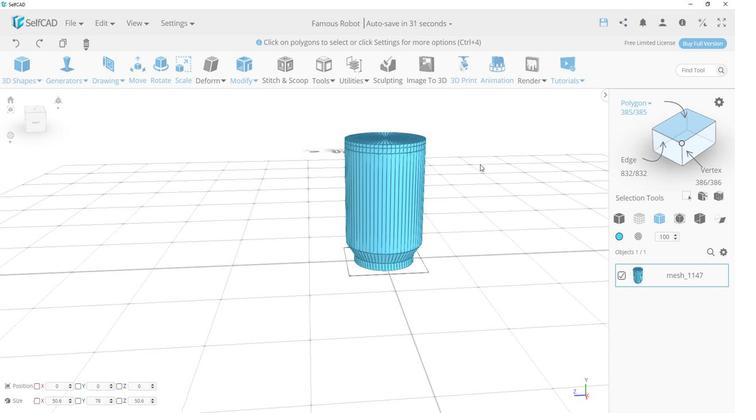 
Action: Mouse scrolled (485, 161) with delta (0, 0)
Screenshot: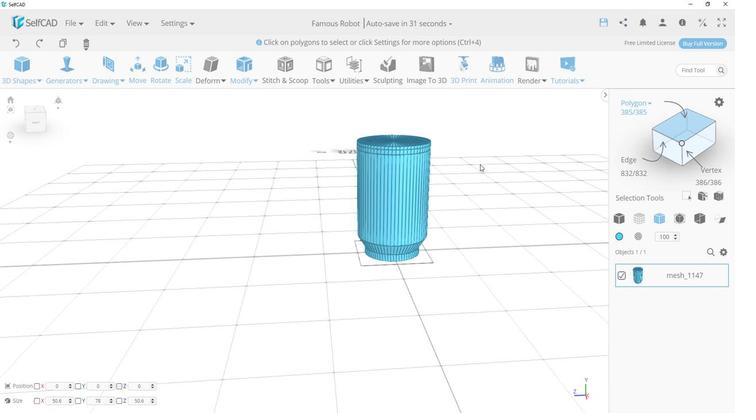 
Action: Mouse moved to (479, 173)
Screenshot: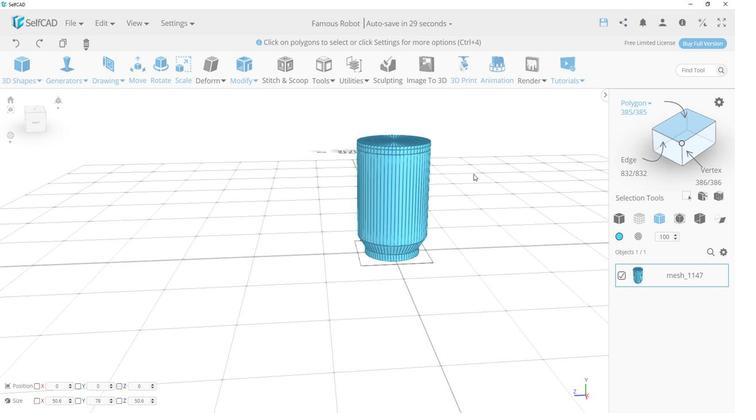 
Action: Mouse pressed left at (479, 173)
Screenshot: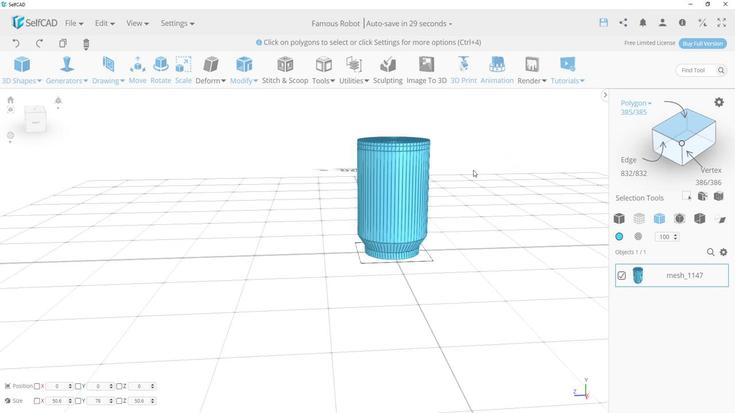 
Action: Mouse moved to (460, 251)
Screenshot: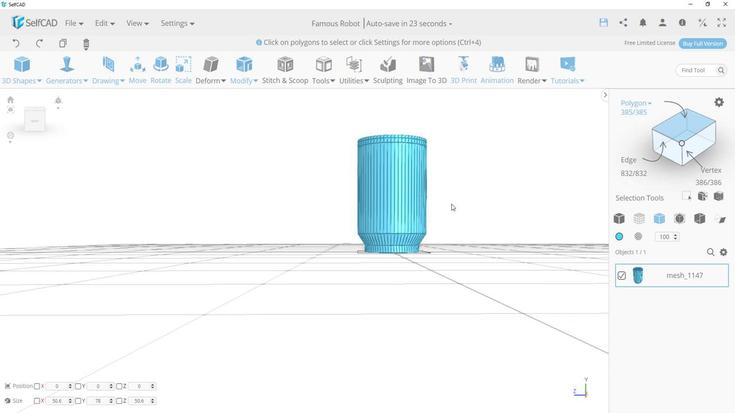 
Action: Mouse pressed left at (460, 251)
Screenshot: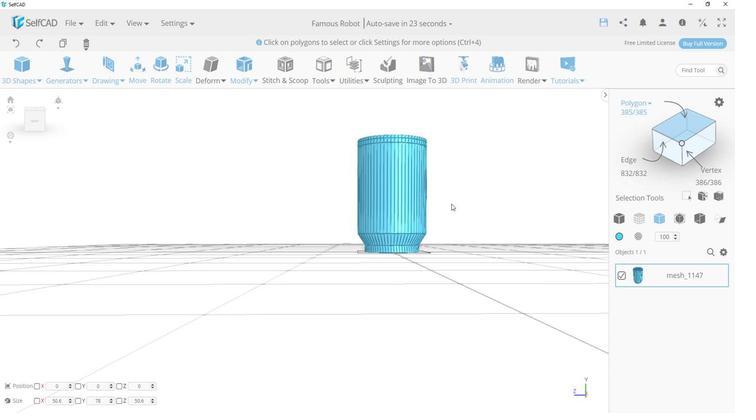 
Action: Mouse moved to (393, 240)
Screenshot: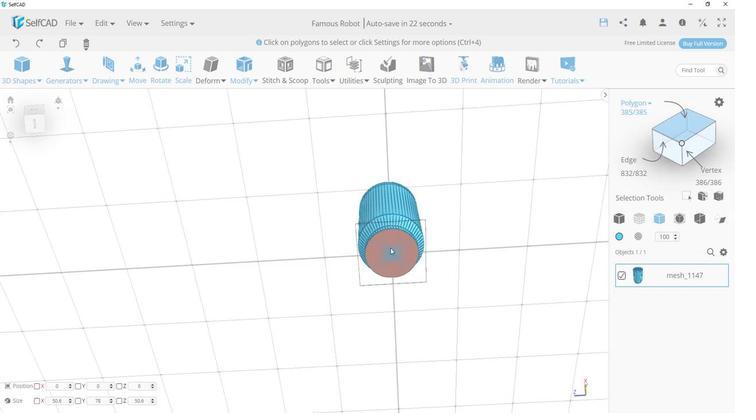 
Action: Mouse pressed left at (393, 240)
Screenshot: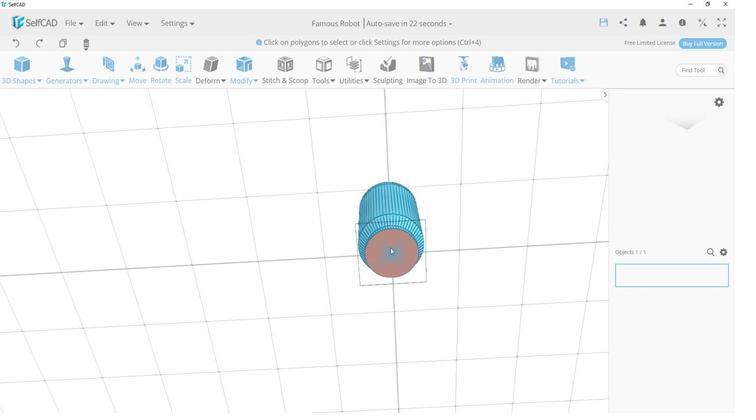 
Action: Mouse moved to (255, 126)
Screenshot: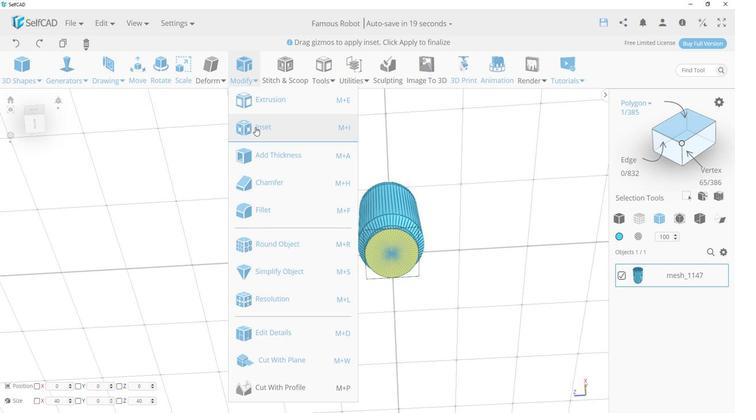 
Action: Mouse pressed left at (255, 126)
Screenshot: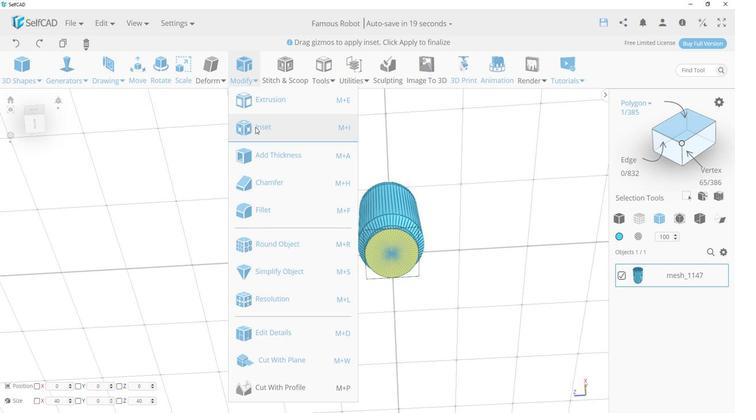 
Action: Mouse moved to (97, 97)
Screenshot: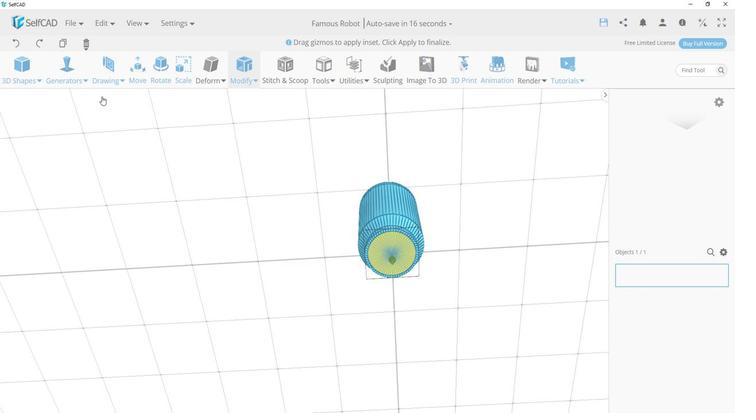 
Action: Mouse pressed left at (97, 97)
Screenshot: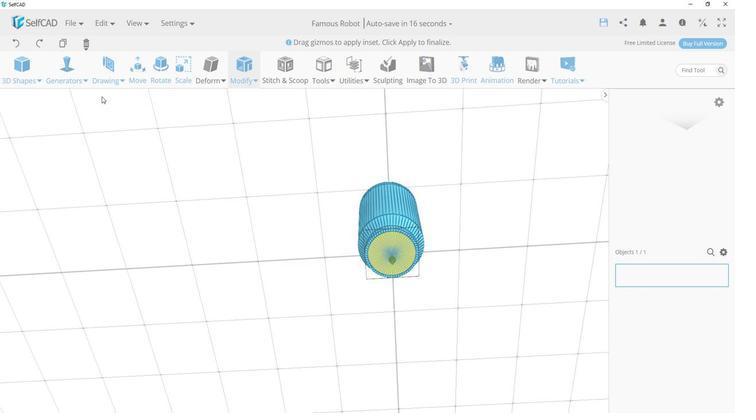 
Action: Mouse moved to (482, 212)
Screenshot: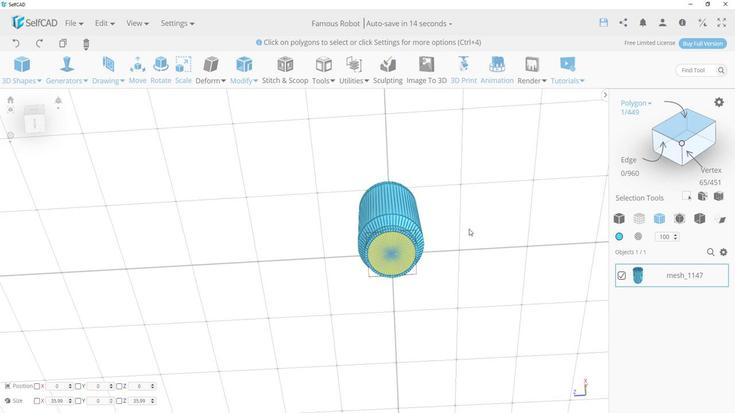 
Action: Mouse pressed left at (482, 212)
Screenshot: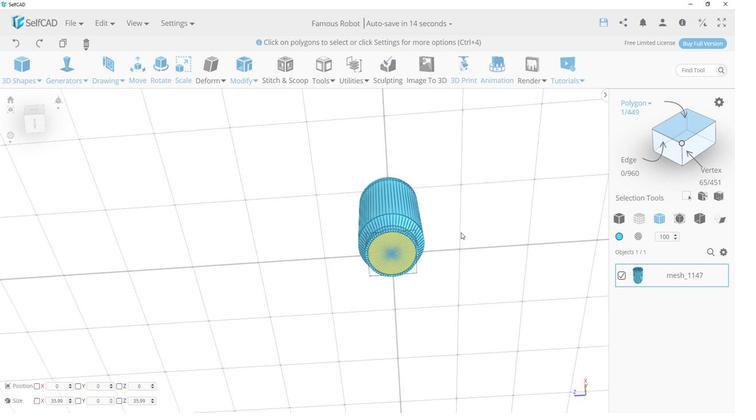 
Action: Mouse moved to (251, 97)
Screenshot: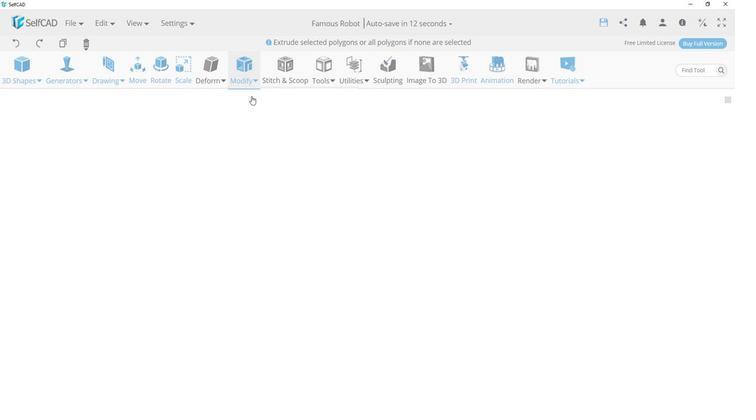 
Action: Mouse pressed left at (251, 97)
Screenshot: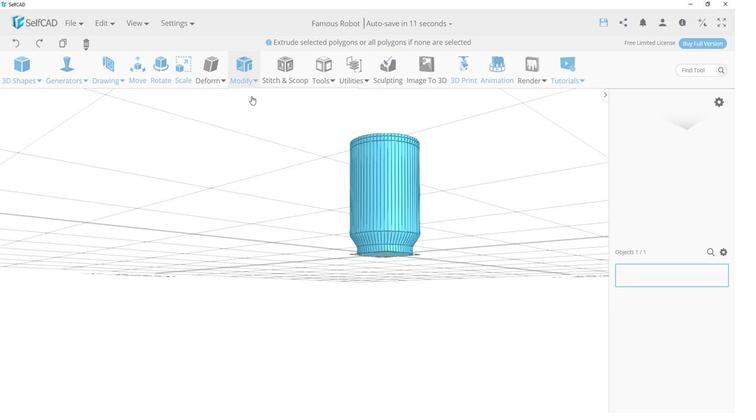 
Action: Mouse moved to (112, 122)
Screenshot: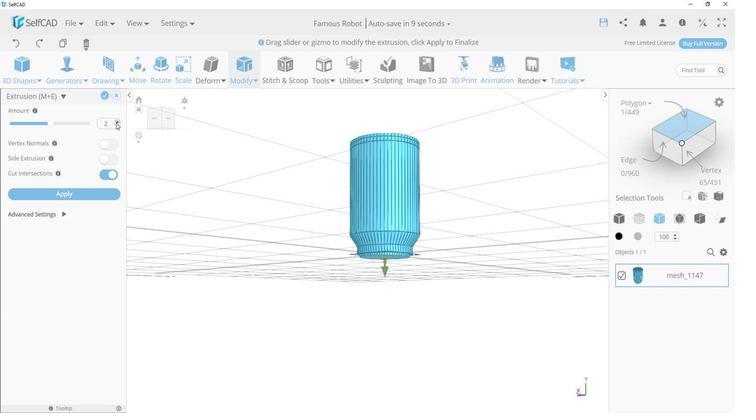 
Action: Mouse pressed left at (112, 122)
Screenshot: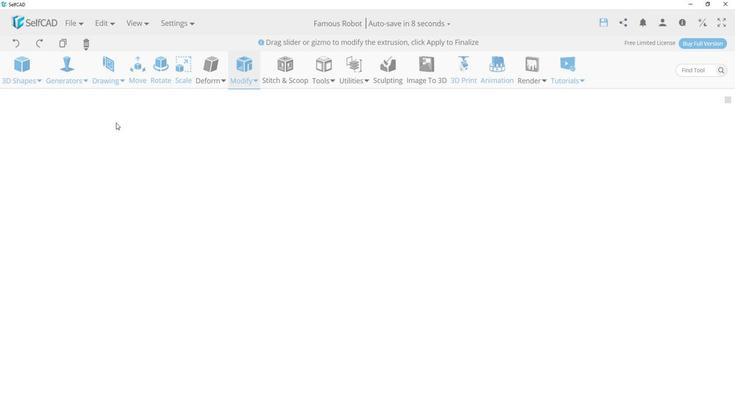 
Action: Mouse moved to (115, 126)
Screenshot: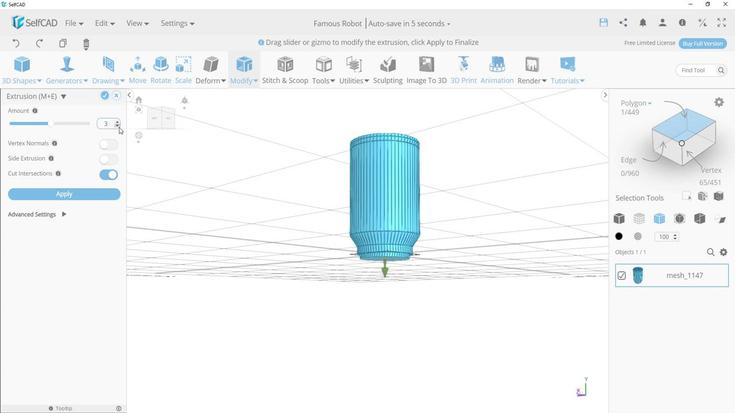 
Action: Mouse pressed left at (115, 126)
Screenshot: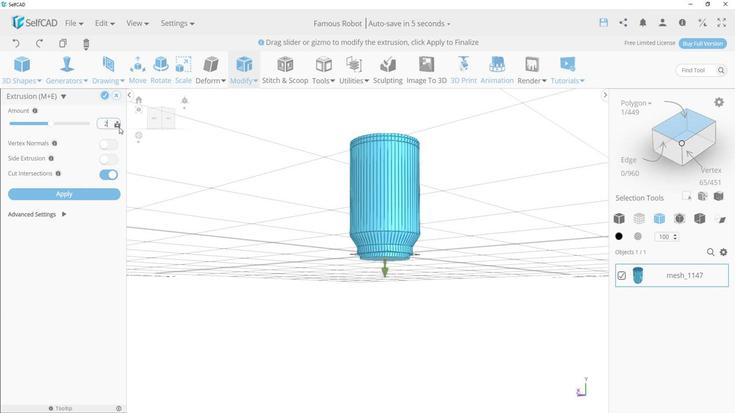 
Action: Mouse pressed left at (115, 126)
Screenshot: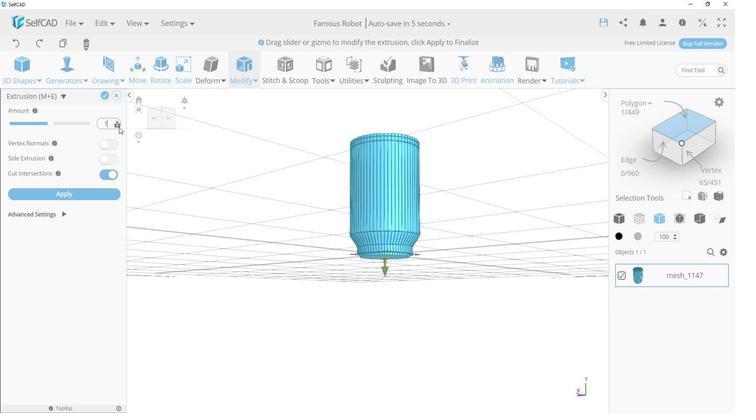 
Action: Mouse pressed left at (115, 126)
Screenshot: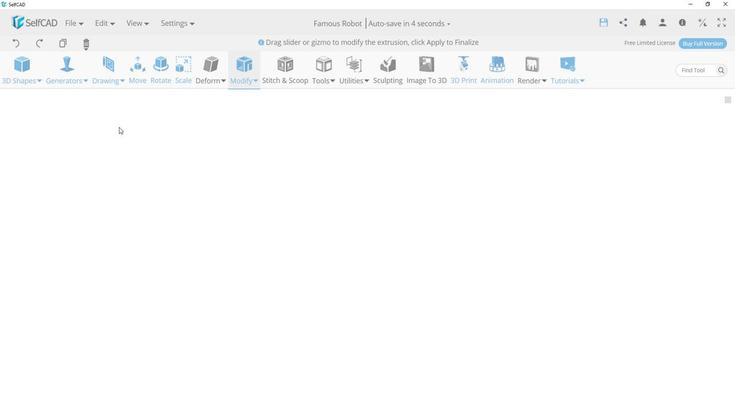 
Action: Mouse pressed left at (115, 126)
Screenshot: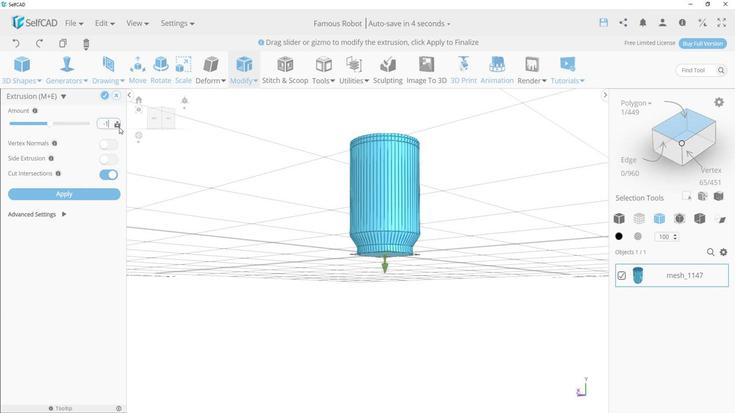 
Action: Mouse pressed left at (115, 126)
Screenshot: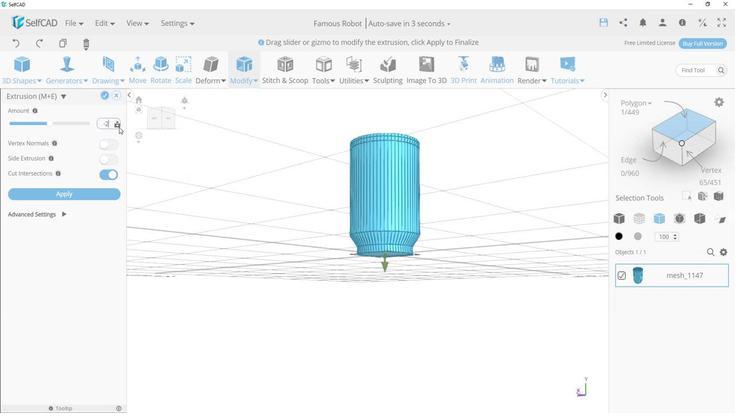 
Action: Mouse pressed left at (115, 126)
Screenshot: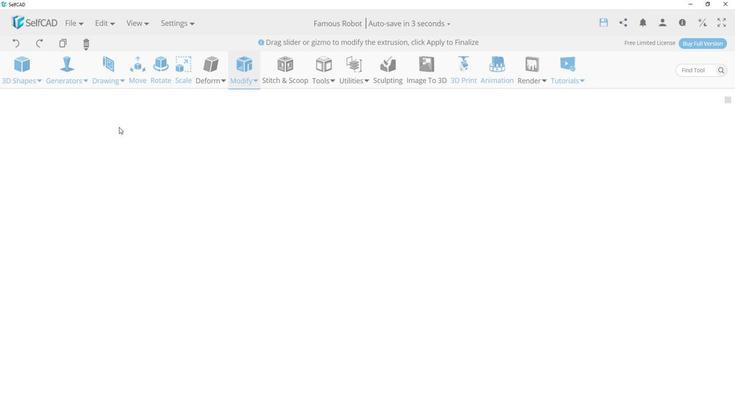
Action: Mouse moved to (112, 122)
Screenshot: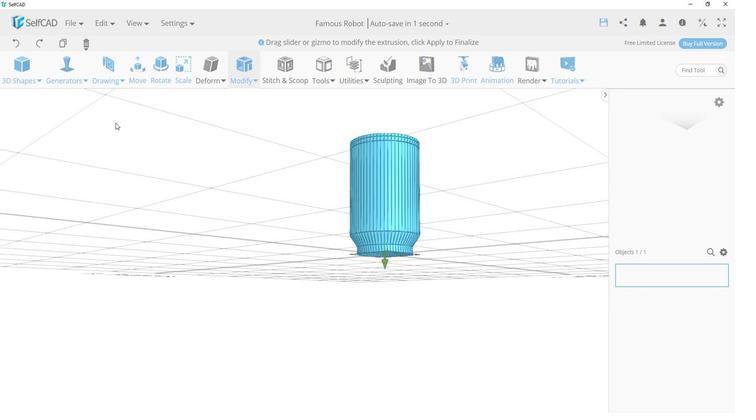 
Action: Mouse pressed left at (112, 122)
Screenshot: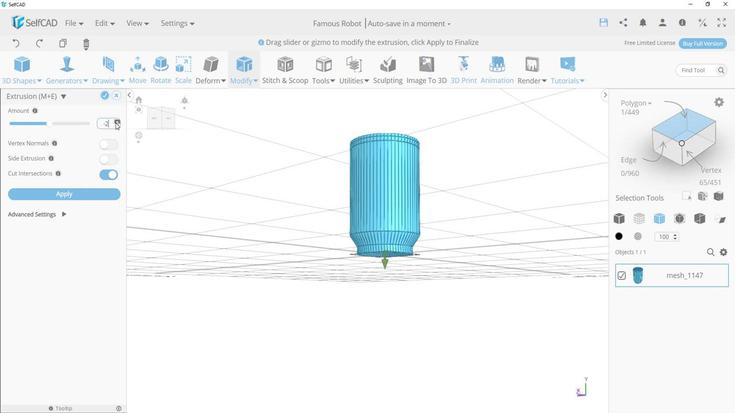 
Action: Mouse moved to (100, 98)
Screenshot: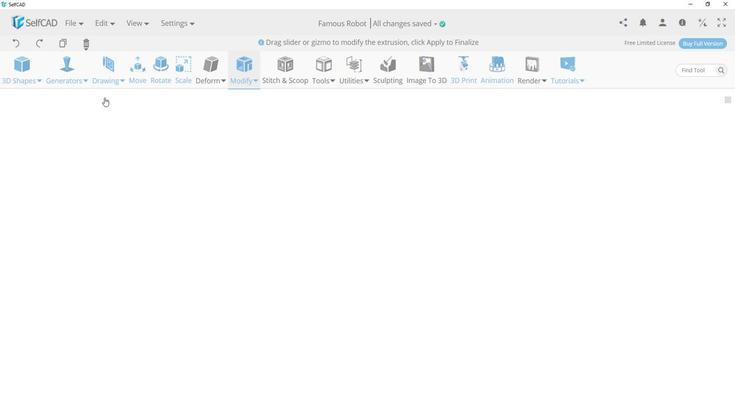 
Action: Mouse pressed left at (100, 98)
Screenshot: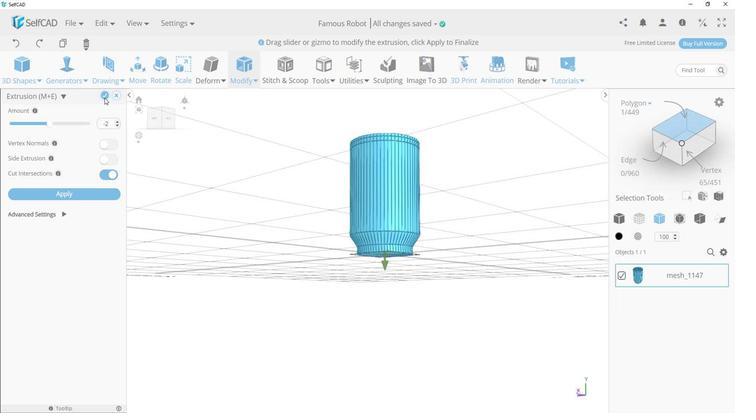 
Action: Mouse moved to (462, 258)
Screenshot: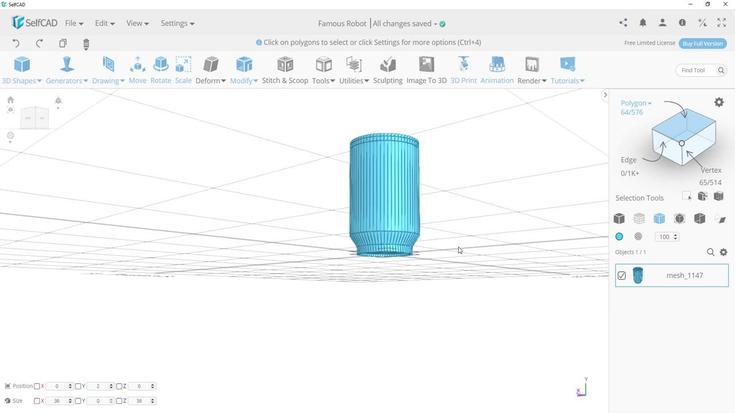 
Action: Mouse pressed left at (462, 258)
Screenshot: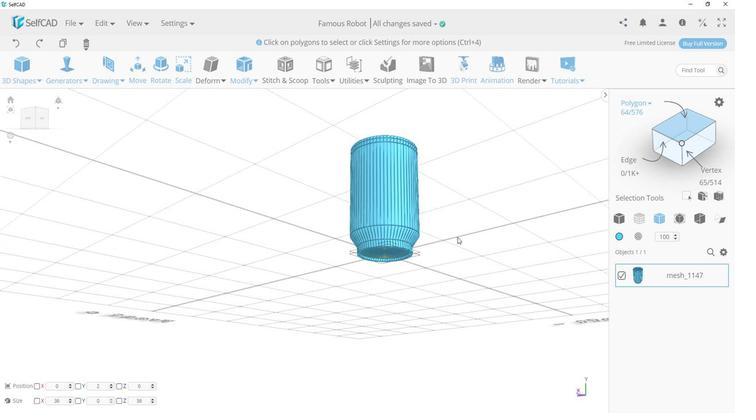 
Action: Mouse moved to (333, 239)
Screenshot: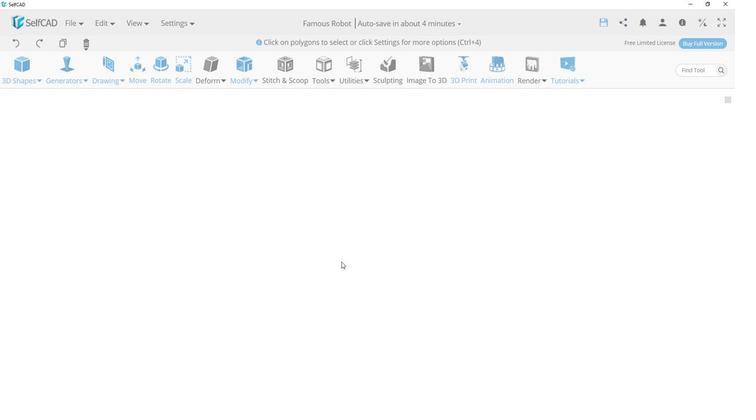 
Action: Mouse pressed left at (333, 239)
Screenshot: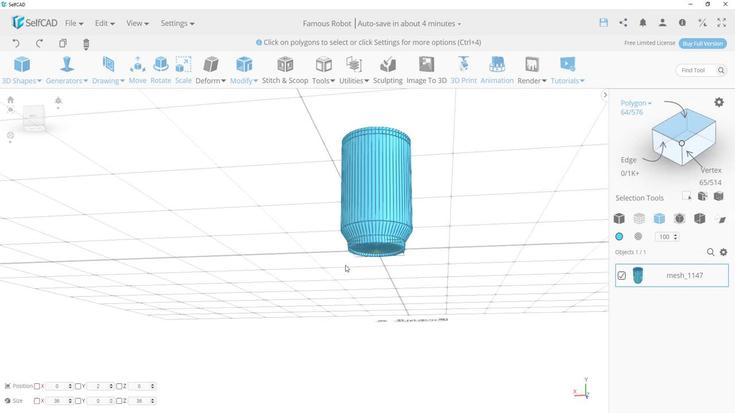 
Action: Mouse moved to (342, 278)
Screenshot: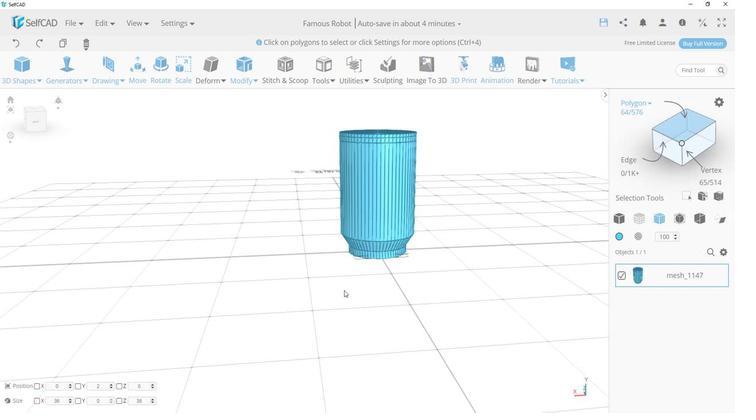 
Action: Mouse pressed left at (342, 278)
Screenshot: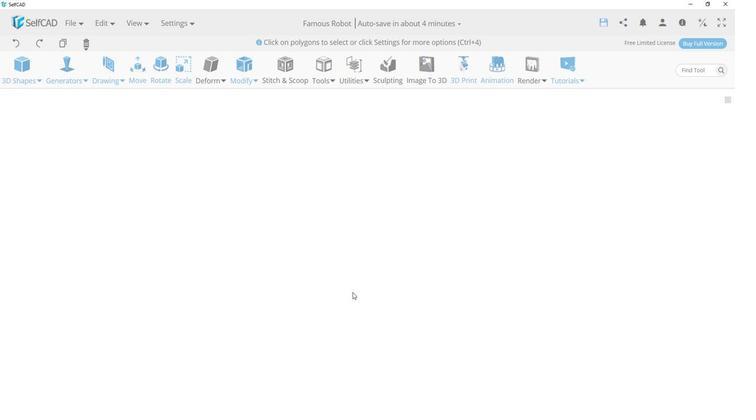 
Action: Mouse moved to (355, 278)
Screenshot: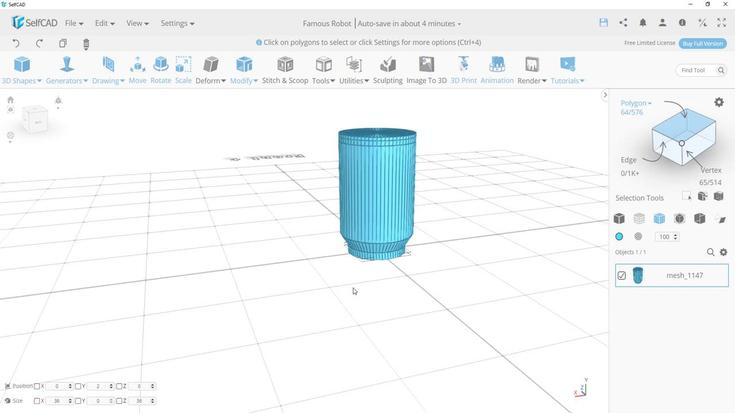 
Action: Mouse pressed left at (355, 278)
Screenshot: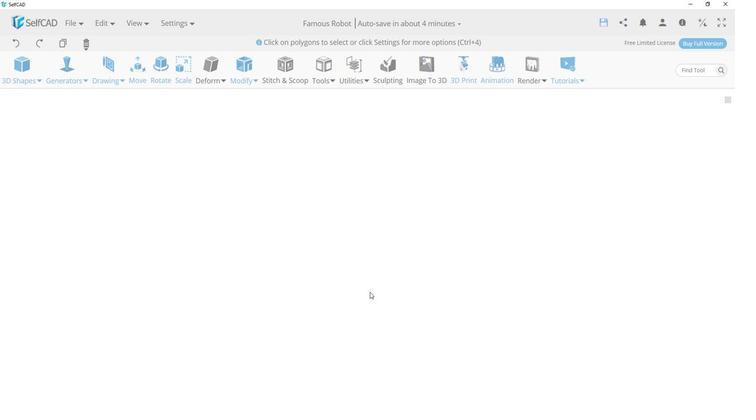 
Action: Mouse moved to (630, 231)
Screenshot: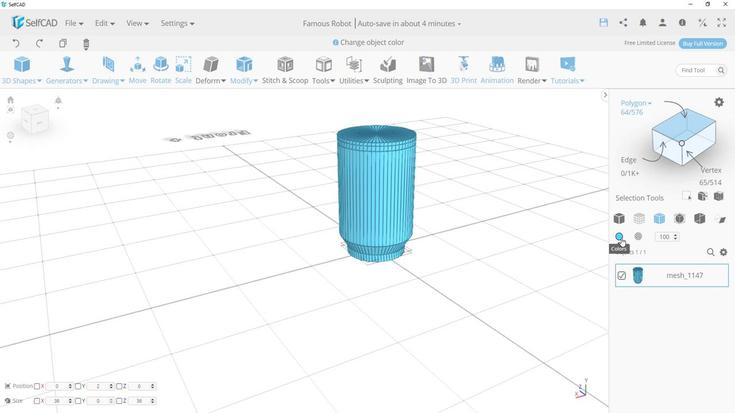 
Action: Mouse pressed left at (630, 231)
